 Task: For heading  Tahoma with underline.  font size for heading20,  'Change the font style of data to'Arial.  and font size to 12,  Change the alignment of both headline & data to Align left.  In the sheet  FinAudit logbook
Action: Mouse moved to (829, 108)
Screenshot: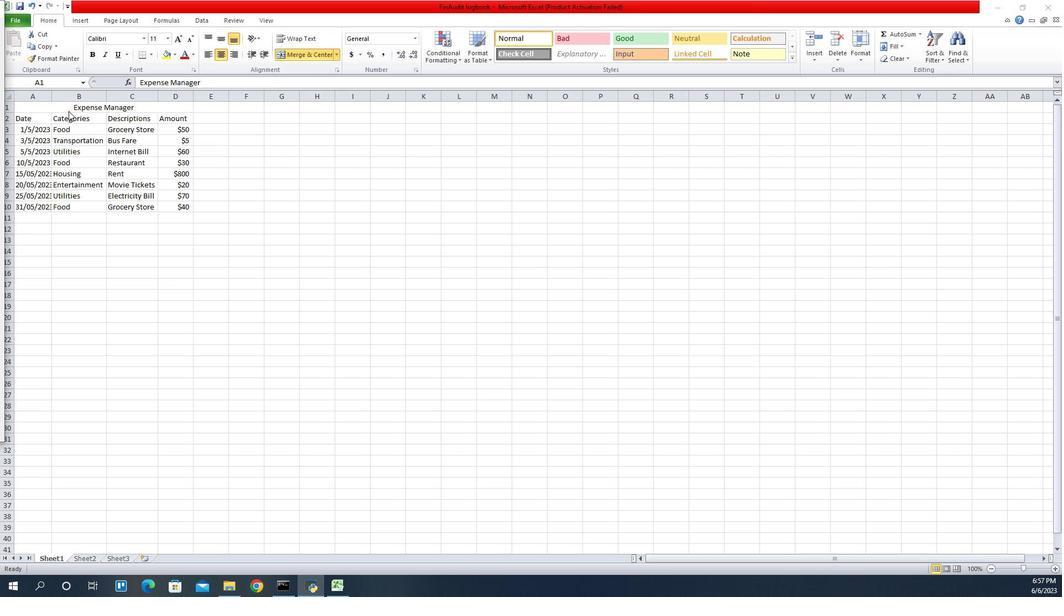 
Action: Mouse pressed left at (829, 108)
Screenshot: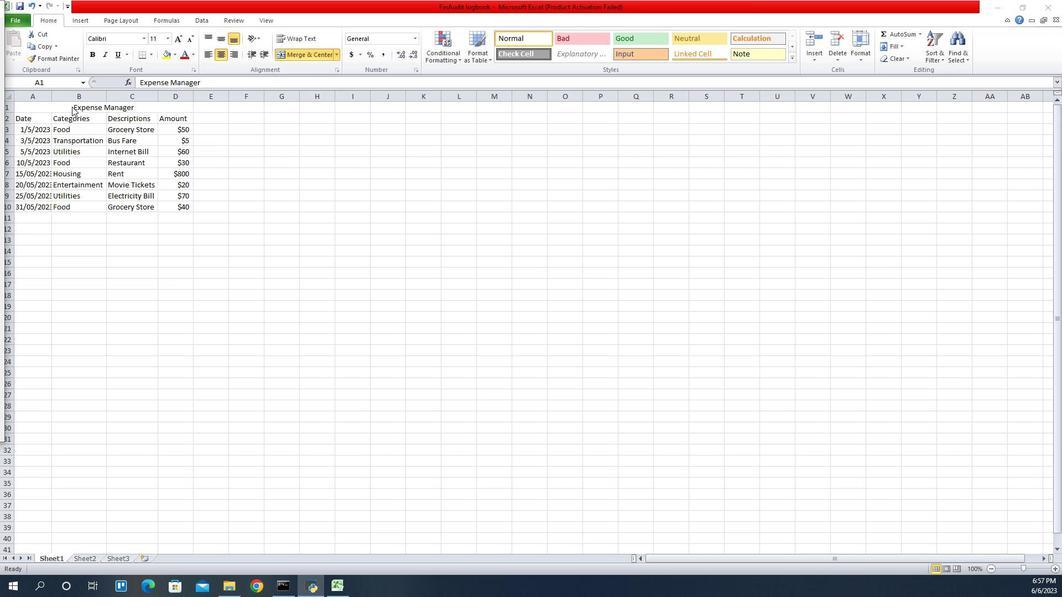 
Action: Mouse moved to (904, 35)
Screenshot: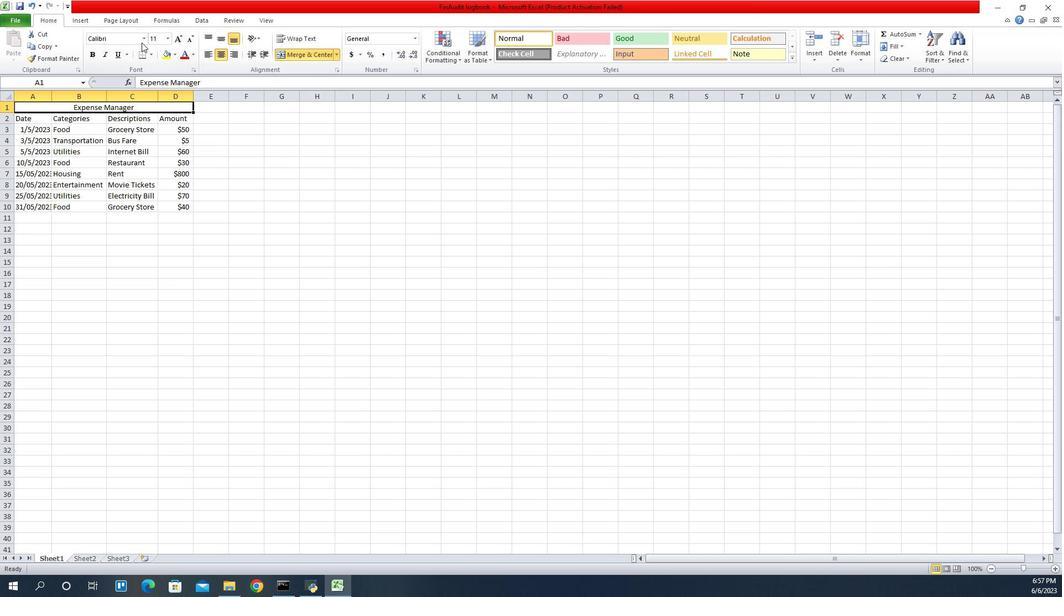 
Action: Mouse pressed left at (904, 35)
Screenshot: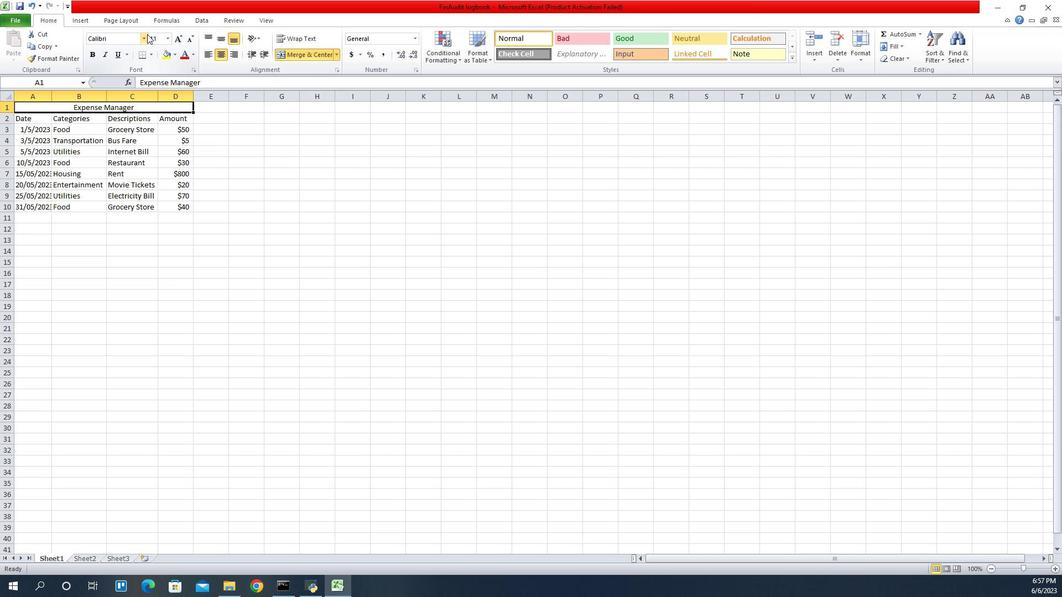 
Action: Mouse moved to (881, 327)
Screenshot: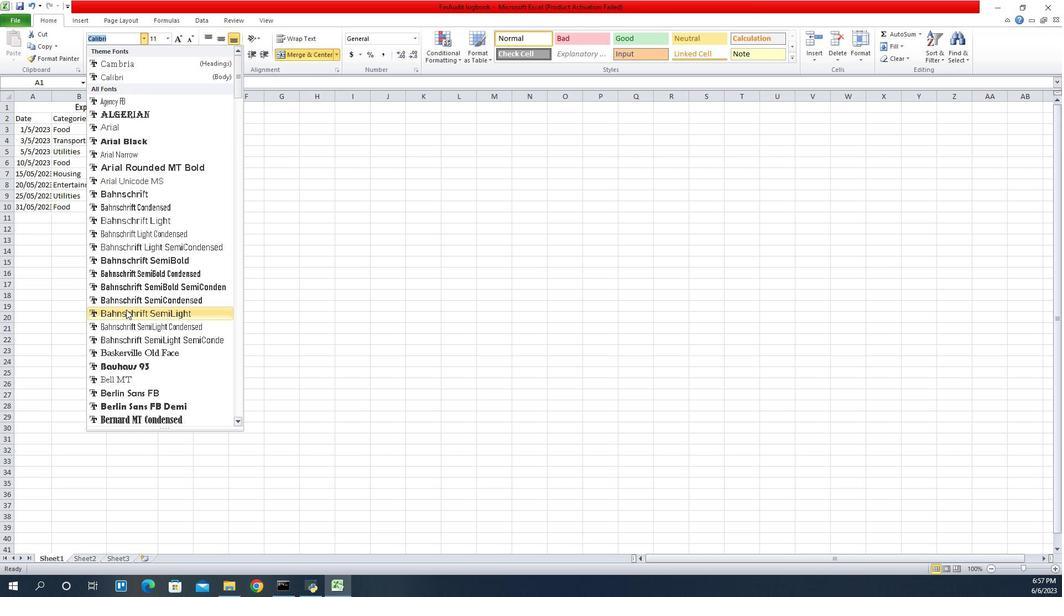 
Action: Mouse scrolled (881, 326) with delta (0, 0)
Screenshot: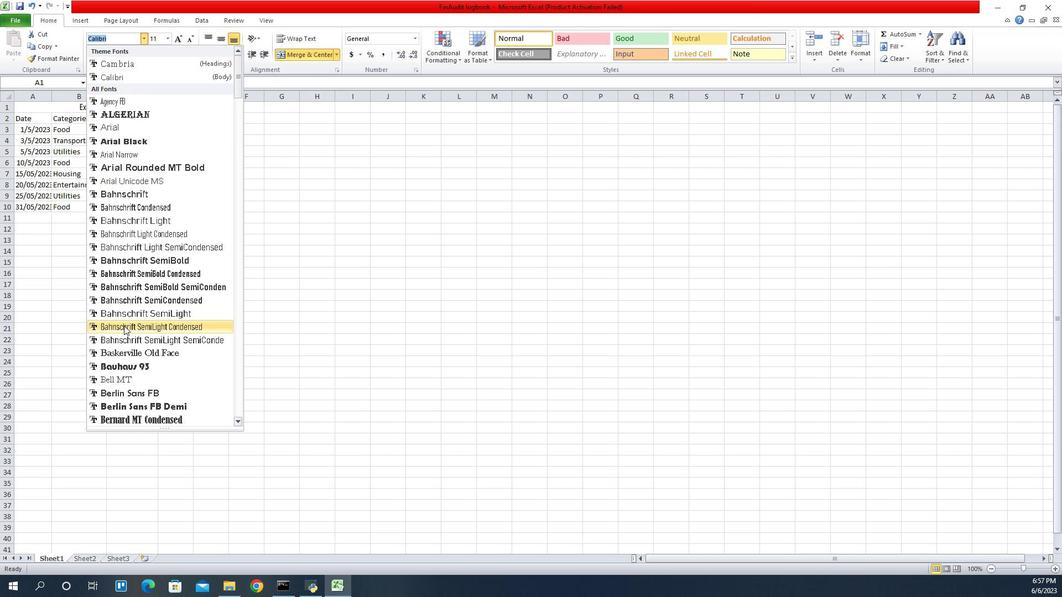 
Action: Mouse scrolled (881, 326) with delta (0, 0)
Screenshot: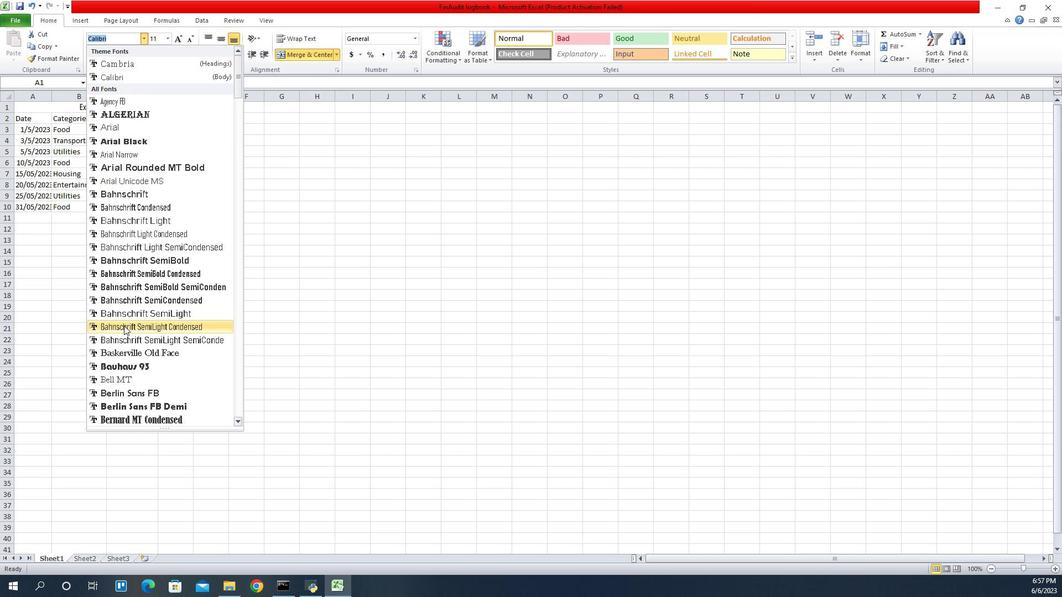 
Action: Mouse scrolled (881, 326) with delta (0, 0)
Screenshot: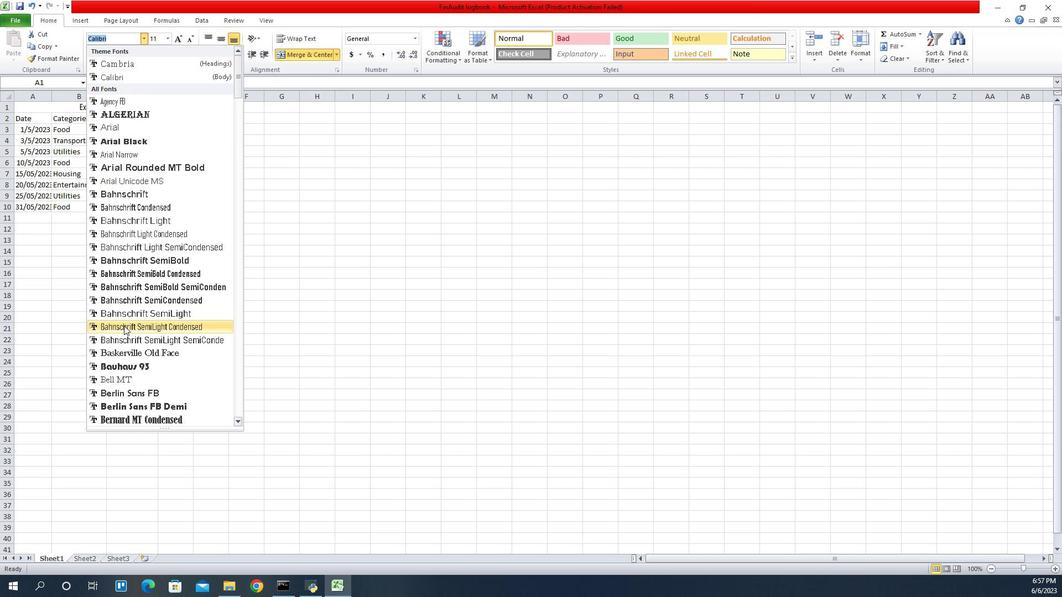 
Action: Mouse scrolled (881, 326) with delta (0, 0)
Screenshot: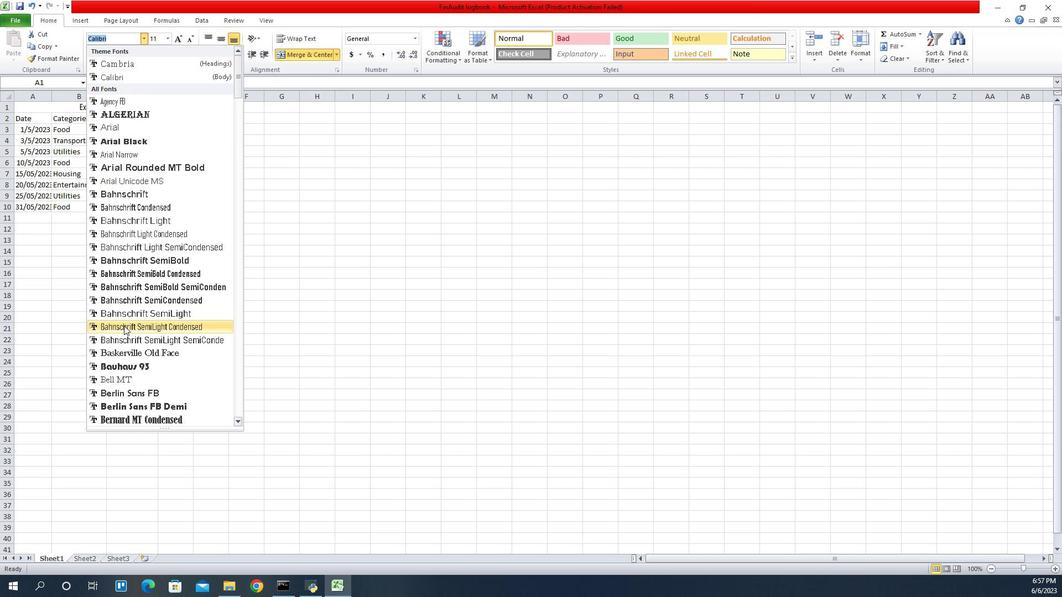 
Action: Mouse scrolled (881, 326) with delta (0, 0)
Screenshot: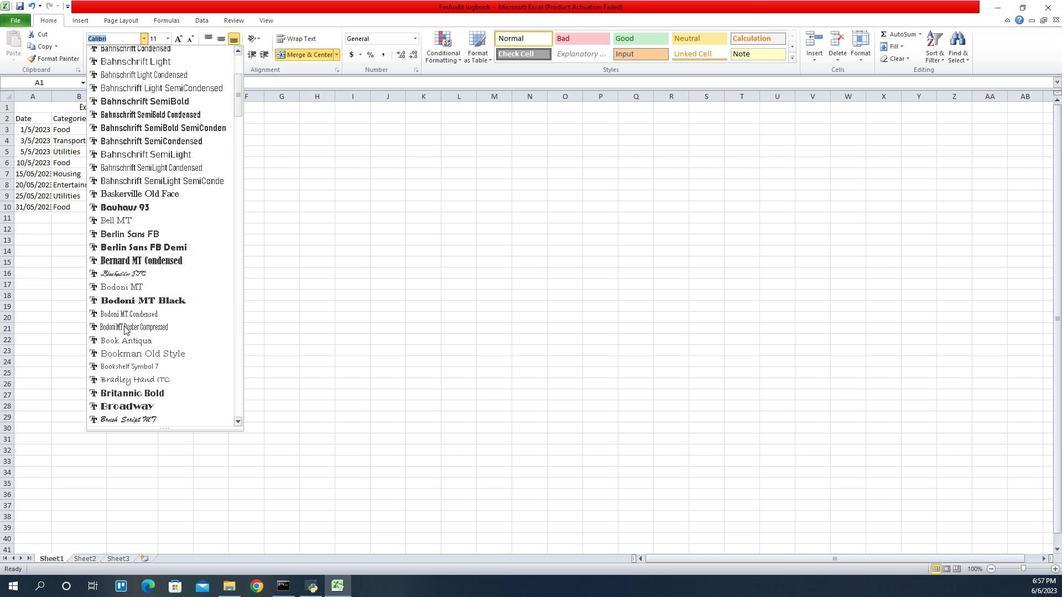 
Action: Mouse scrolled (881, 326) with delta (0, 0)
Screenshot: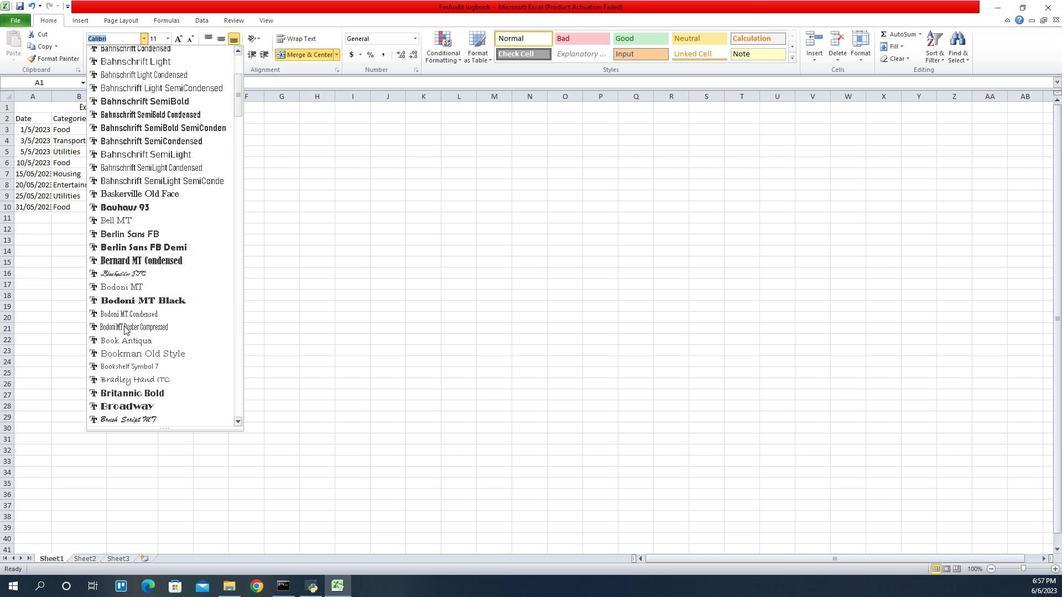 
Action: Mouse scrolled (881, 326) with delta (0, 0)
Screenshot: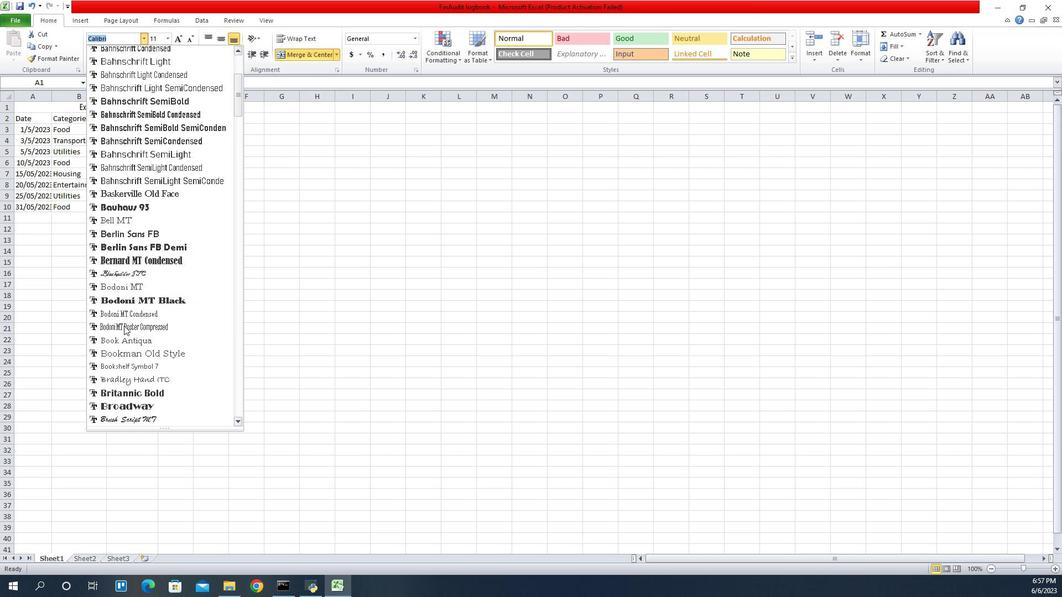 
Action: Mouse scrolled (881, 326) with delta (0, 0)
Screenshot: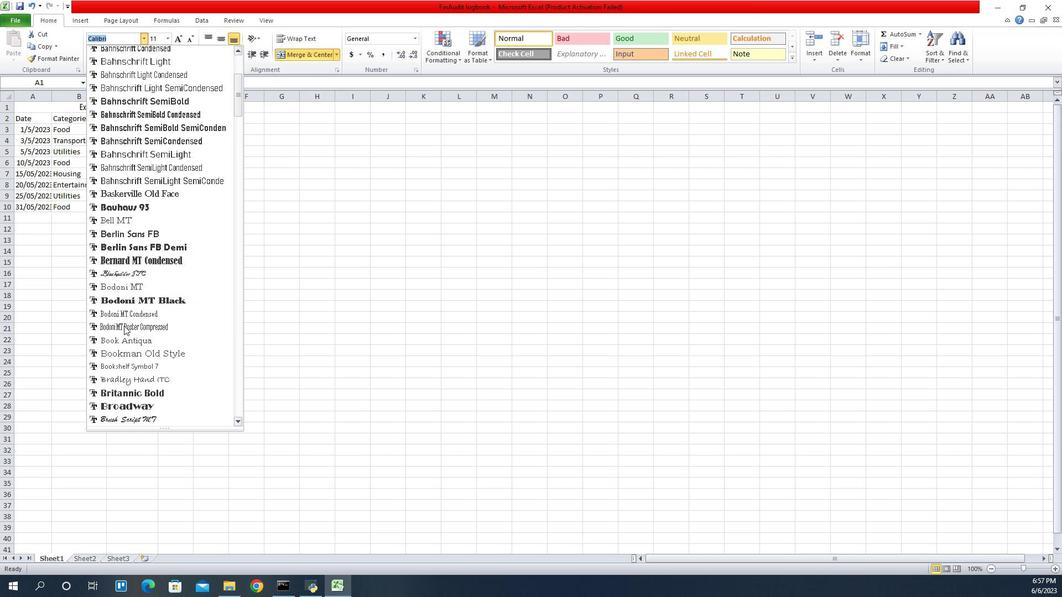 
Action: Mouse scrolled (881, 326) with delta (0, 0)
Screenshot: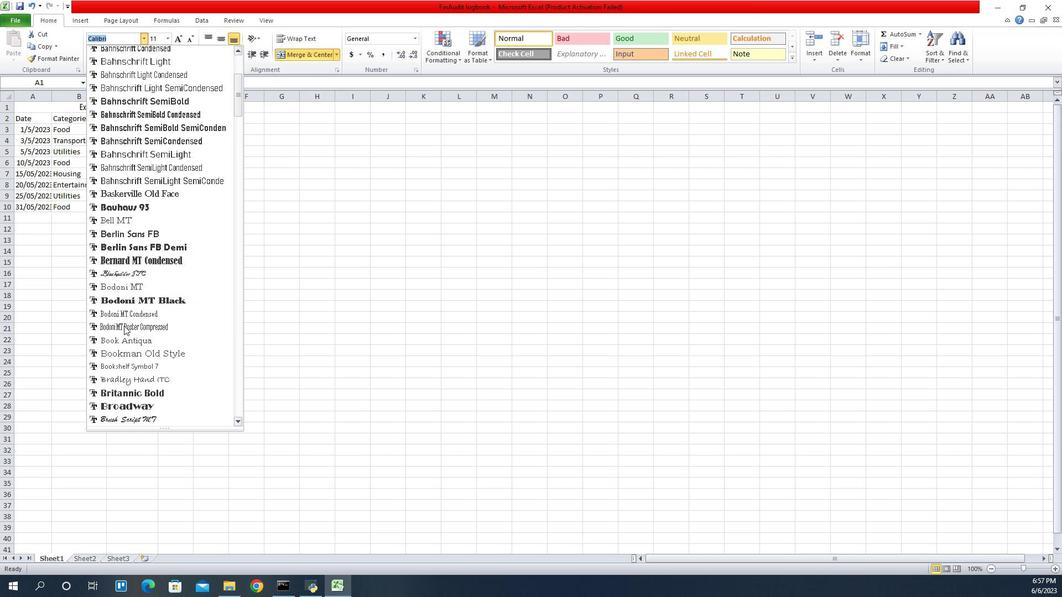 
Action: Mouse scrolled (881, 326) with delta (0, 0)
Screenshot: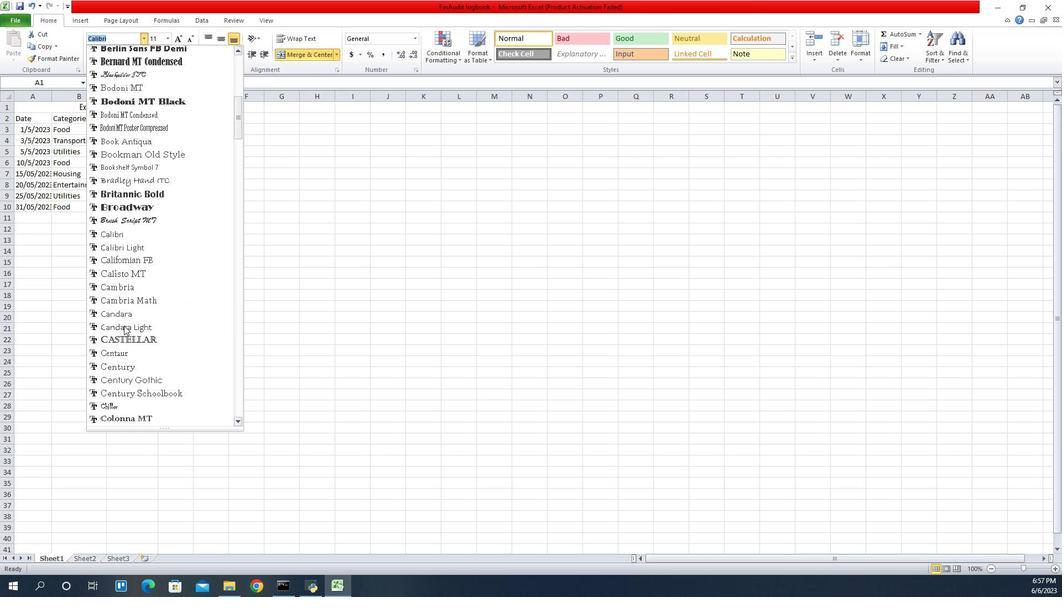 
Action: Mouse scrolled (881, 326) with delta (0, 0)
Screenshot: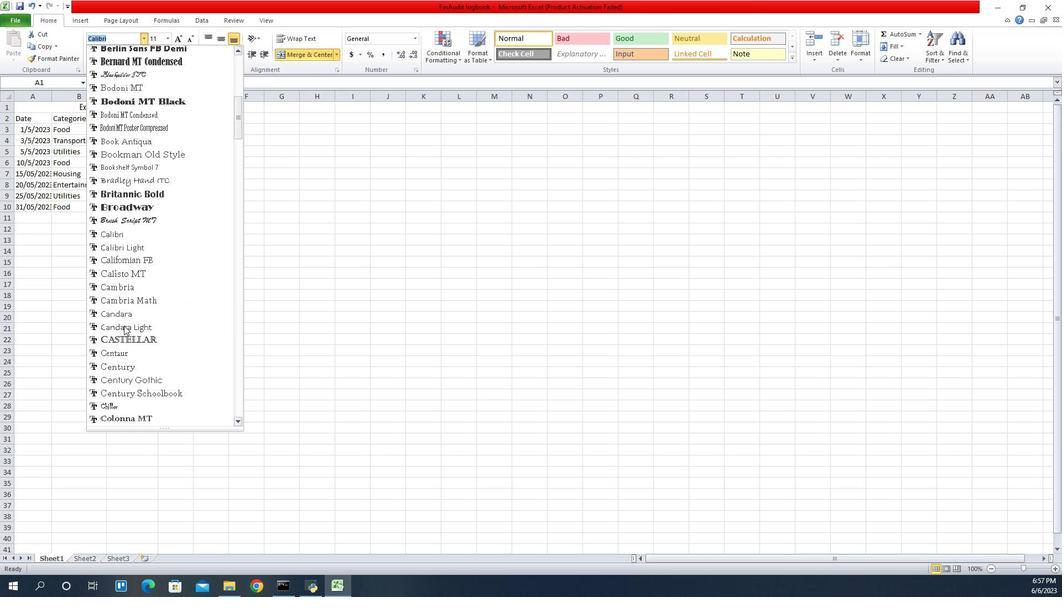 
Action: Mouse scrolled (881, 326) with delta (0, 0)
Screenshot: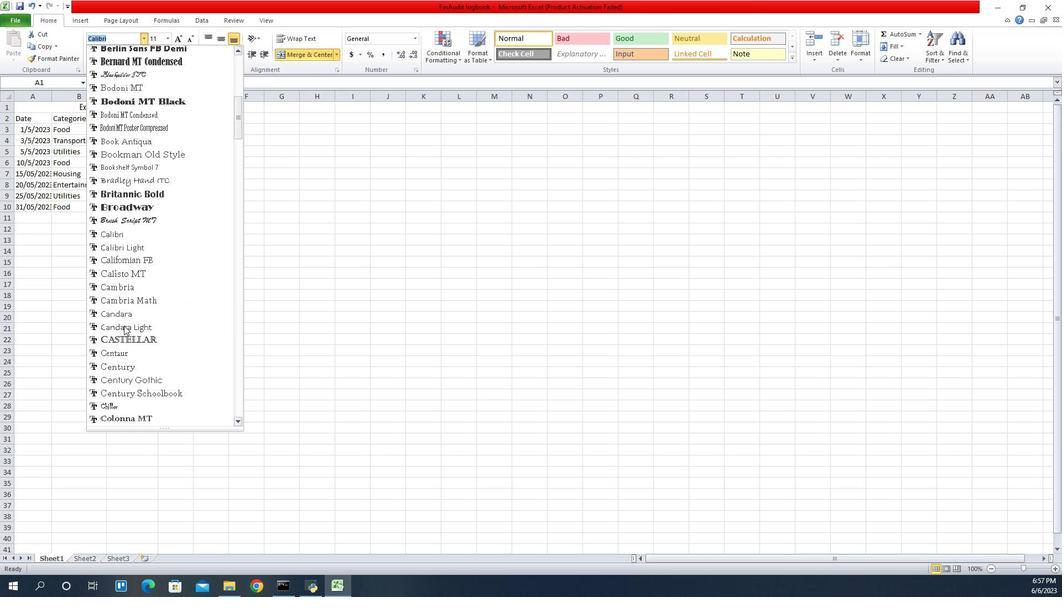 
Action: Mouse scrolled (881, 326) with delta (0, 0)
Screenshot: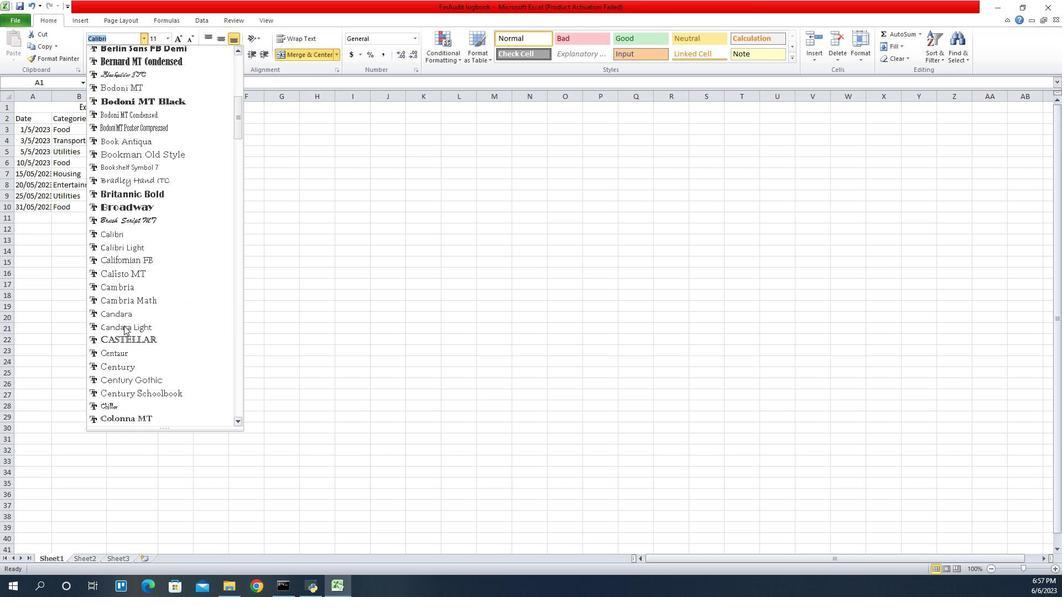 
Action: Mouse scrolled (881, 326) with delta (0, 0)
Screenshot: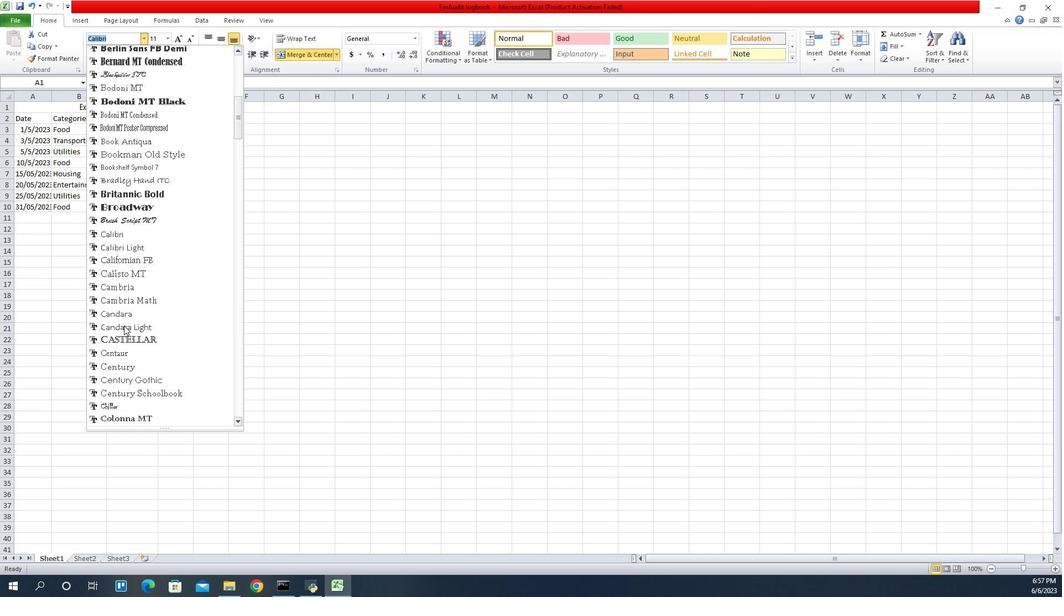 
Action: Mouse scrolled (881, 326) with delta (0, 0)
Screenshot: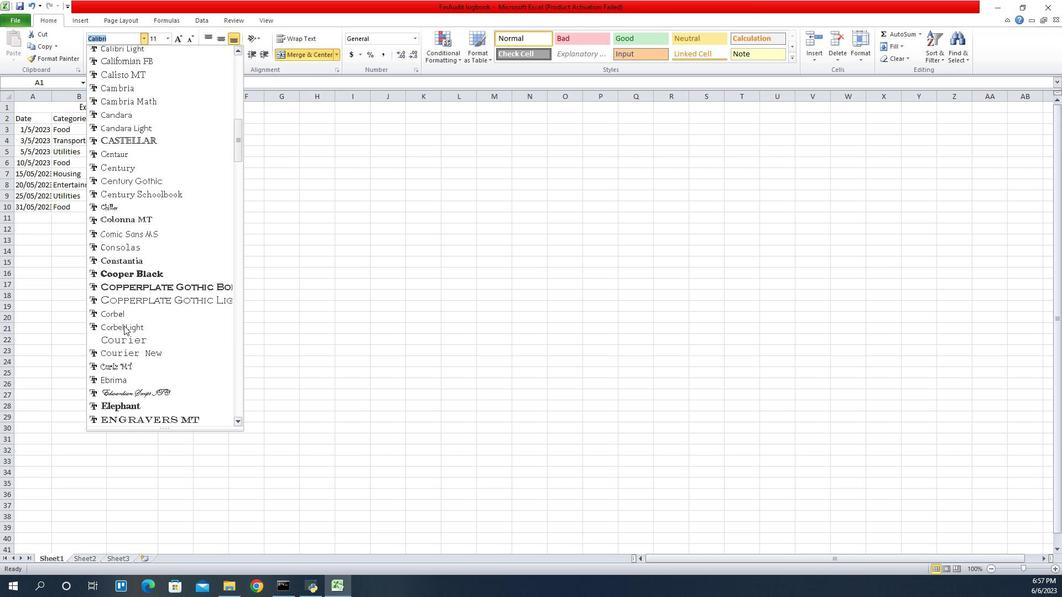 
Action: Mouse scrolled (881, 326) with delta (0, 0)
Screenshot: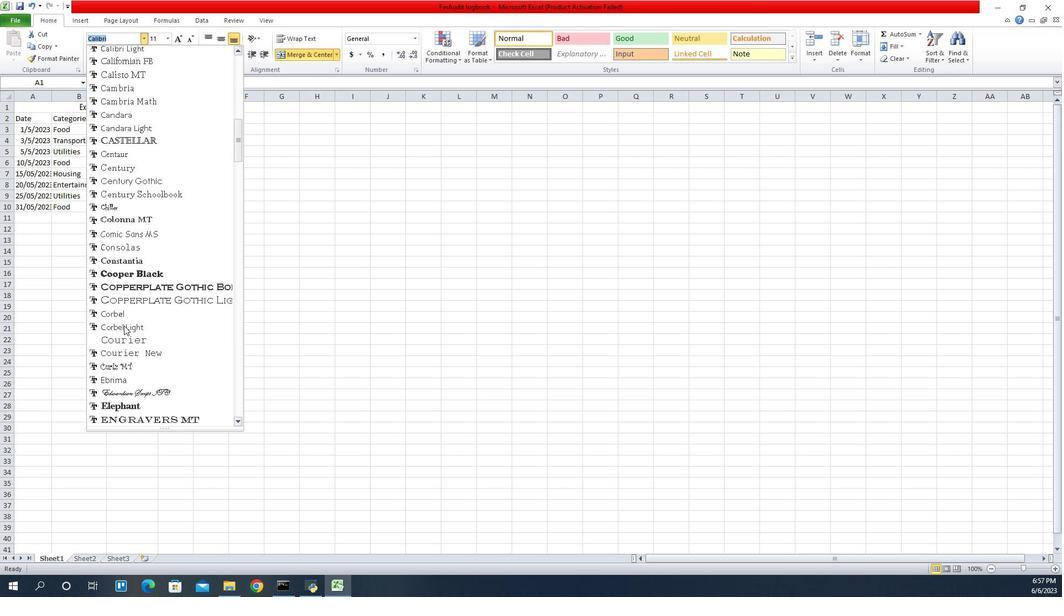 
Action: Mouse scrolled (881, 326) with delta (0, 0)
Screenshot: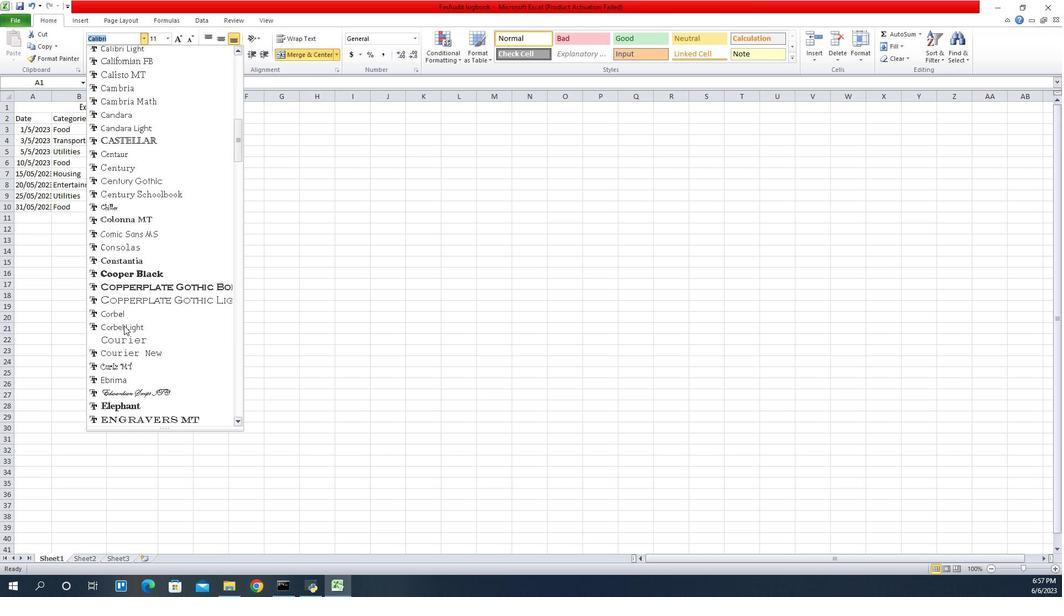 
Action: Mouse scrolled (881, 326) with delta (0, 0)
Screenshot: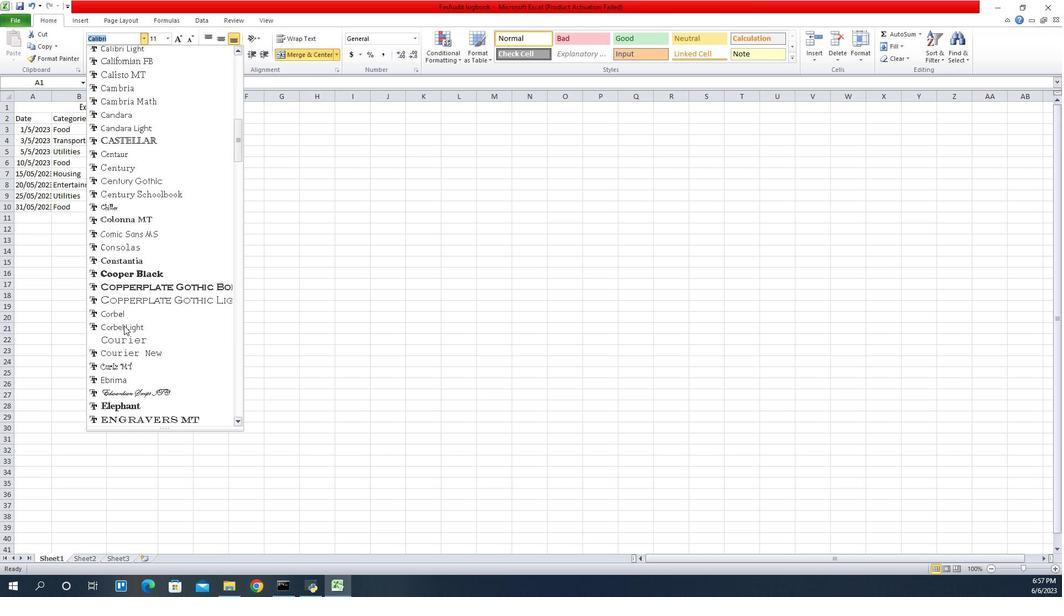 
Action: Mouse scrolled (881, 326) with delta (0, 0)
Screenshot: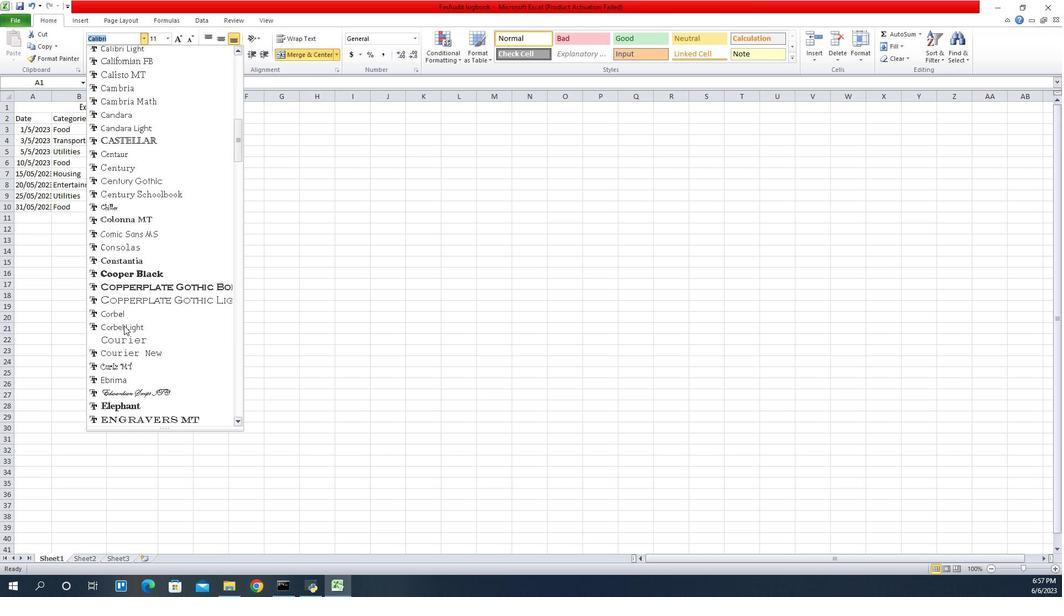 
Action: Mouse scrolled (881, 326) with delta (0, 0)
Screenshot: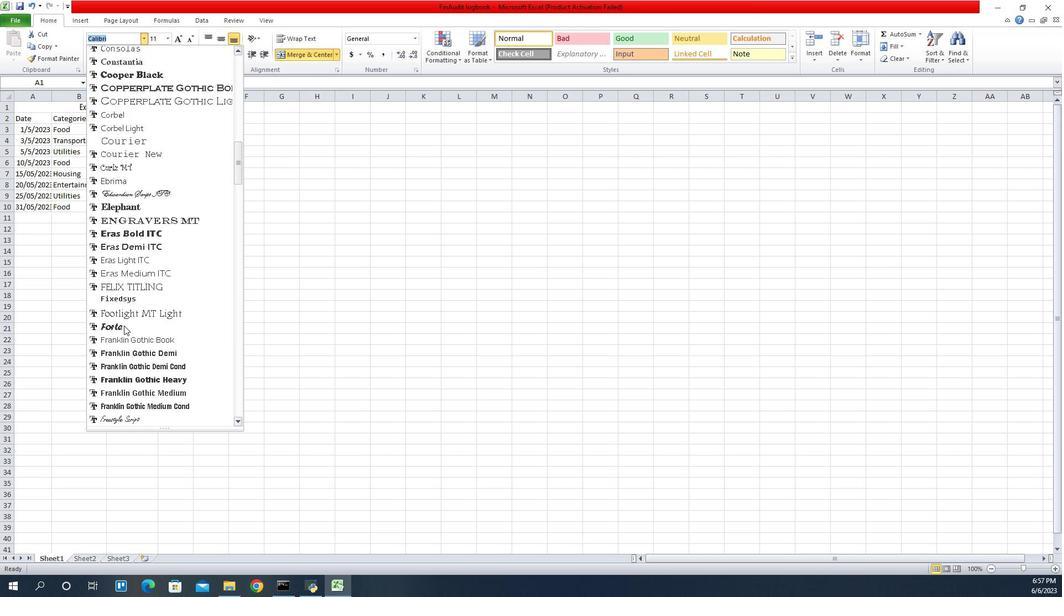 
Action: Mouse scrolled (881, 326) with delta (0, 0)
Screenshot: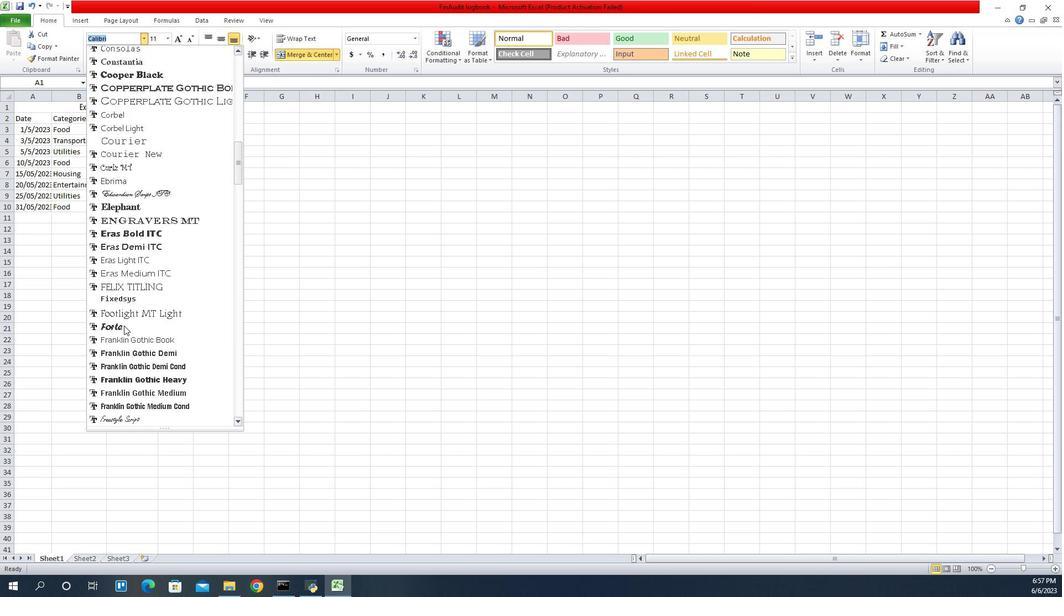 
Action: Mouse scrolled (881, 326) with delta (0, 0)
Screenshot: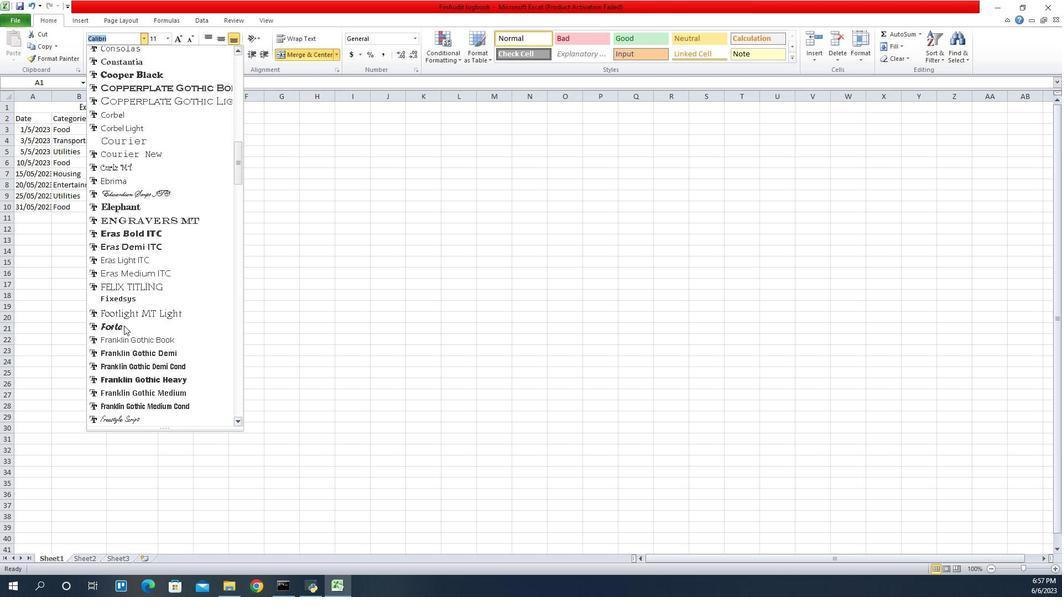 
Action: Mouse scrolled (881, 326) with delta (0, 0)
Screenshot: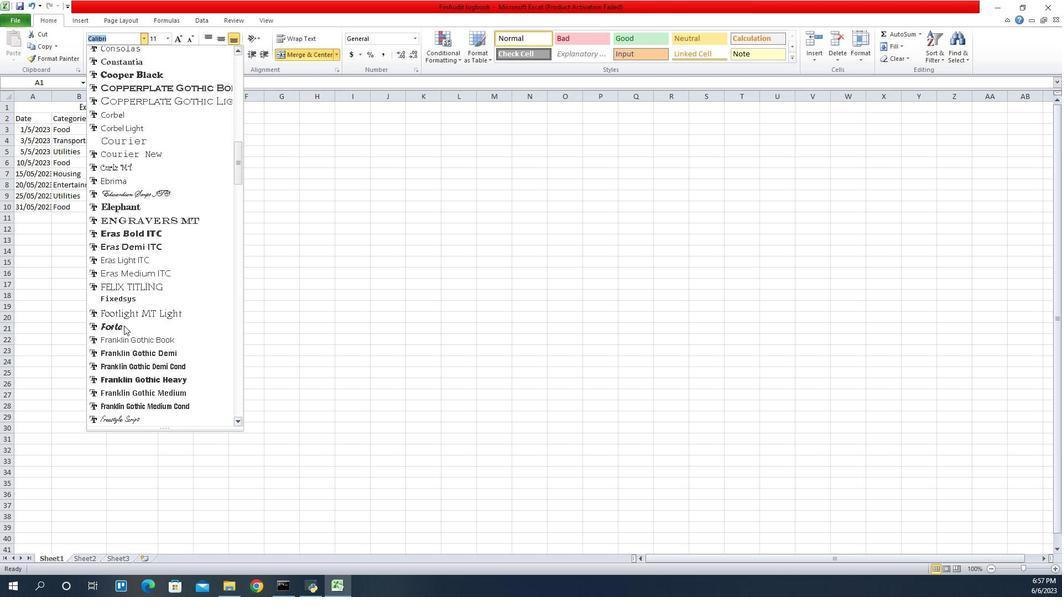 
Action: Mouse scrolled (881, 326) with delta (0, 0)
Screenshot: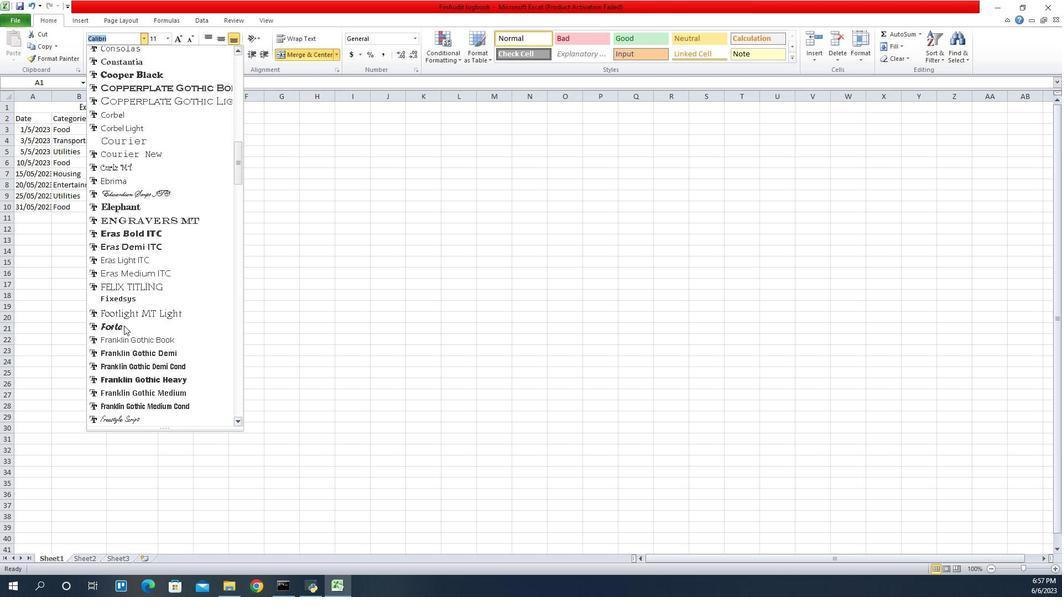 
Action: Mouse scrolled (881, 326) with delta (0, 0)
Screenshot: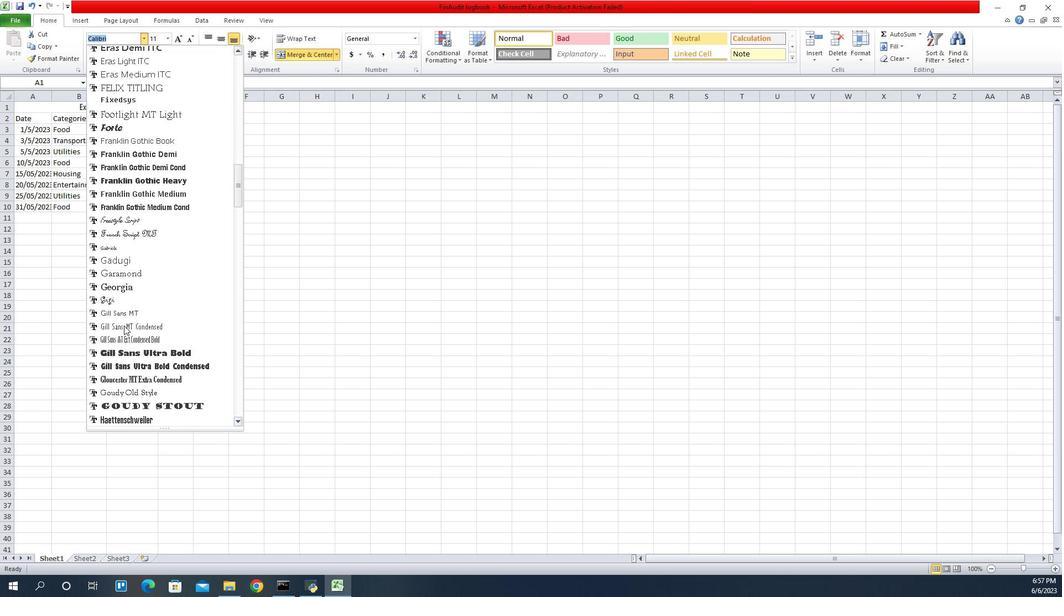 
Action: Mouse scrolled (881, 326) with delta (0, 0)
Screenshot: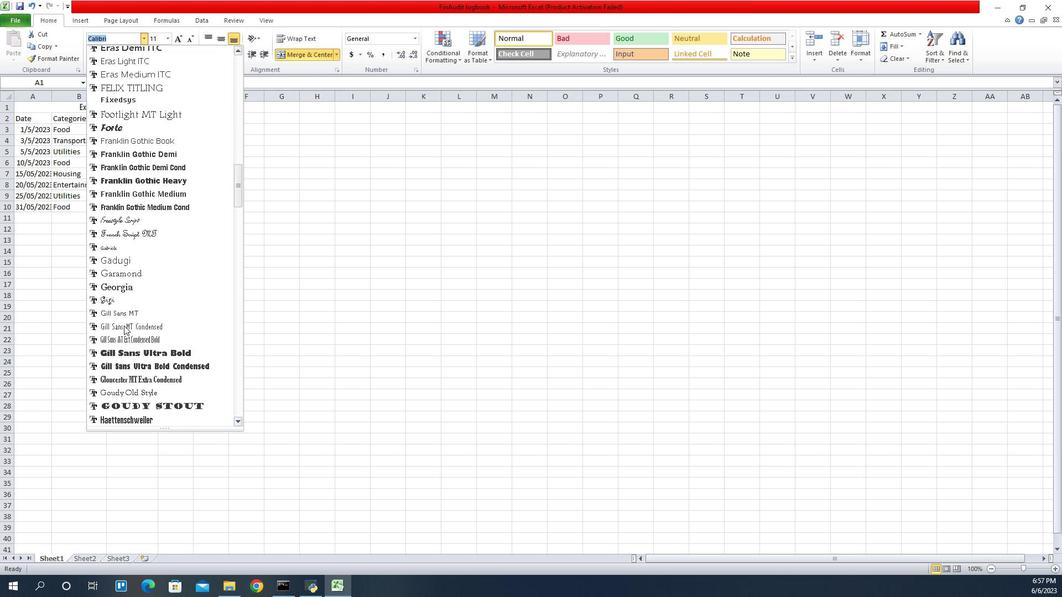 
Action: Mouse scrolled (881, 326) with delta (0, 0)
Screenshot: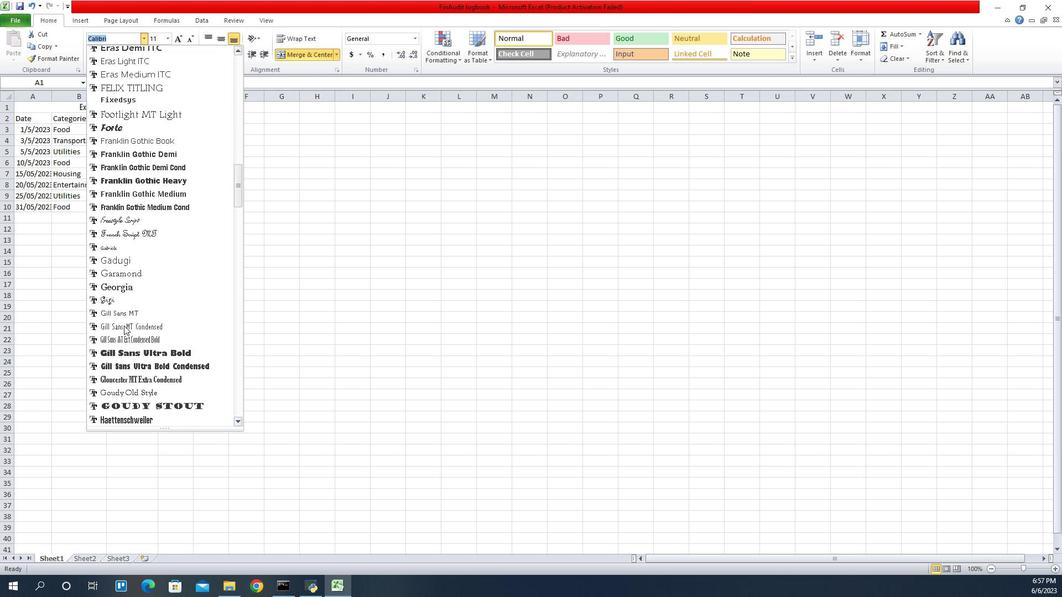 
Action: Mouse scrolled (881, 326) with delta (0, 0)
Screenshot: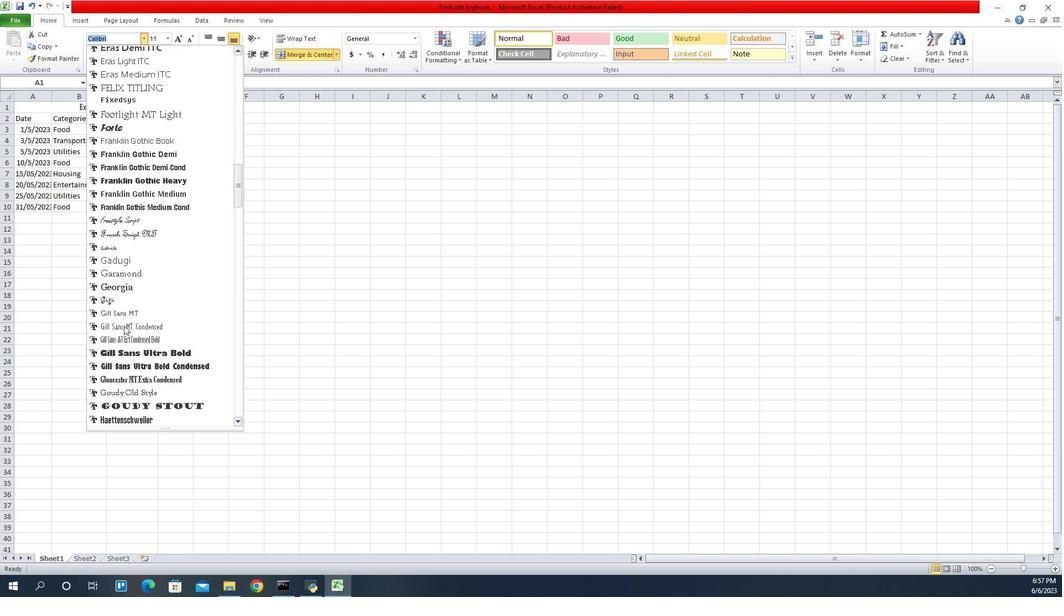 
Action: Mouse scrolled (881, 326) with delta (0, 0)
Screenshot: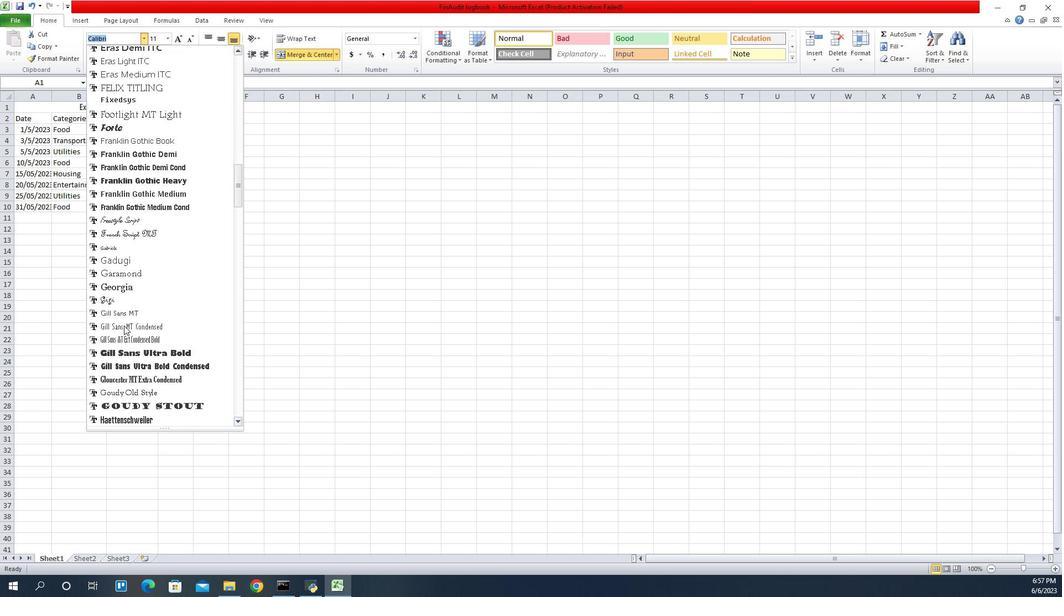 
Action: Mouse scrolled (881, 326) with delta (0, 0)
Screenshot: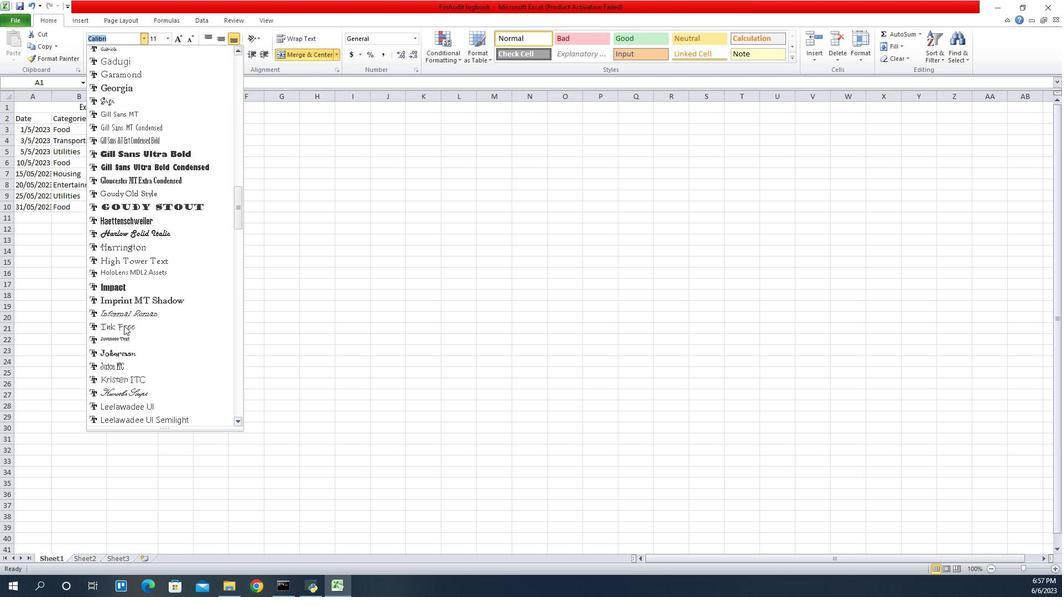 
Action: Mouse scrolled (881, 326) with delta (0, 0)
Screenshot: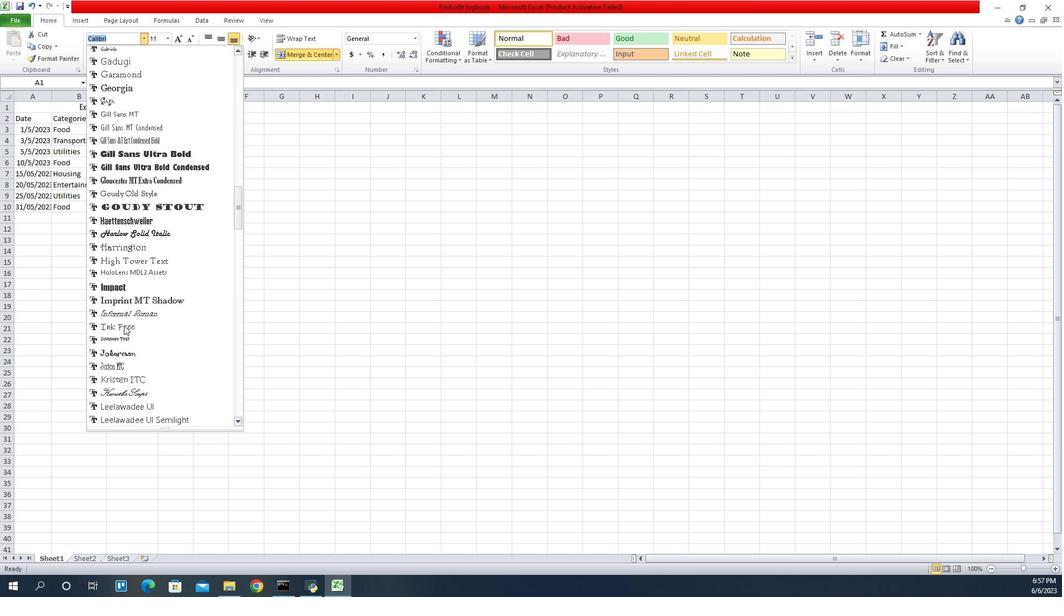 
Action: Mouse scrolled (881, 326) with delta (0, 0)
Screenshot: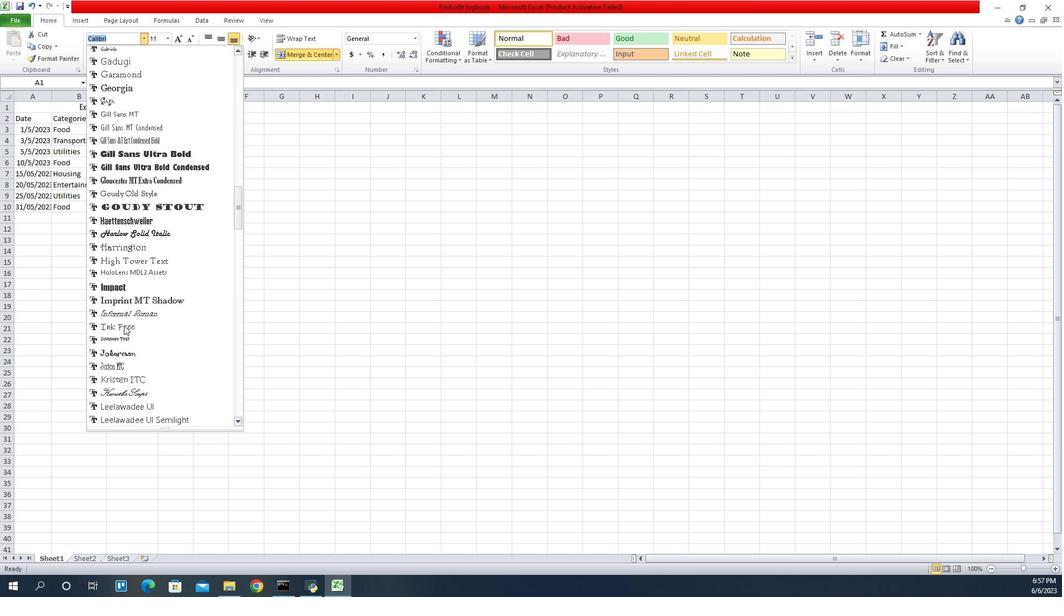 
Action: Mouse scrolled (881, 326) with delta (0, 0)
Screenshot: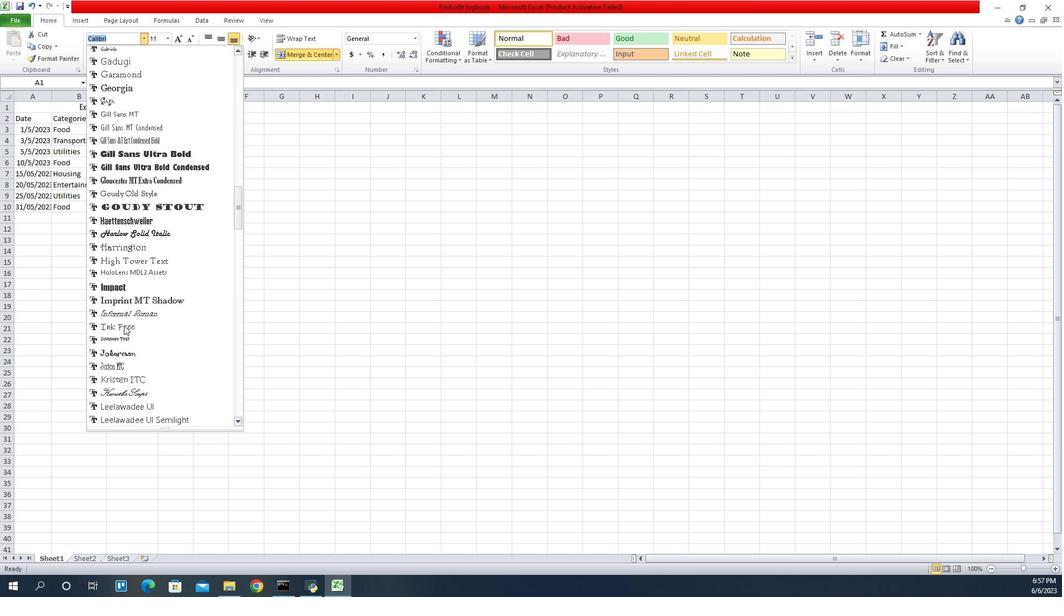 
Action: Mouse scrolled (881, 326) with delta (0, 0)
Screenshot: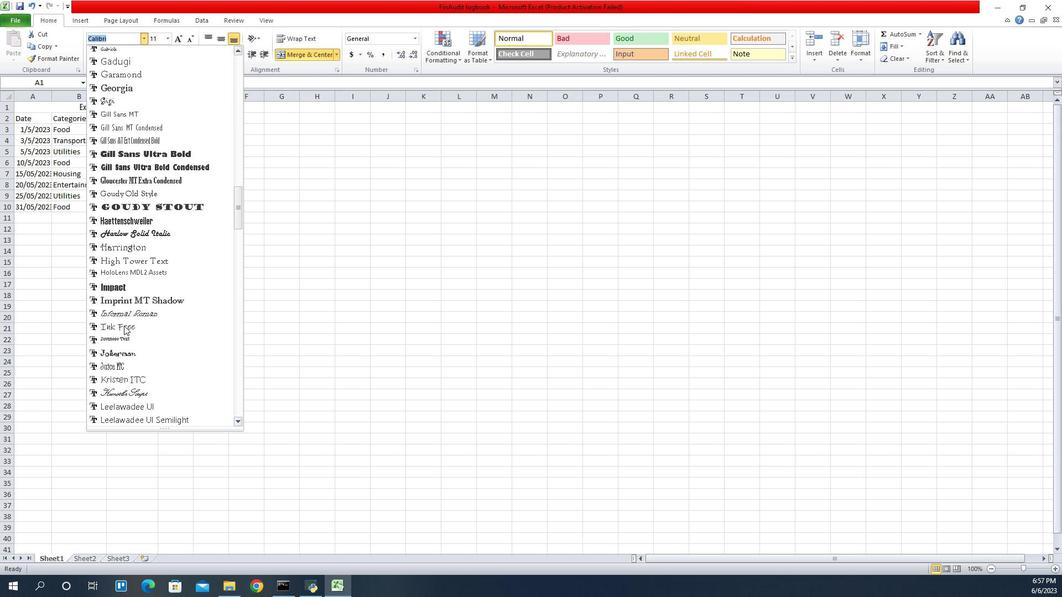
Action: Mouse scrolled (881, 326) with delta (0, 0)
Screenshot: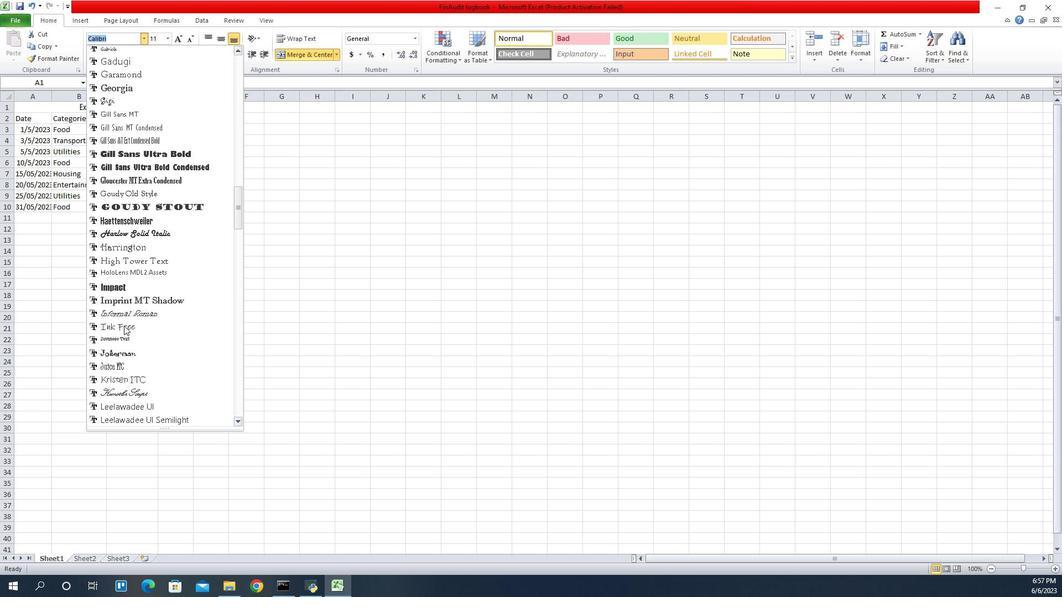
Action: Mouse scrolled (881, 326) with delta (0, 0)
Screenshot: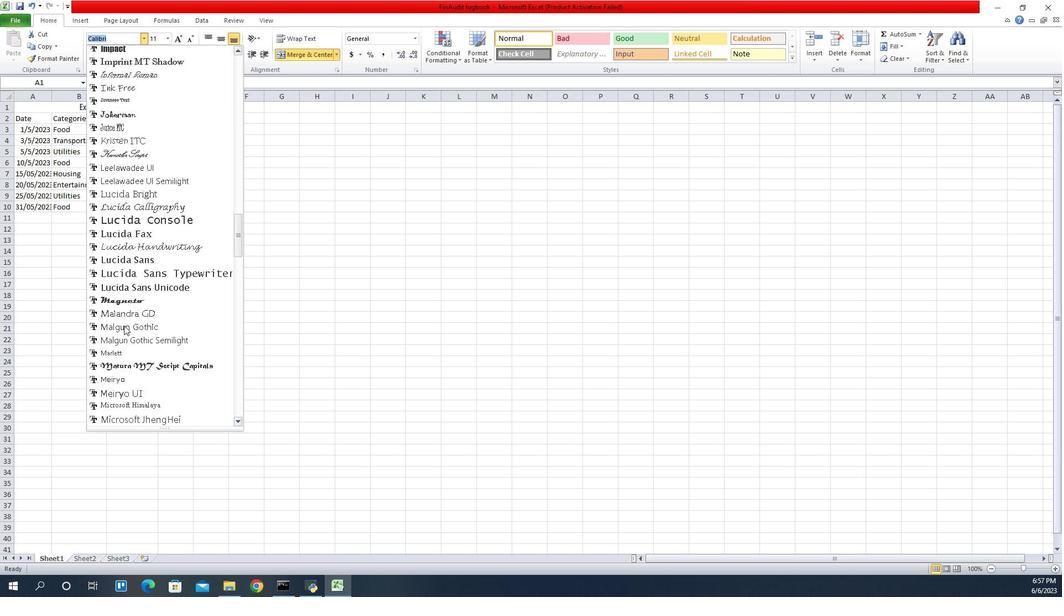 
Action: Mouse scrolled (881, 326) with delta (0, 0)
Screenshot: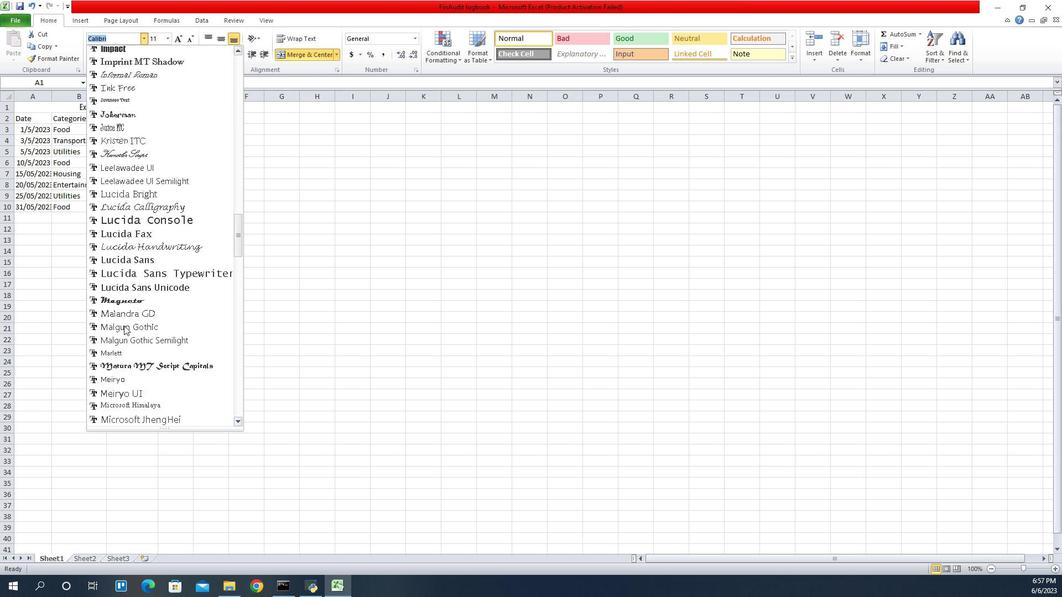 
Action: Mouse scrolled (881, 326) with delta (0, 0)
Screenshot: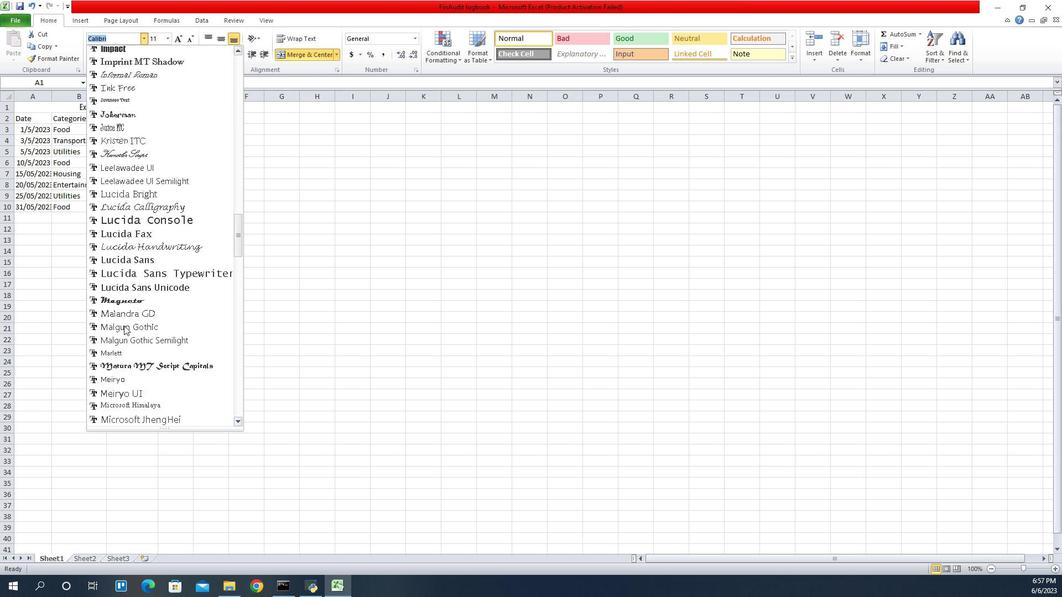 
Action: Mouse scrolled (881, 326) with delta (0, 0)
Screenshot: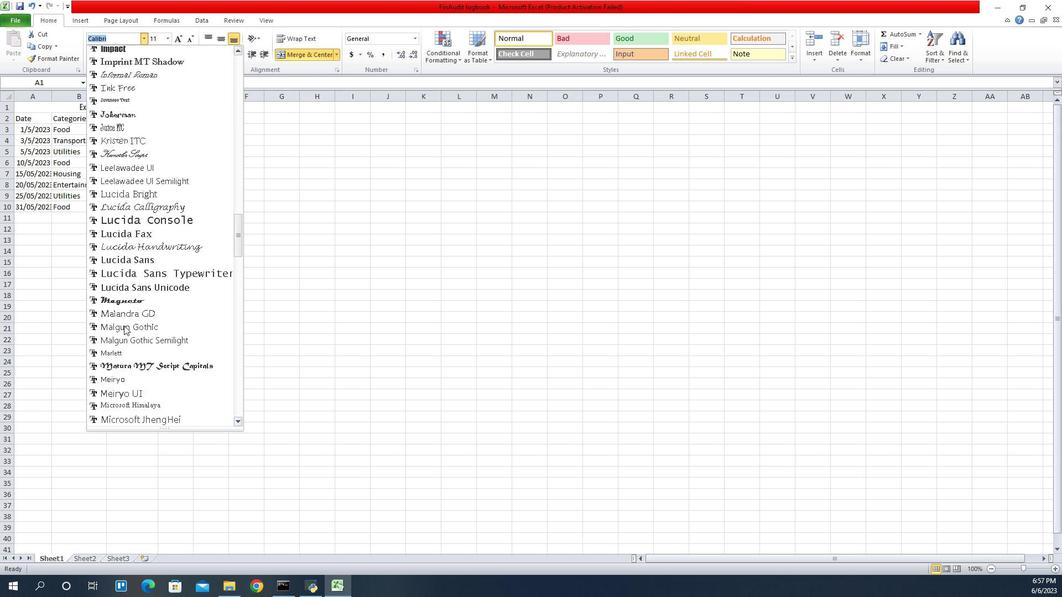 
Action: Mouse scrolled (881, 326) with delta (0, 0)
Screenshot: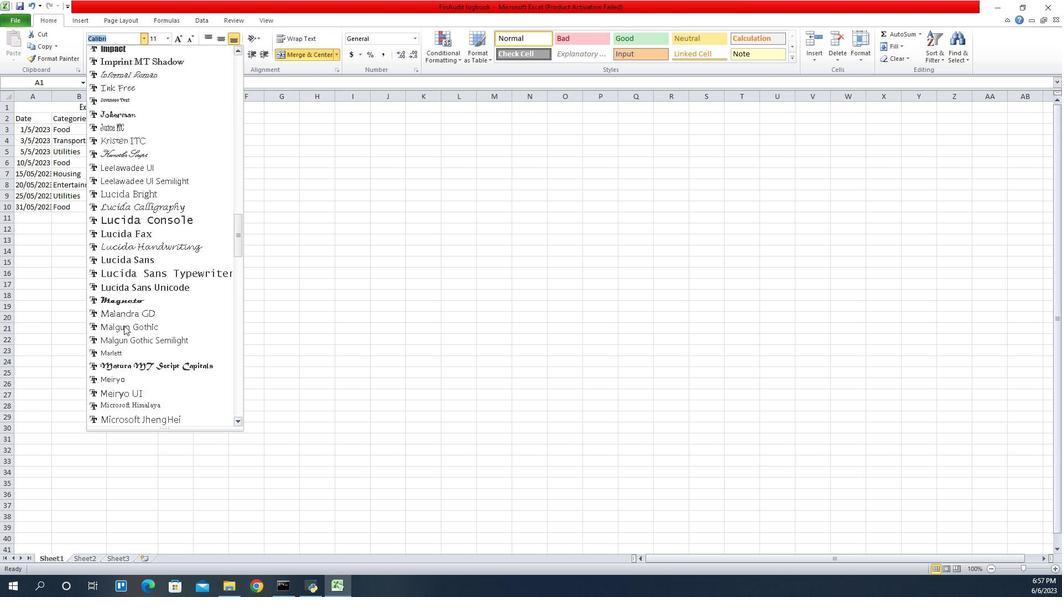 
Action: Mouse scrolled (881, 326) with delta (0, 0)
Screenshot: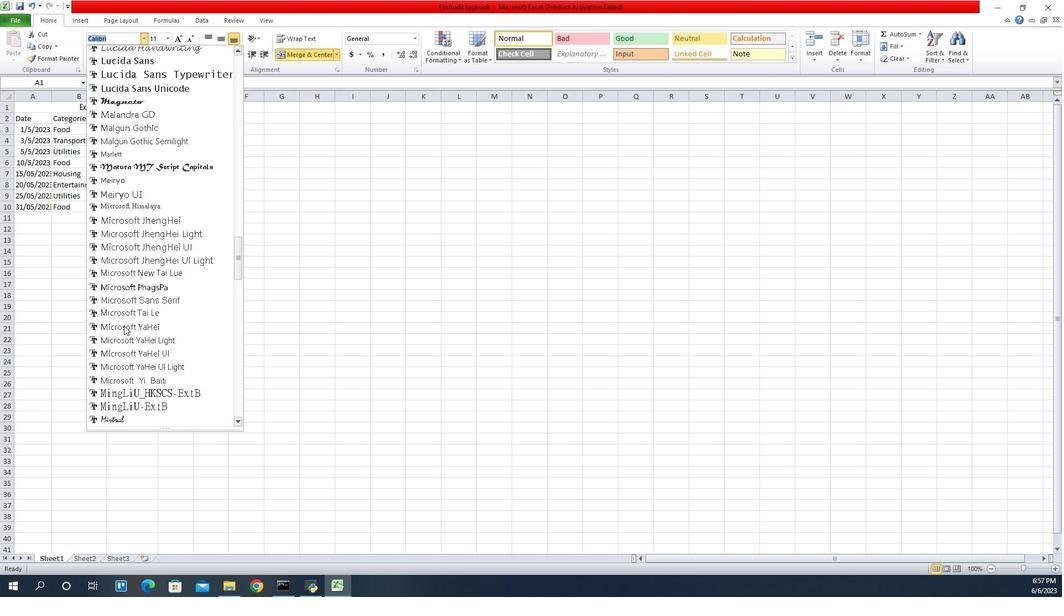 
Action: Mouse scrolled (881, 326) with delta (0, 0)
Screenshot: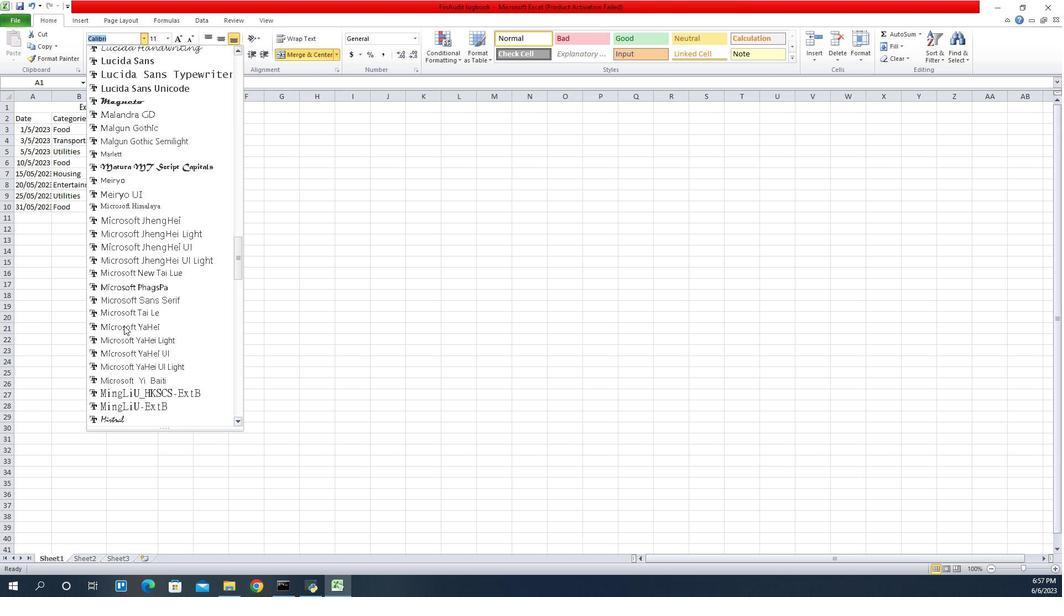 
Action: Mouse scrolled (881, 326) with delta (0, 0)
Screenshot: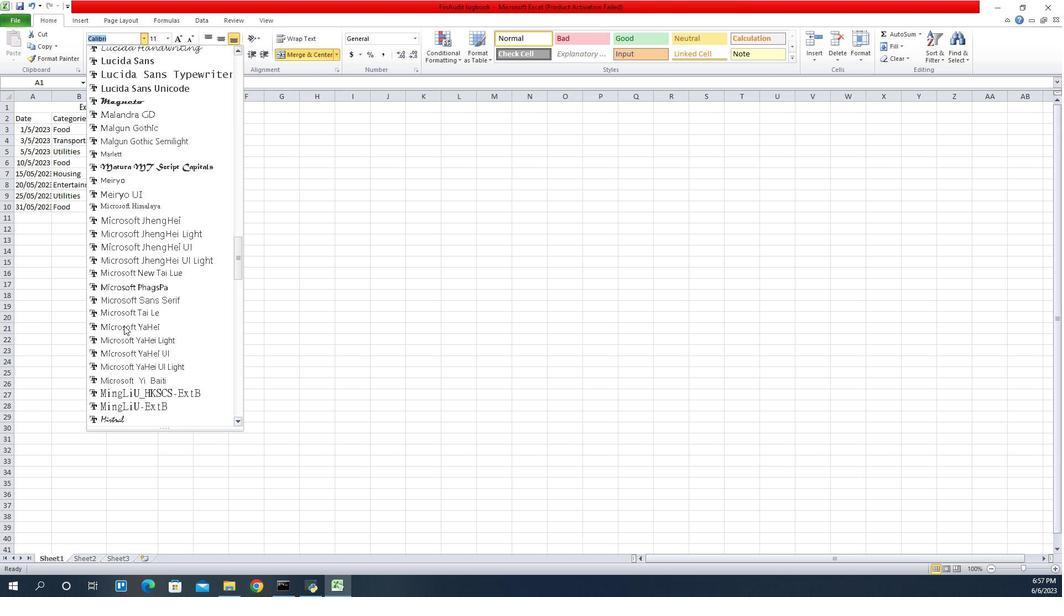 
Action: Mouse scrolled (881, 326) with delta (0, 0)
Screenshot: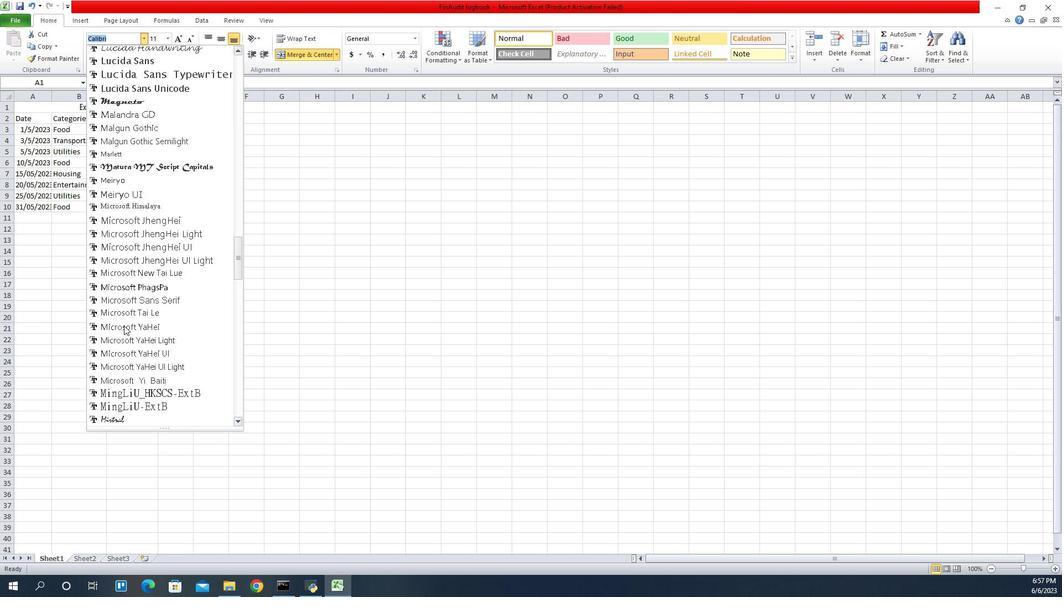 
Action: Mouse scrolled (881, 326) with delta (0, 0)
Screenshot: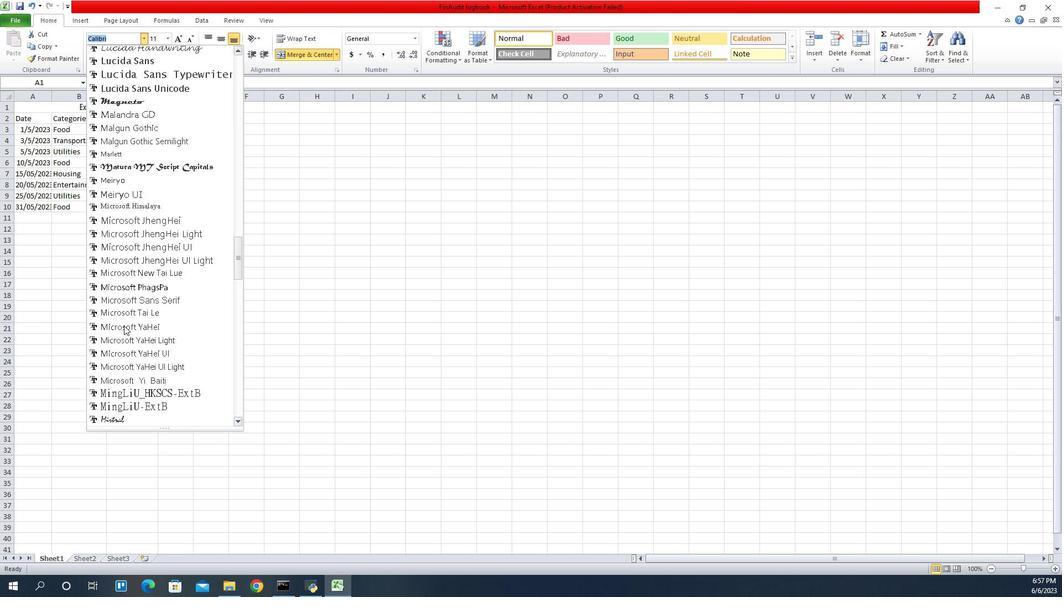 
Action: Mouse scrolled (881, 326) with delta (0, 0)
Screenshot: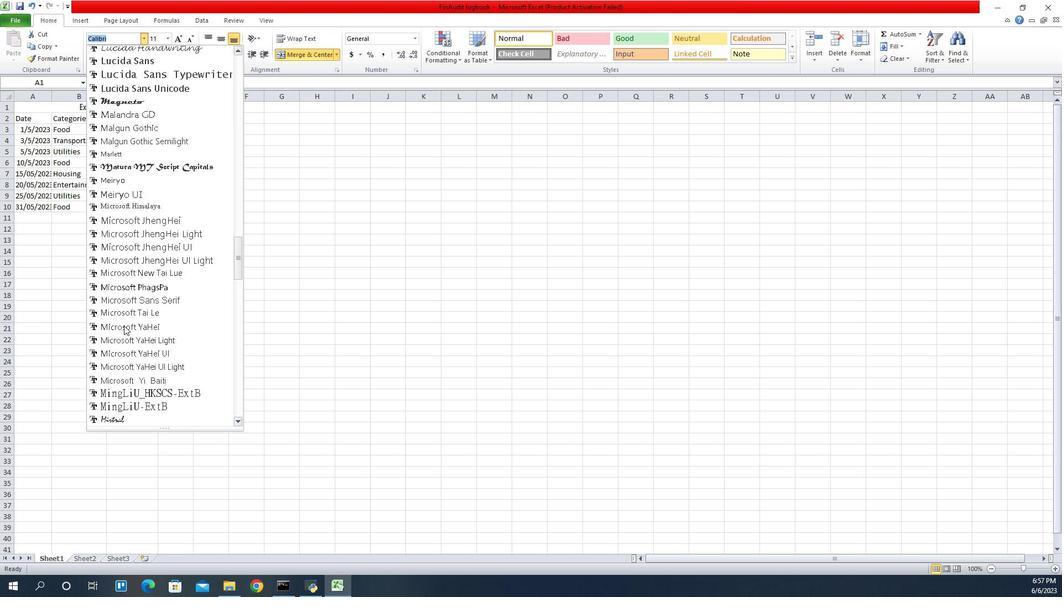 
Action: Mouse scrolled (881, 326) with delta (0, 0)
Screenshot: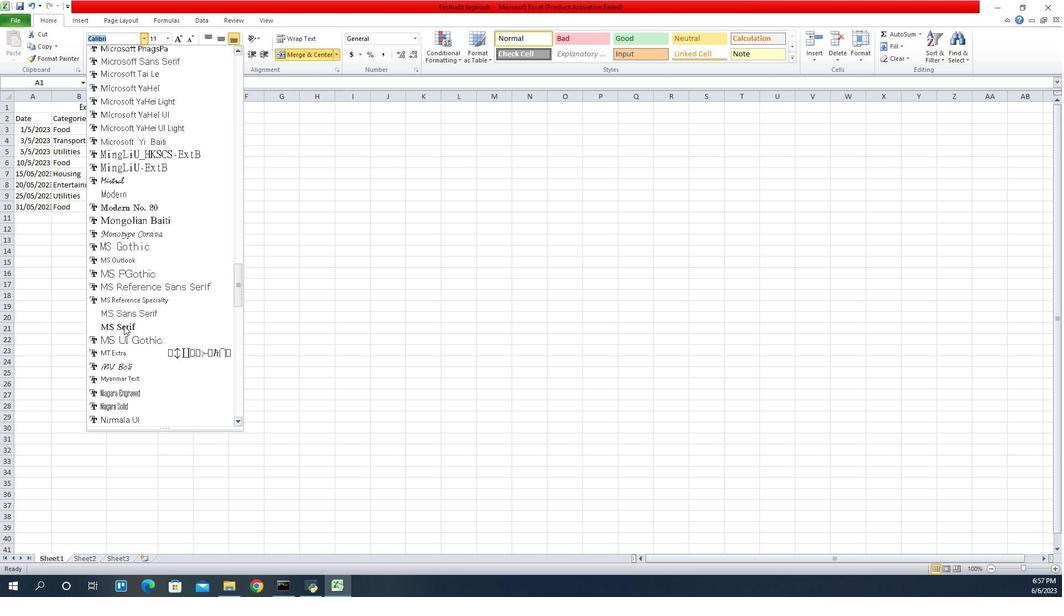 
Action: Mouse scrolled (881, 326) with delta (0, 0)
Screenshot: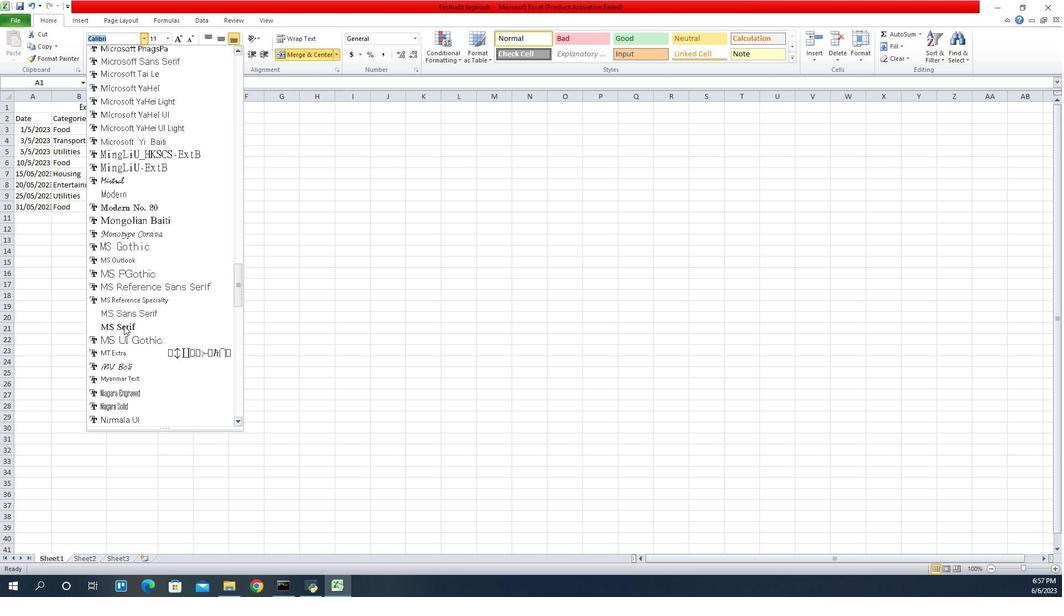 
Action: Mouse scrolled (881, 326) with delta (0, 0)
Screenshot: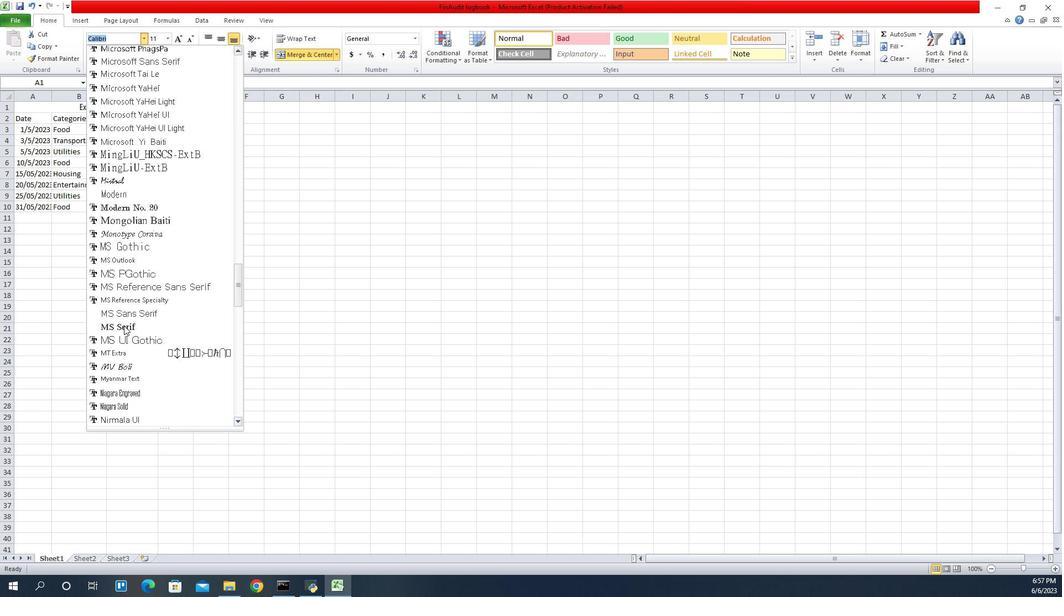 
Action: Mouse scrolled (881, 326) with delta (0, 0)
Screenshot: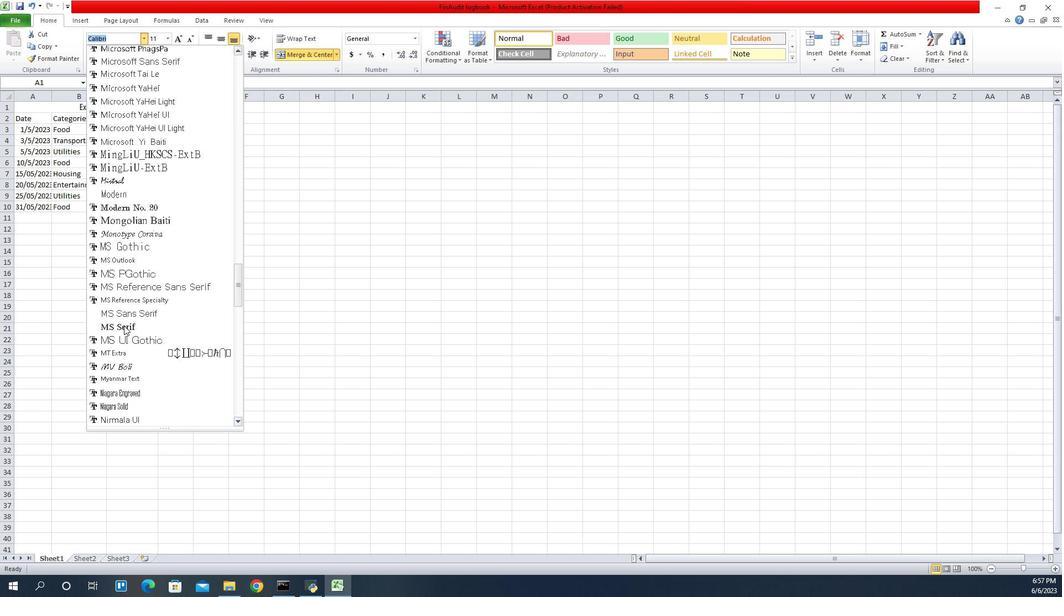 
Action: Mouse scrolled (881, 326) with delta (0, 0)
Screenshot: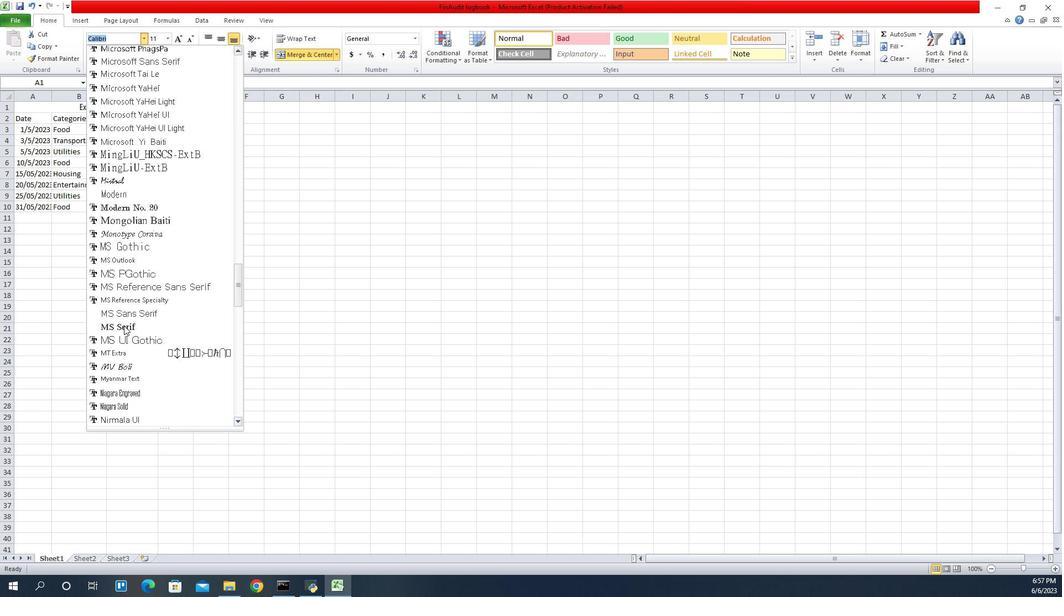 
Action: Mouse scrolled (881, 326) with delta (0, 0)
Screenshot: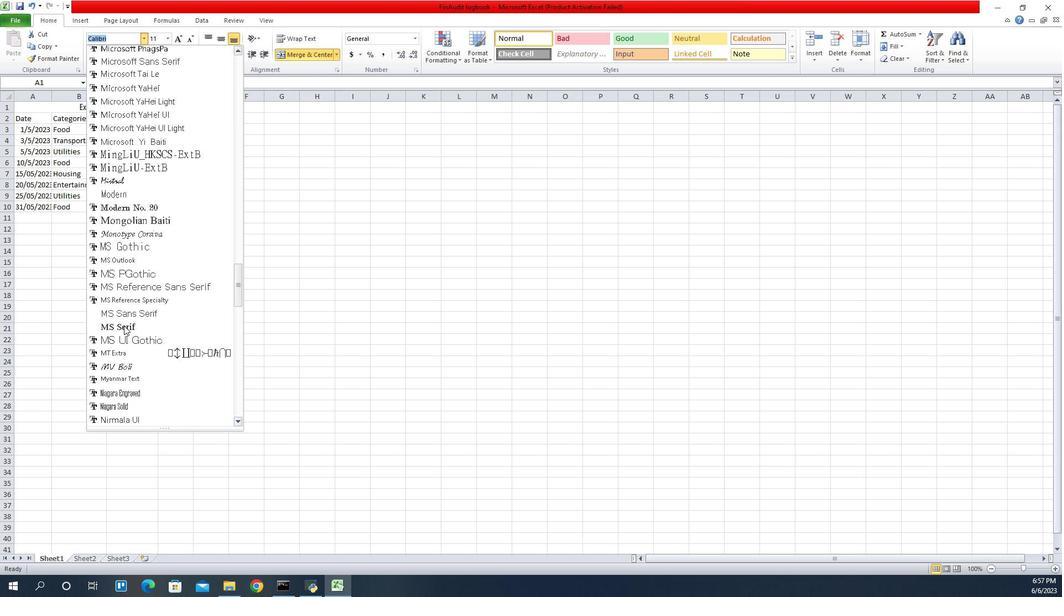 
Action: Mouse scrolled (881, 326) with delta (0, 0)
Screenshot: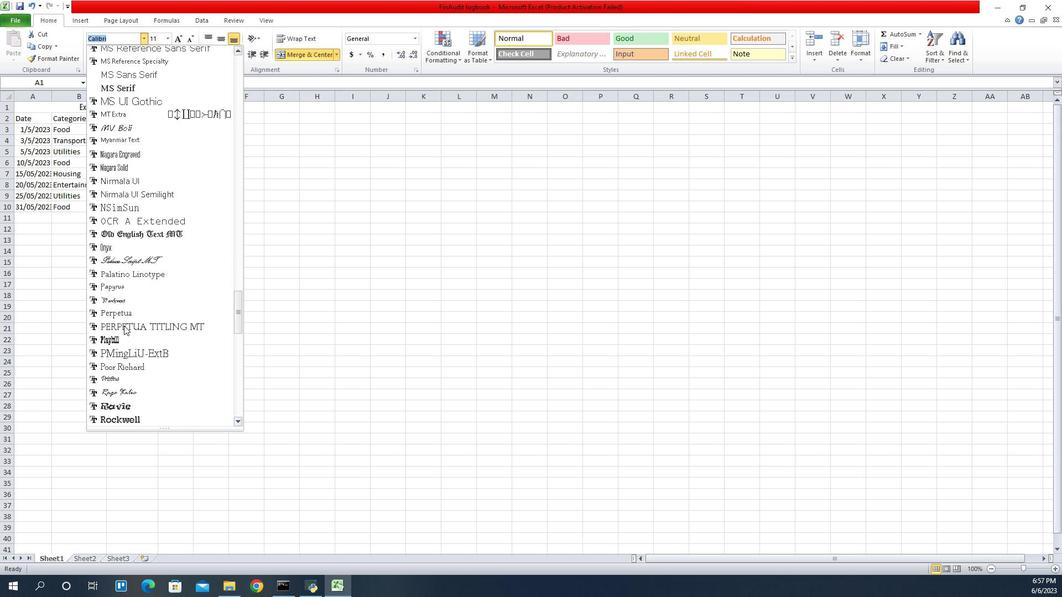 
Action: Mouse scrolled (881, 326) with delta (0, 0)
Screenshot: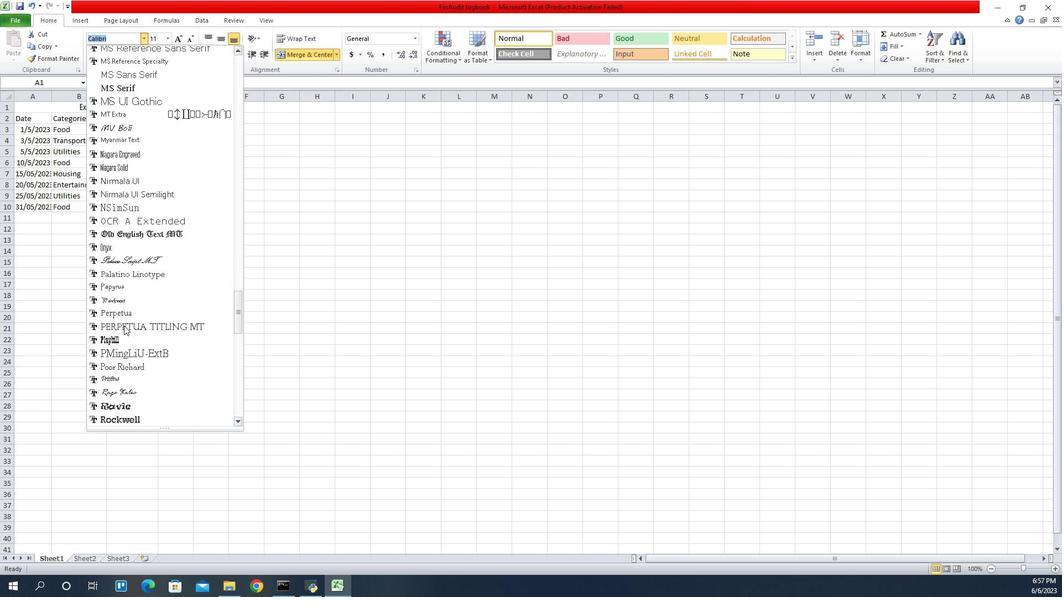 
Action: Mouse scrolled (881, 326) with delta (0, 0)
Screenshot: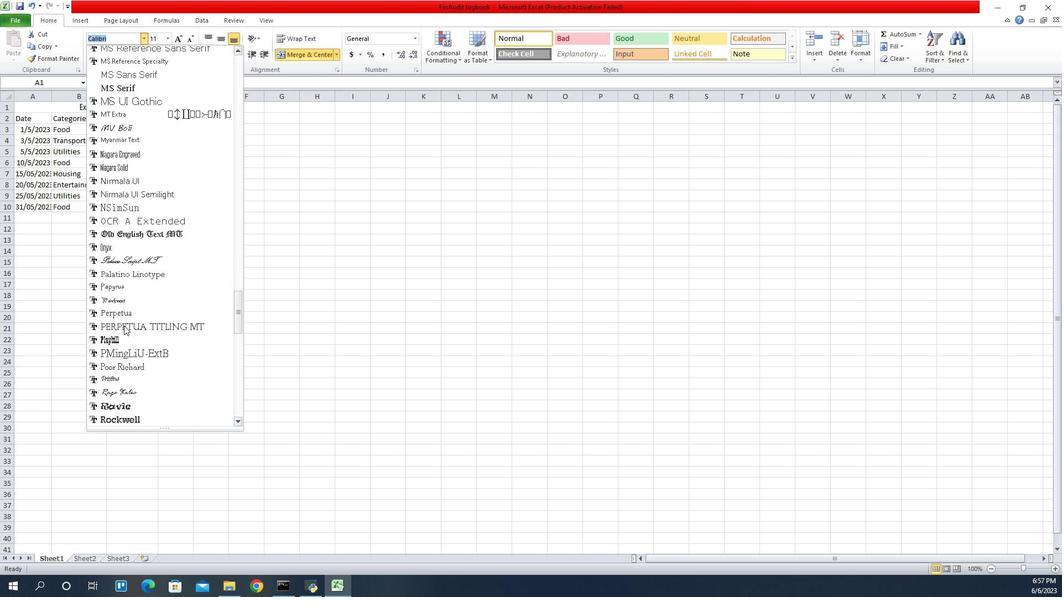 
Action: Mouse scrolled (881, 326) with delta (0, 0)
Screenshot: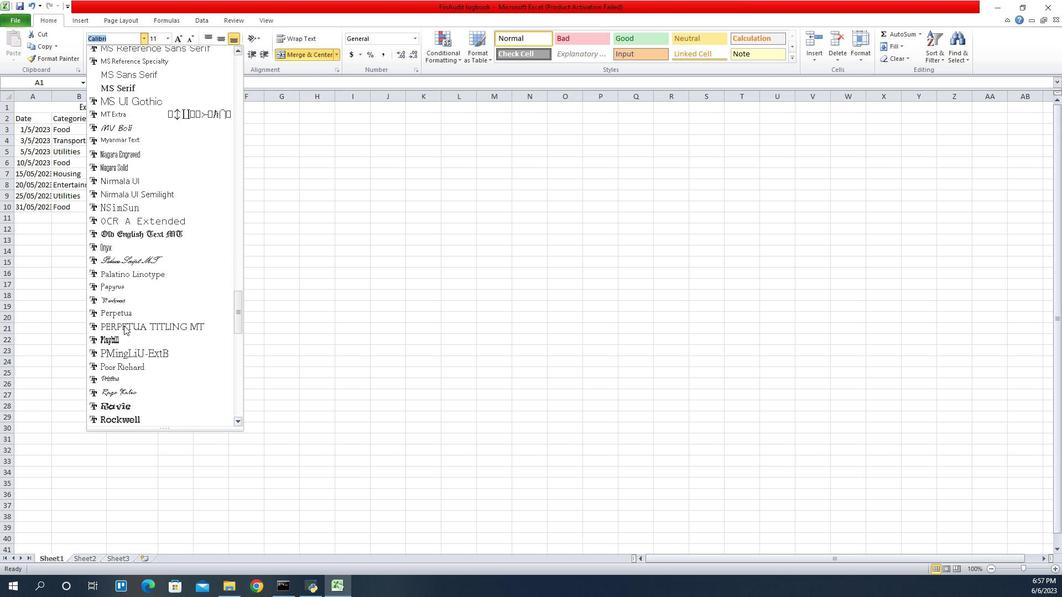
Action: Mouse scrolled (881, 326) with delta (0, 0)
Screenshot: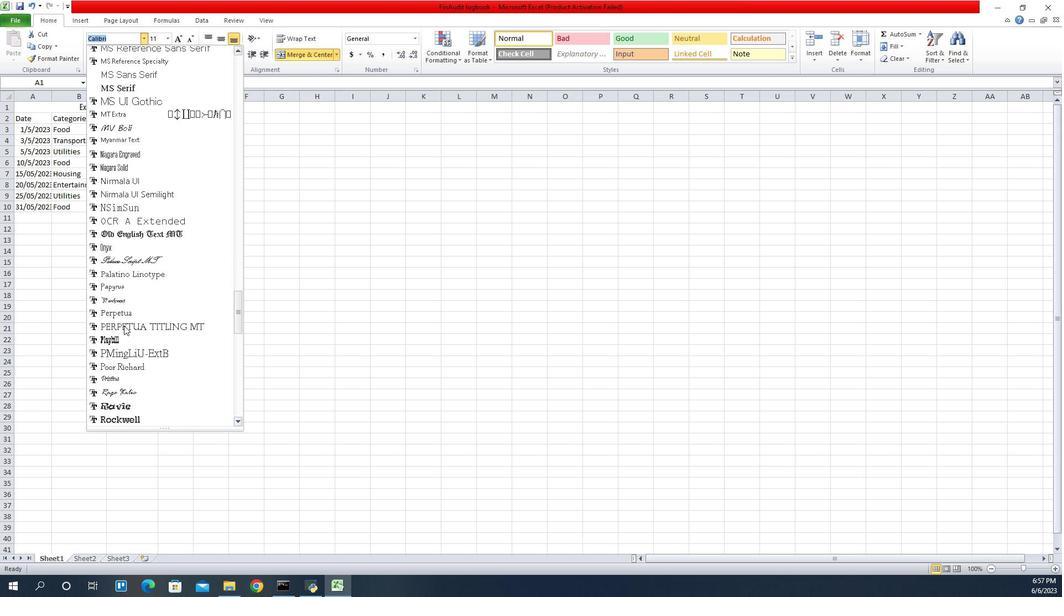 
Action: Mouse scrolled (881, 326) with delta (0, 0)
Screenshot: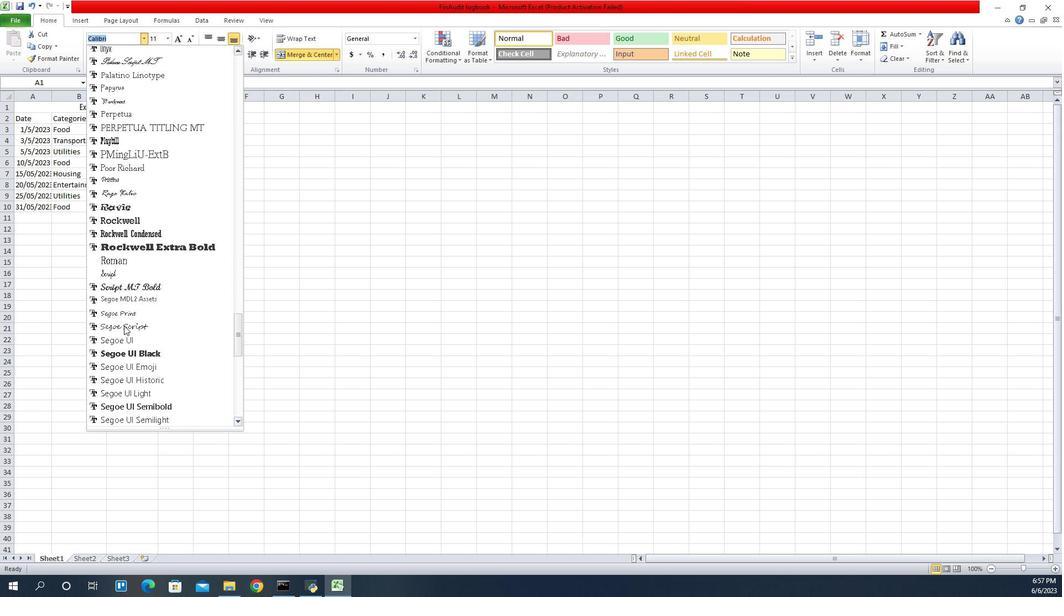 
Action: Mouse scrolled (881, 326) with delta (0, 0)
Screenshot: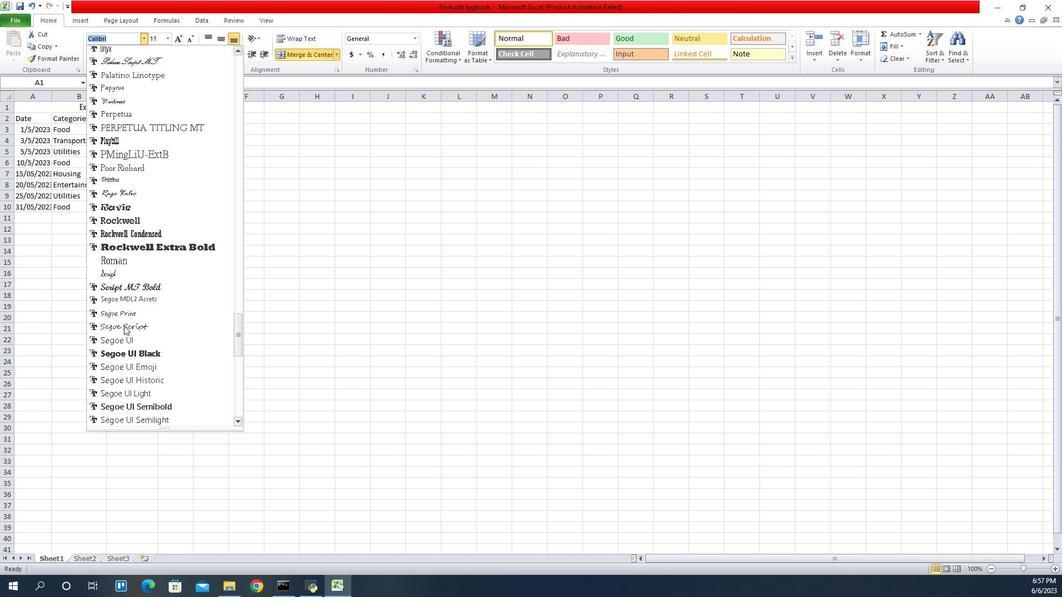 
Action: Mouse scrolled (881, 326) with delta (0, 0)
Screenshot: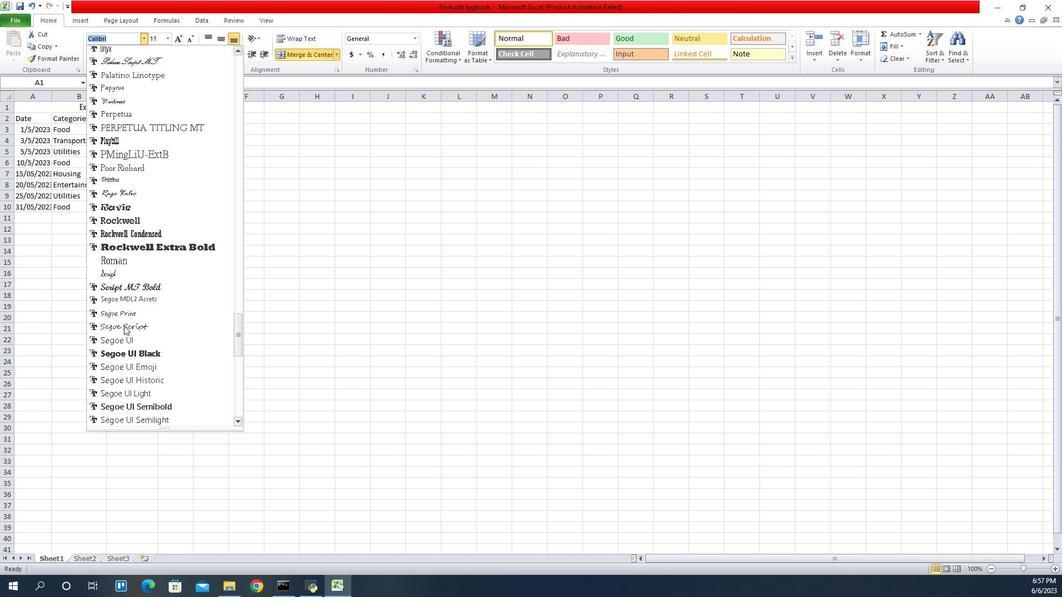 
Action: Mouse scrolled (881, 326) with delta (0, 0)
Screenshot: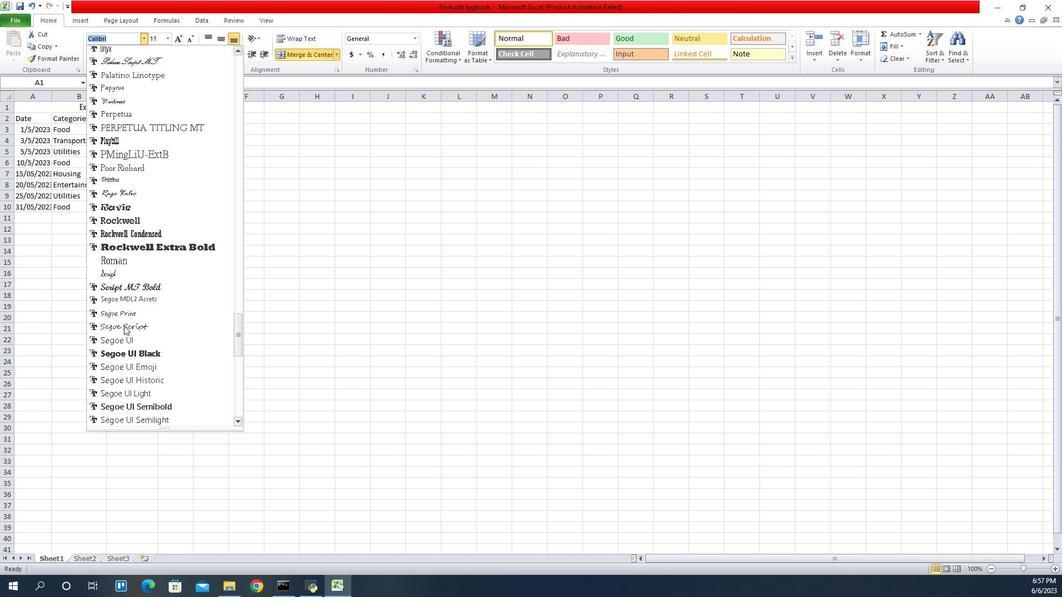 
Action: Mouse scrolled (881, 326) with delta (0, 0)
Screenshot: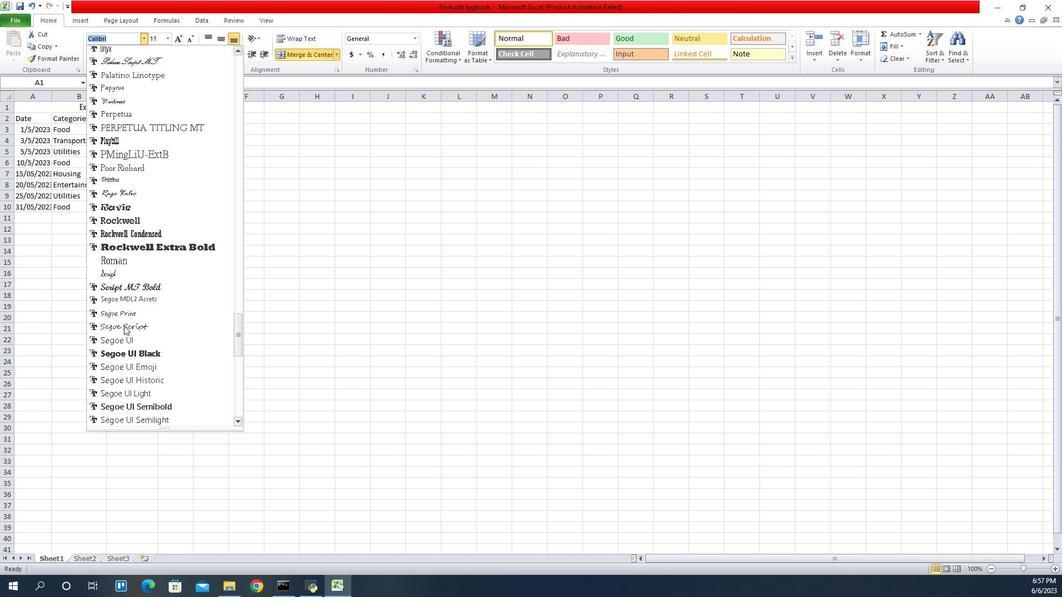 
Action: Mouse scrolled (881, 326) with delta (0, 0)
Screenshot: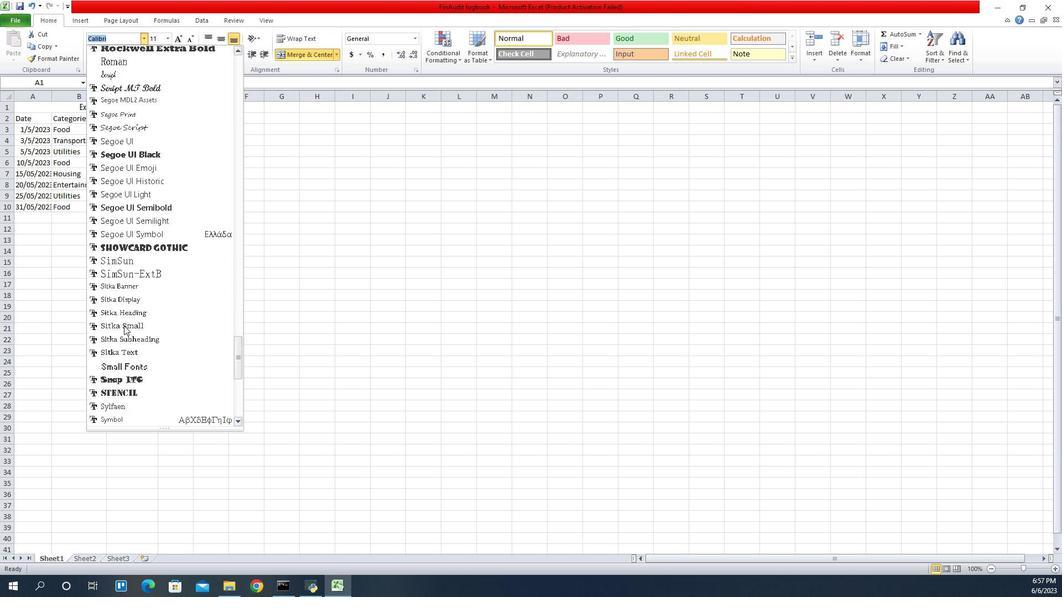 
Action: Mouse scrolled (881, 326) with delta (0, 0)
Screenshot: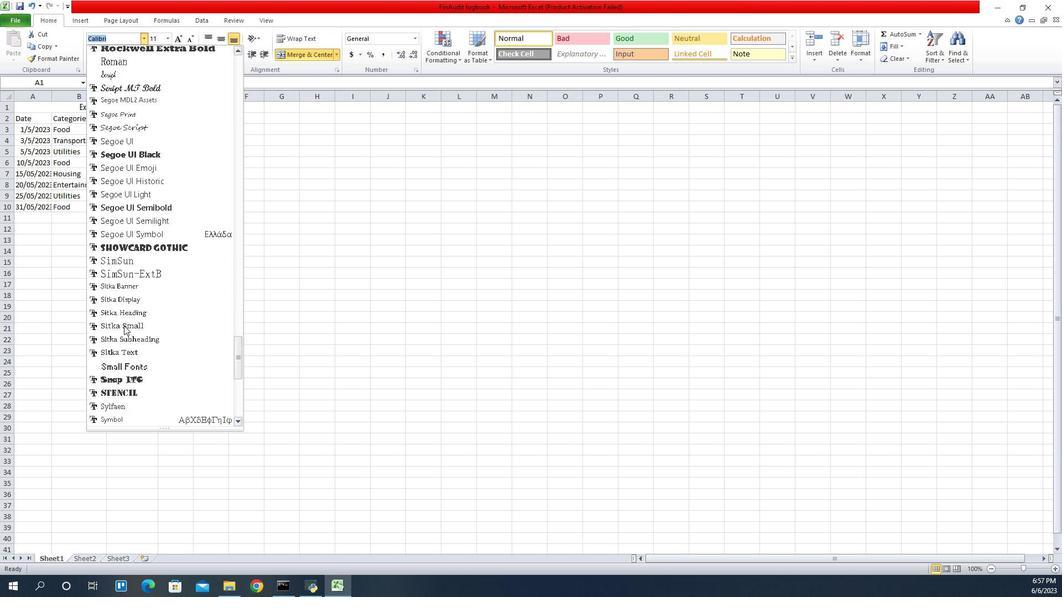 
Action: Mouse scrolled (881, 326) with delta (0, 0)
Screenshot: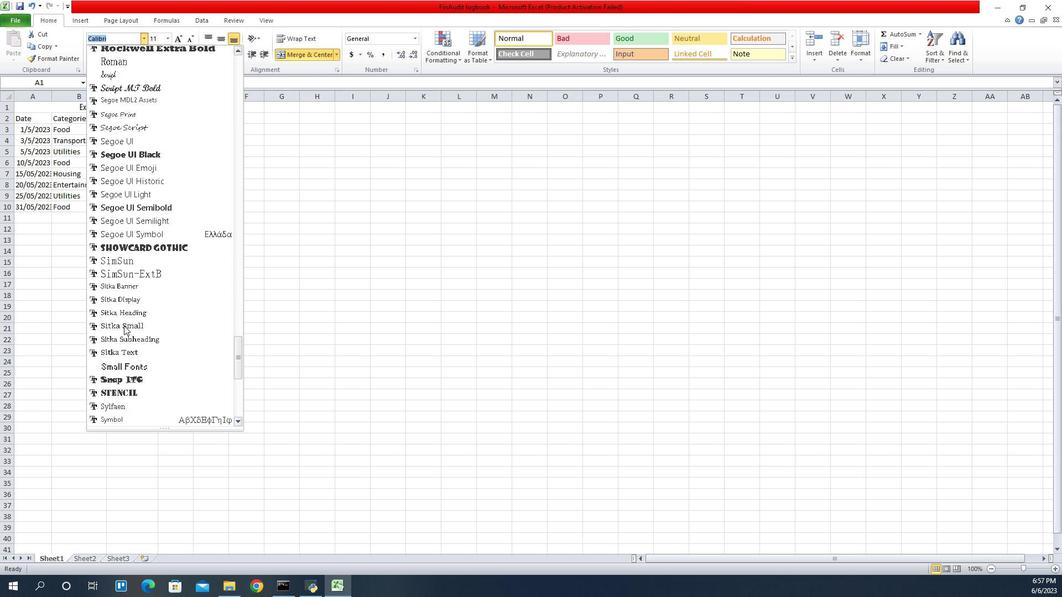 
Action: Mouse scrolled (881, 326) with delta (0, 0)
Screenshot: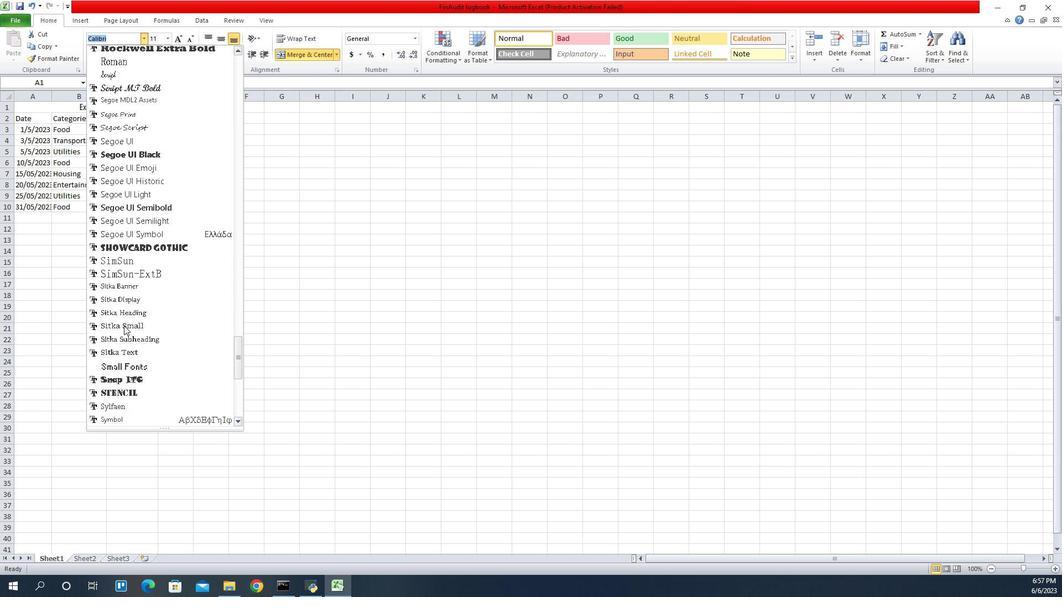 
Action: Mouse moved to (884, 292)
Screenshot: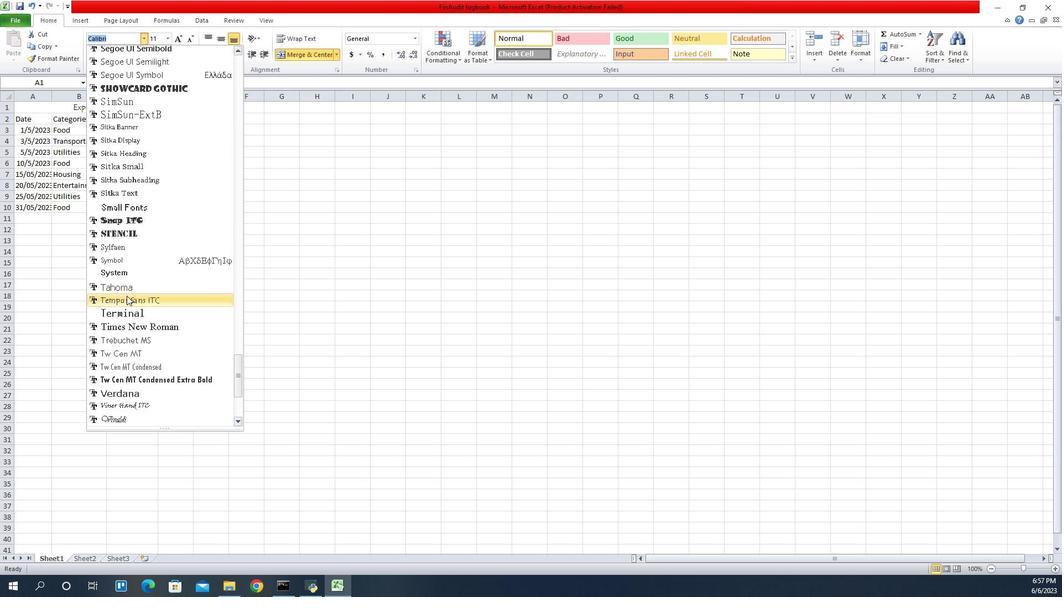 
Action: Mouse pressed left at (884, 292)
Screenshot: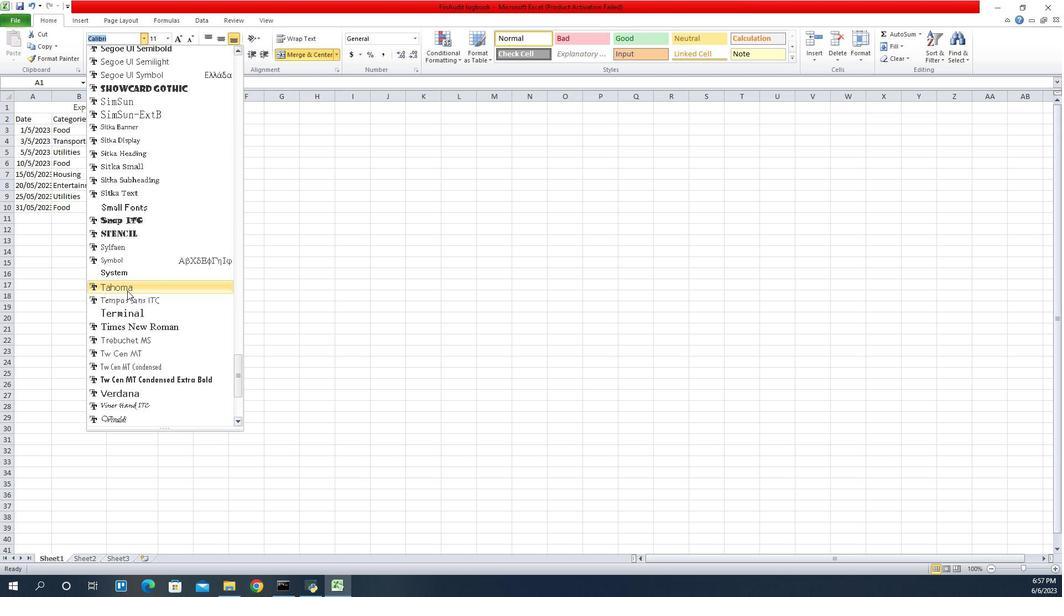 
Action: Mouse moved to (878, 58)
Screenshot: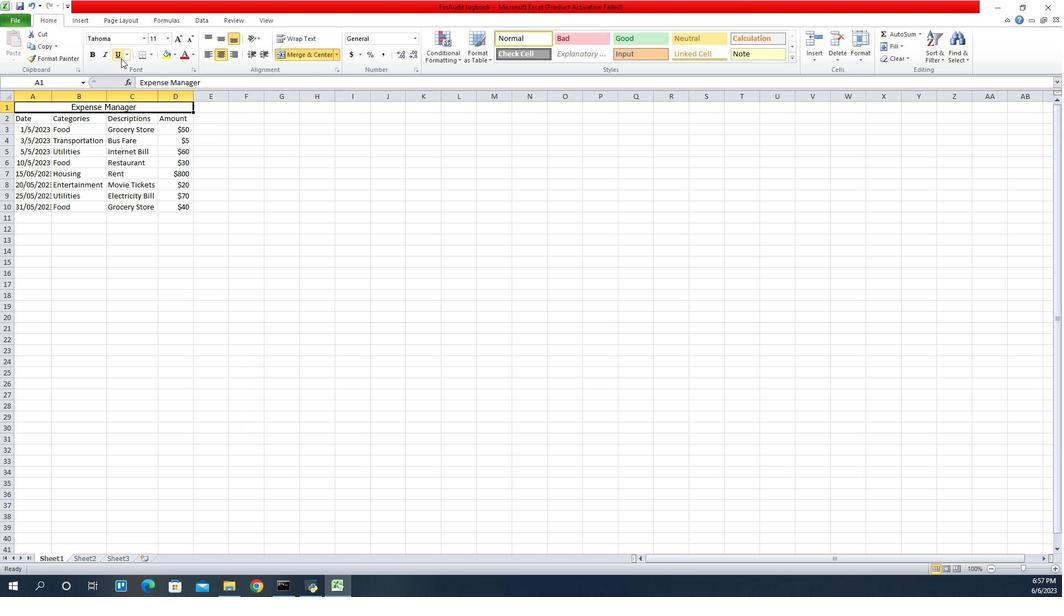 
Action: Mouse pressed left at (878, 58)
Screenshot: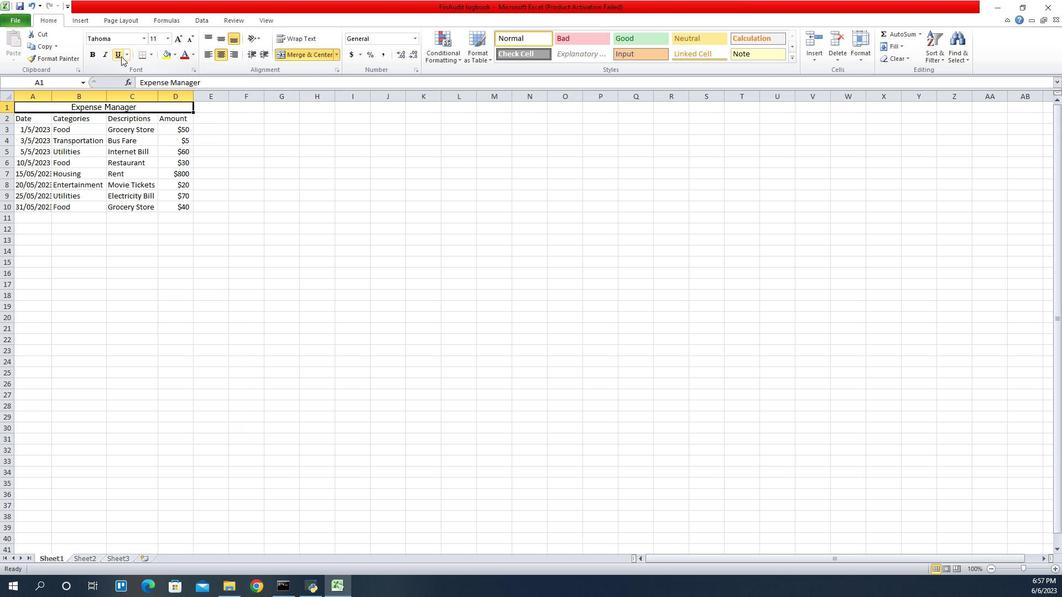 
Action: Mouse moved to (927, 43)
Screenshot: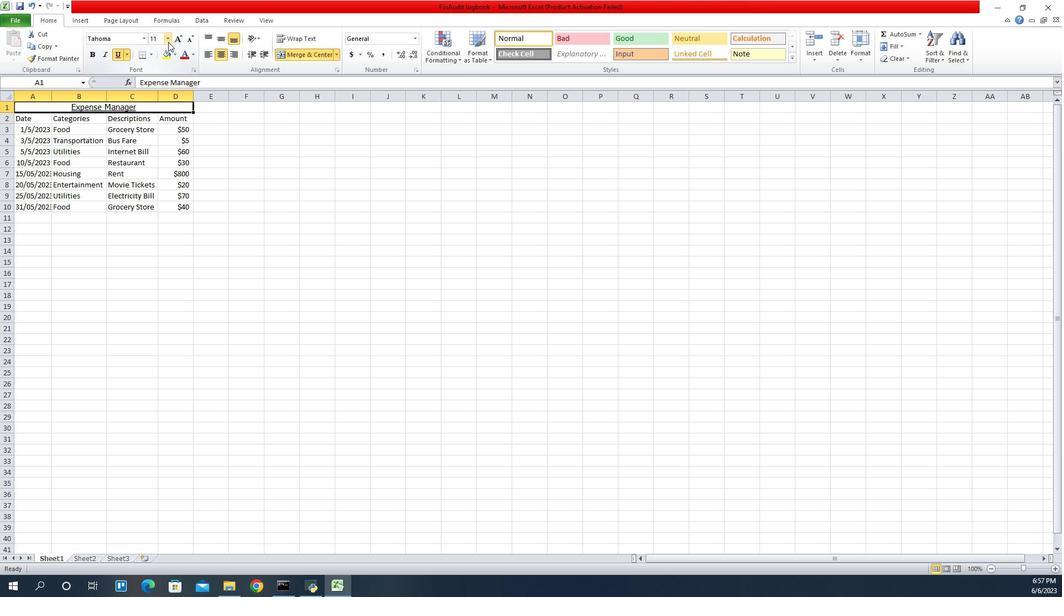 
Action: Mouse pressed left at (927, 43)
Screenshot: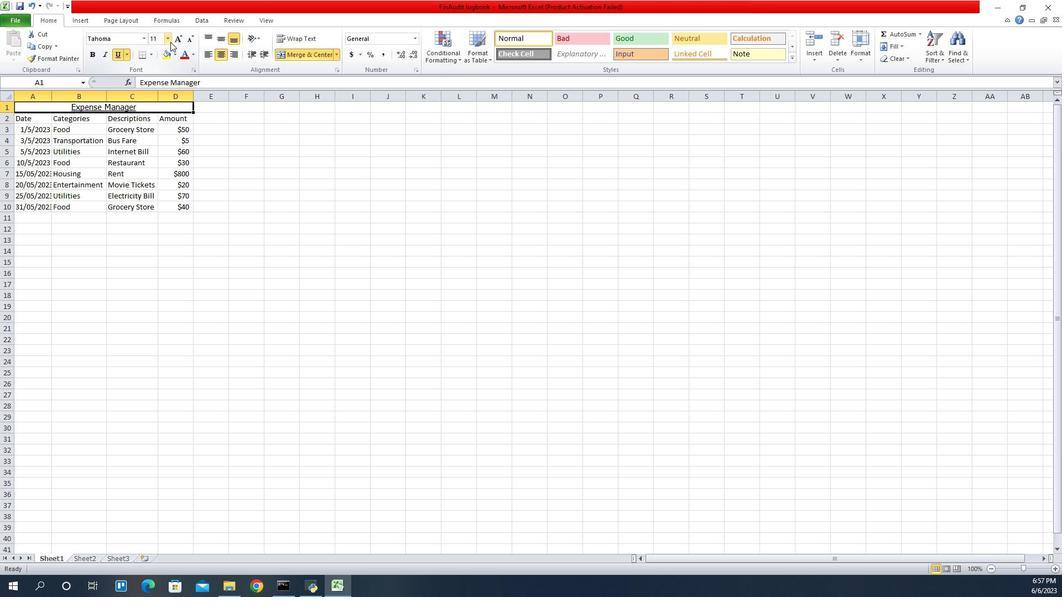 
Action: Mouse moved to (914, 130)
Screenshot: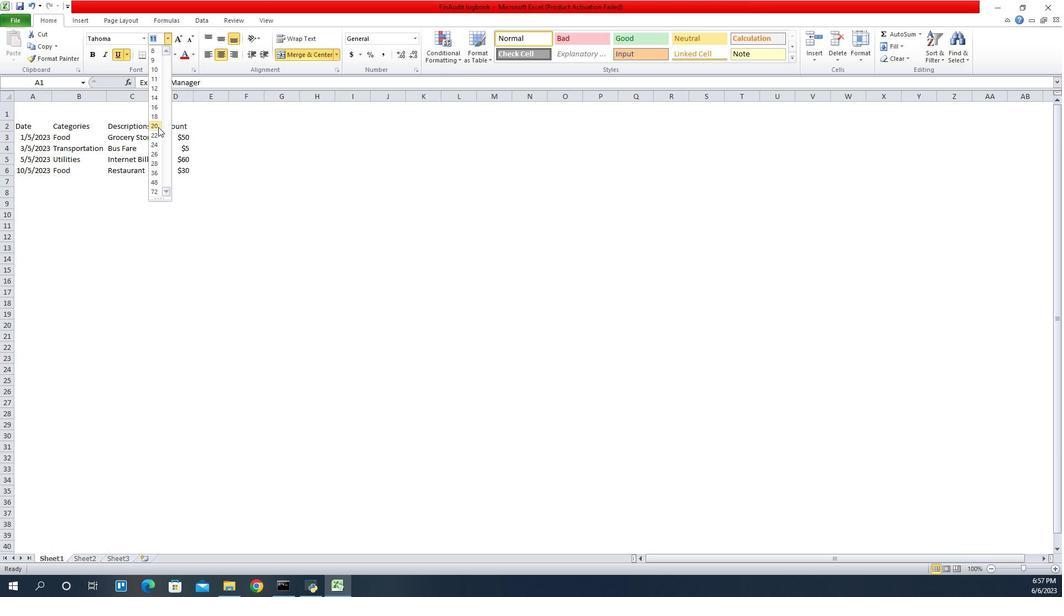 
Action: Mouse pressed left at (914, 130)
Screenshot: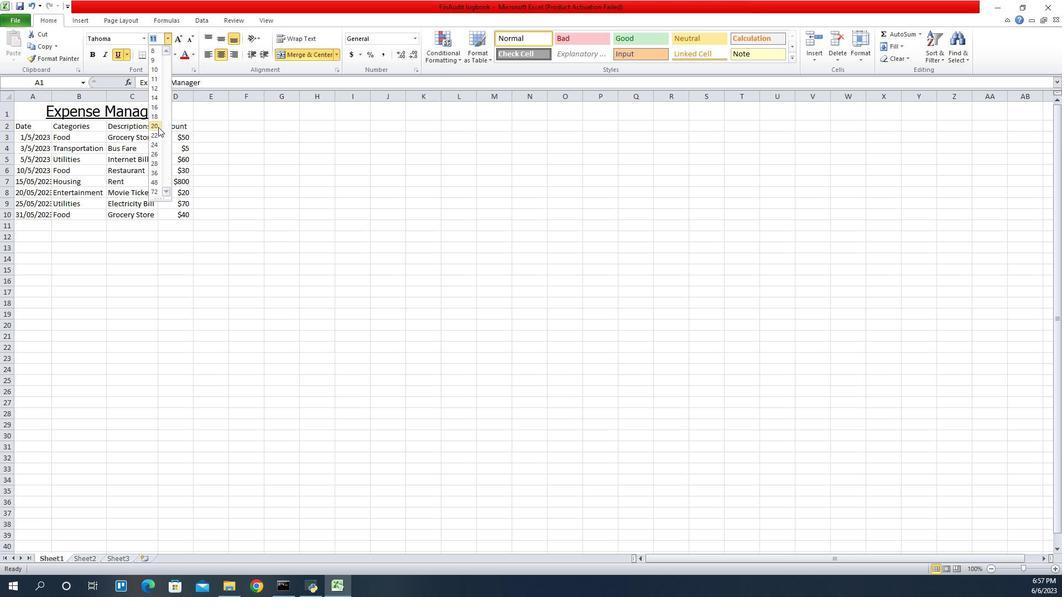 
Action: Mouse moved to (785, 129)
Screenshot: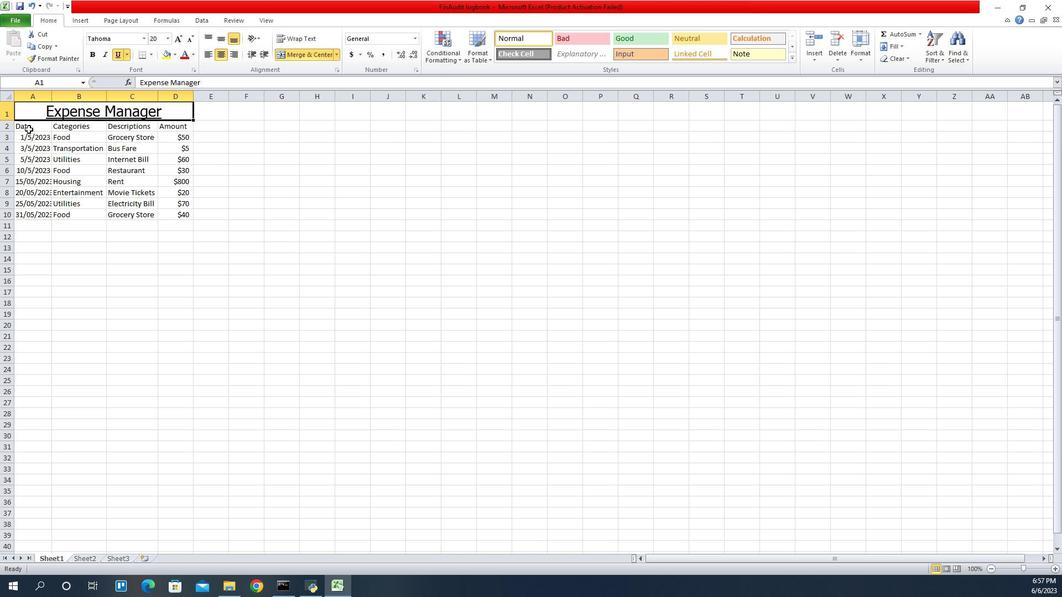 
Action: Mouse pressed left at (785, 129)
Screenshot: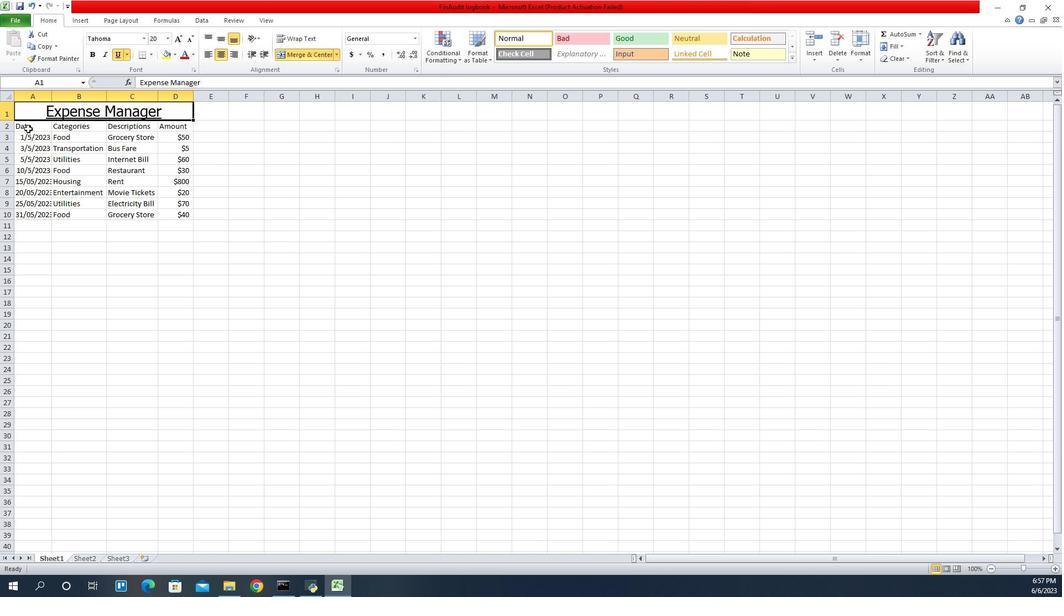 
Action: Mouse moved to (934, 218)
Screenshot: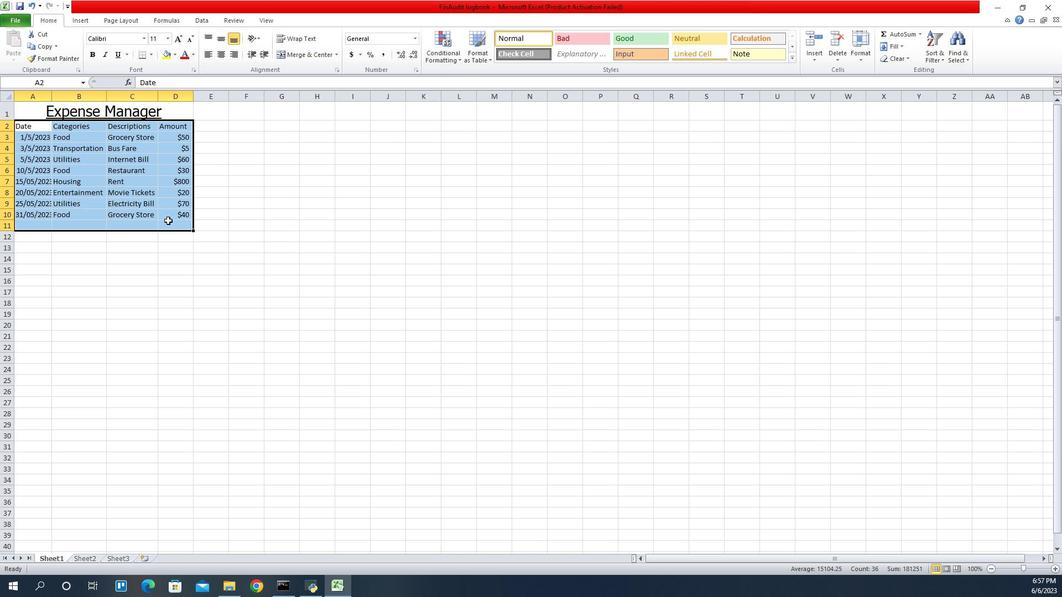 
Action: Mouse pressed left at (934, 218)
Screenshot: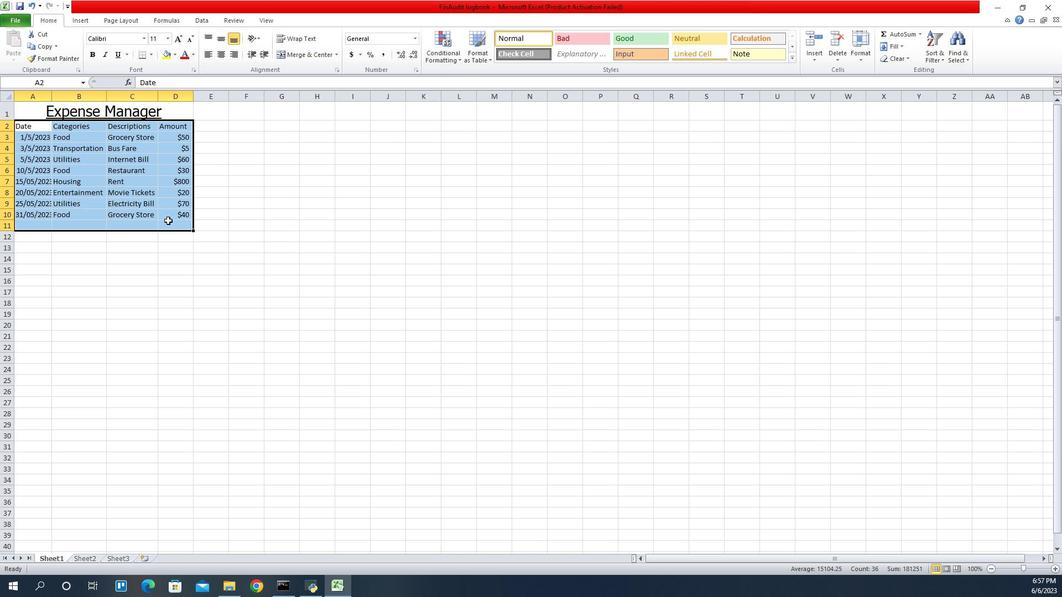 
Action: Mouse moved to (776, 130)
Screenshot: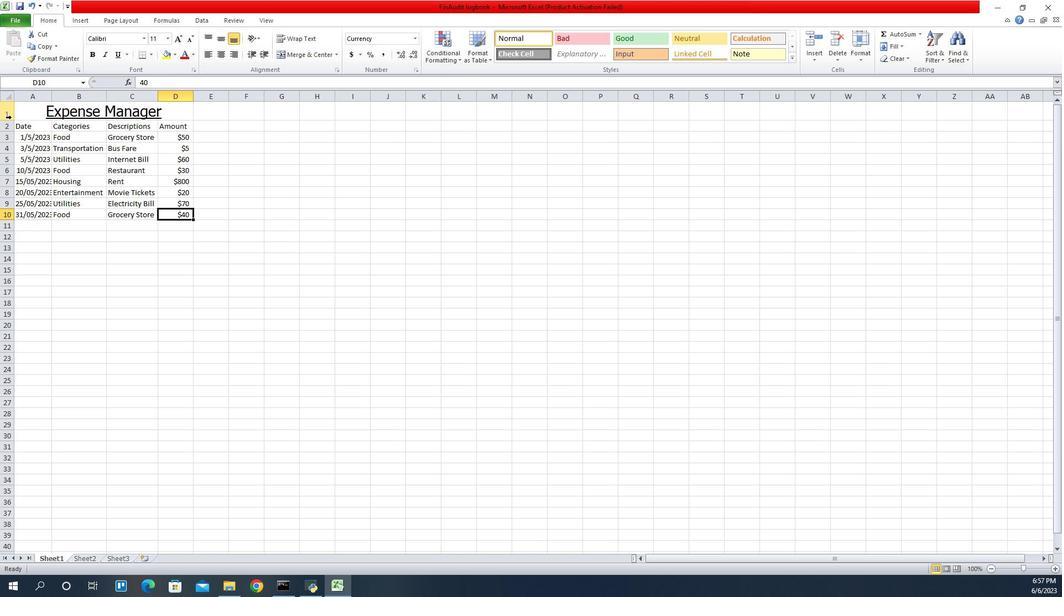
Action: Mouse pressed left at (776, 130)
Screenshot: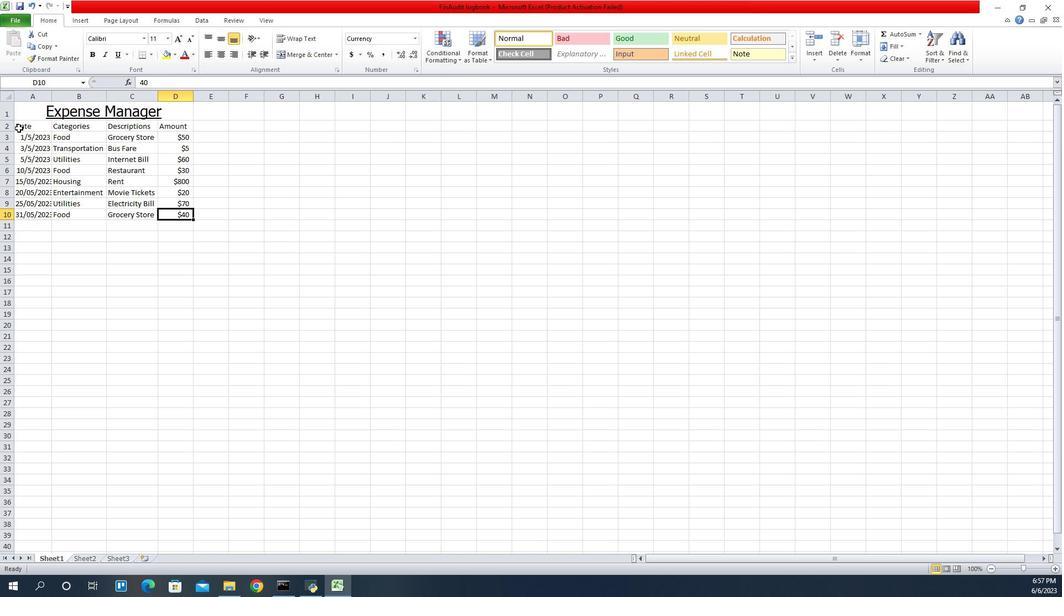 
Action: Mouse moved to (901, 37)
Screenshot: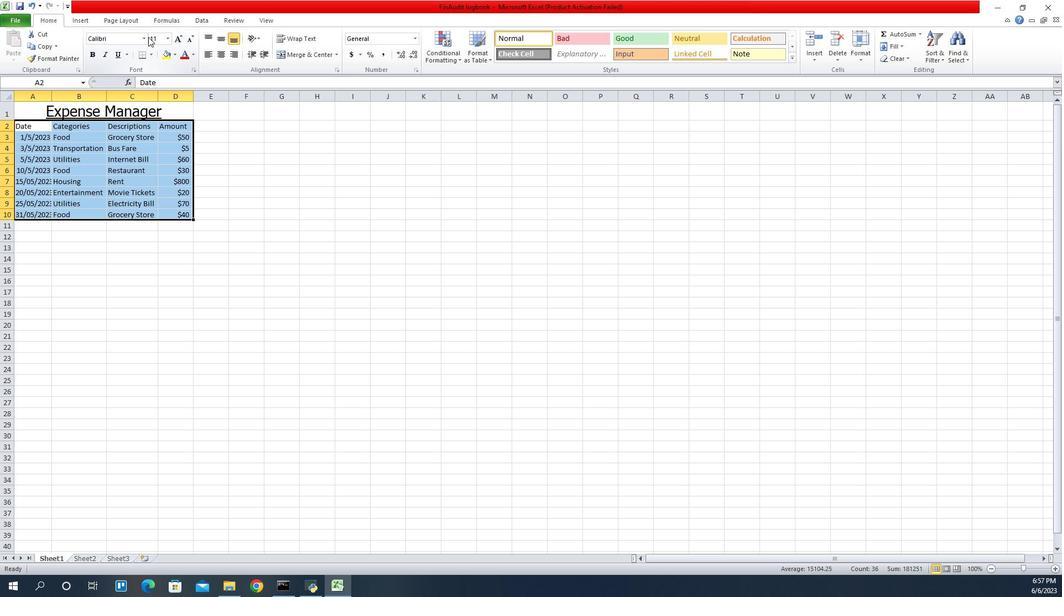 
Action: Mouse pressed left at (901, 37)
Screenshot: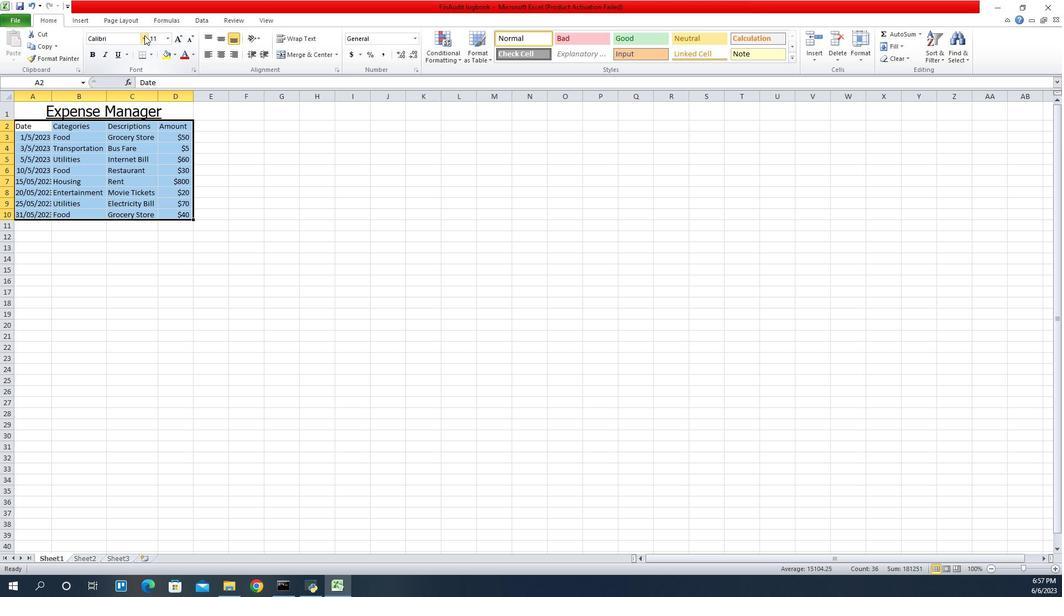 
Action: Mouse moved to (876, 130)
Screenshot: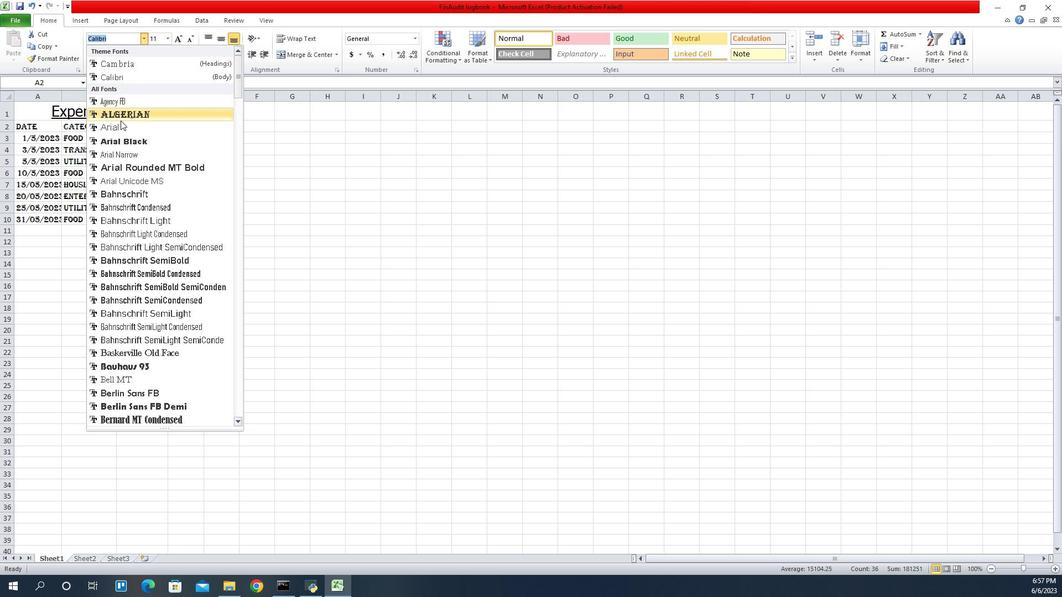
Action: Mouse pressed left at (876, 130)
Screenshot: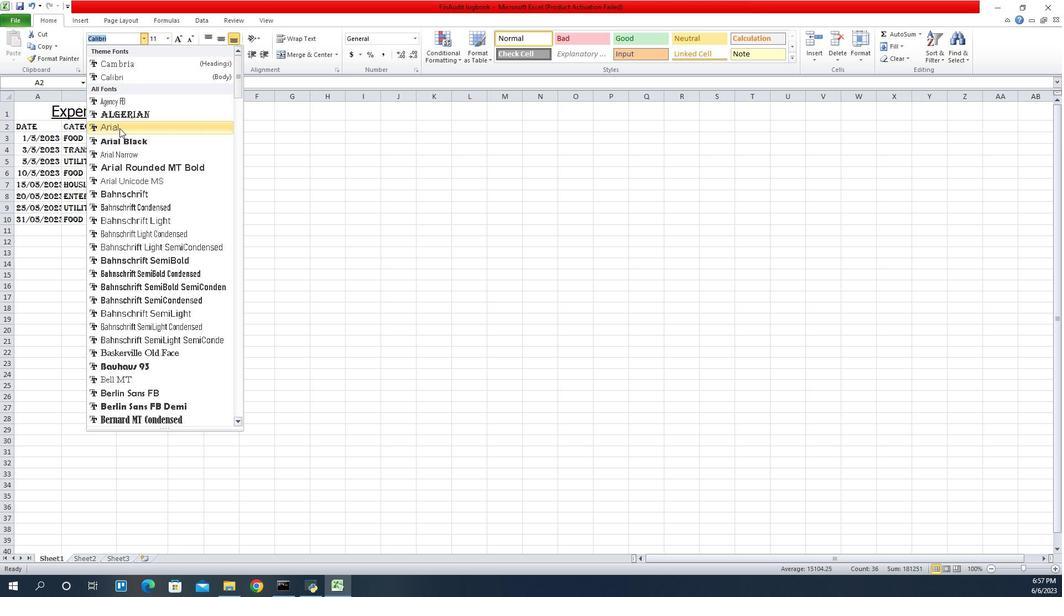 
Action: Mouse moved to (923, 39)
Screenshot: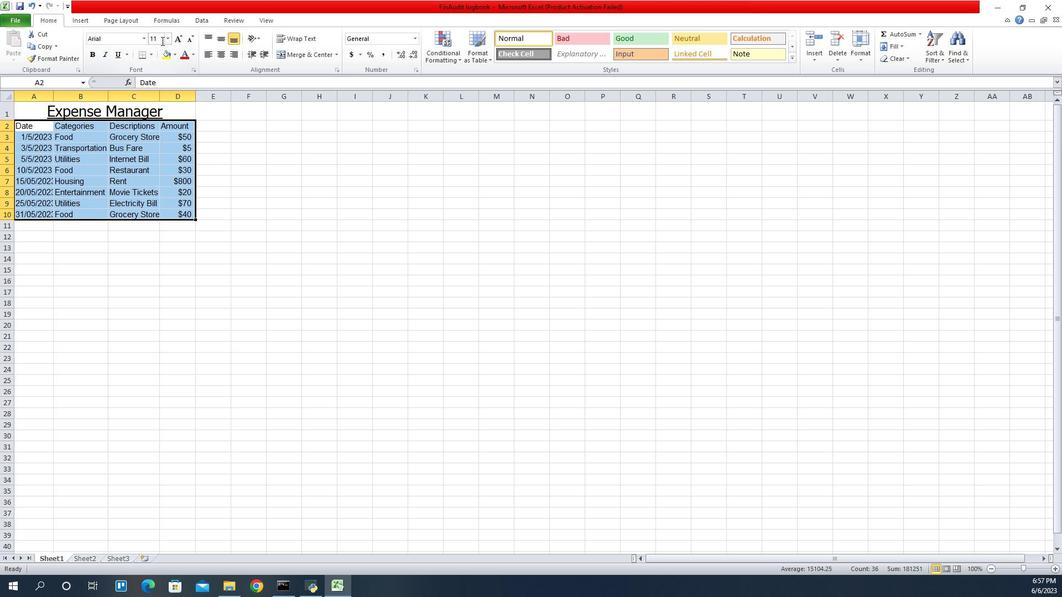 
Action: Mouse pressed left at (923, 39)
Screenshot: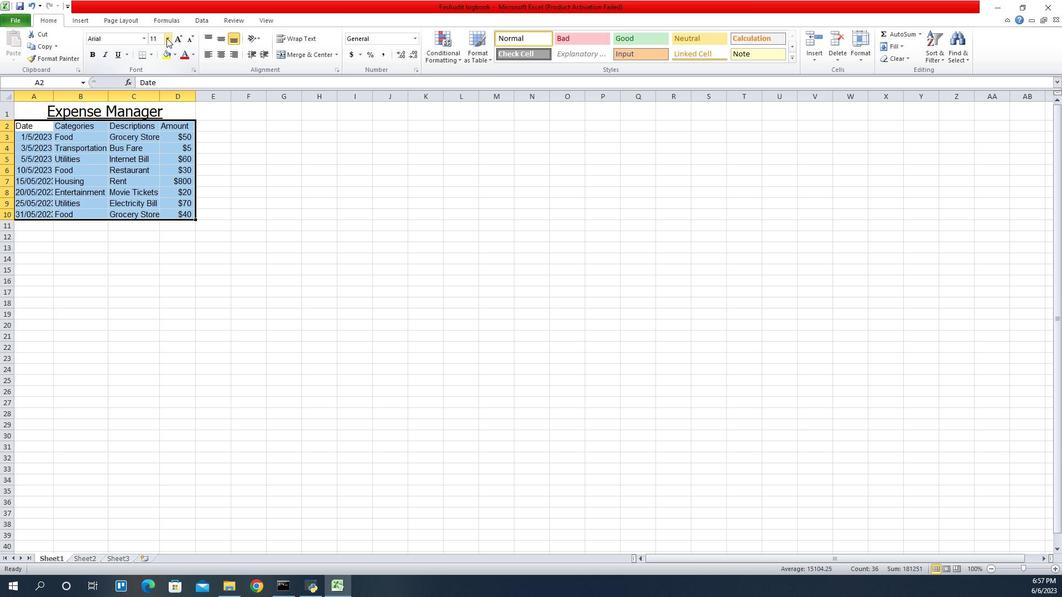 
Action: Mouse moved to (915, 90)
Screenshot: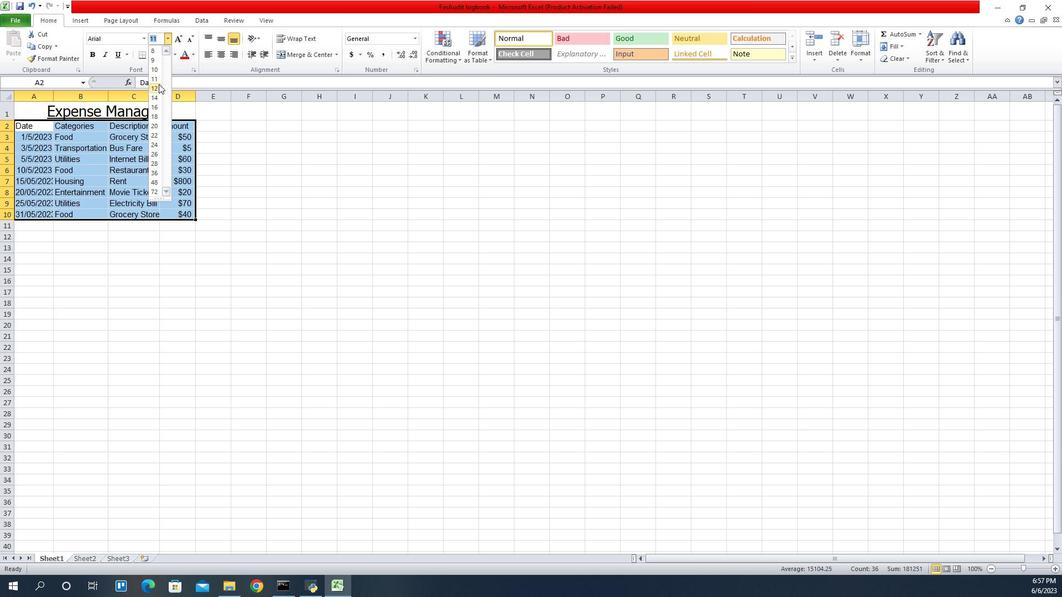 
Action: Mouse pressed left at (915, 90)
Screenshot: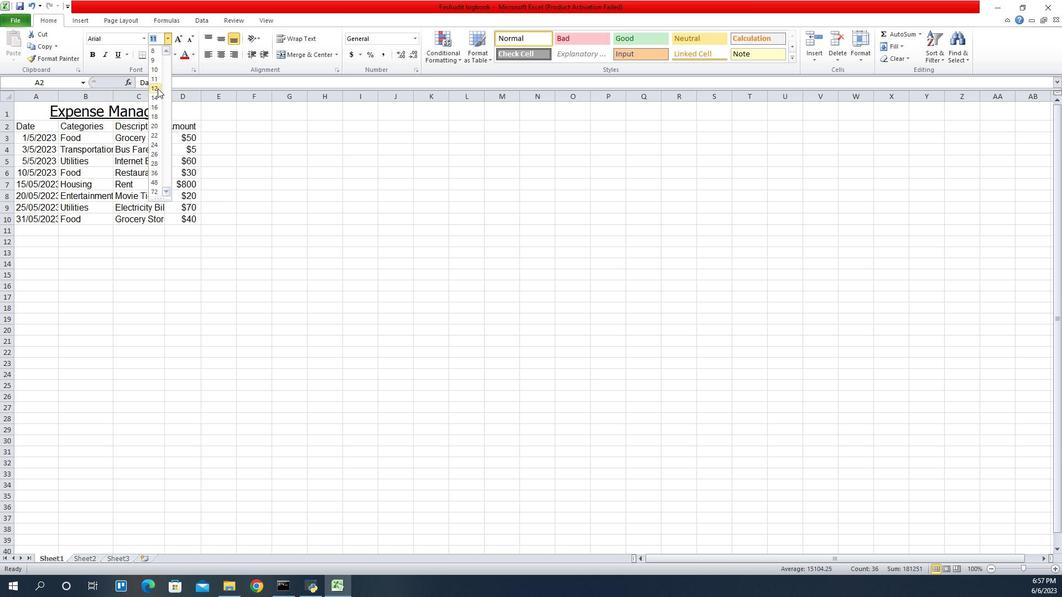 
Action: Mouse moved to (822, 111)
Screenshot: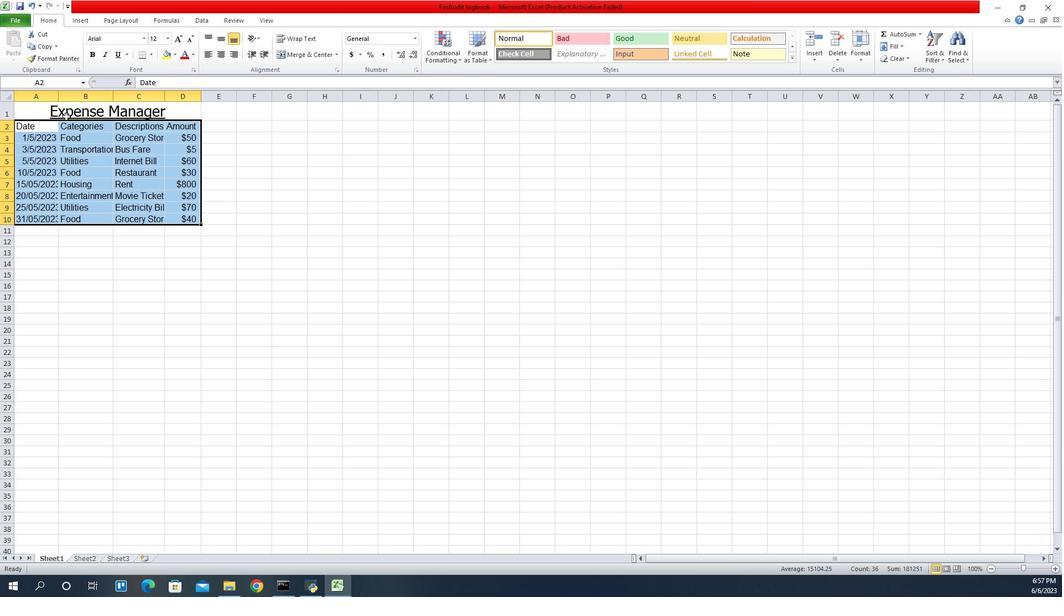 
Action: Mouse pressed left at (822, 111)
Screenshot: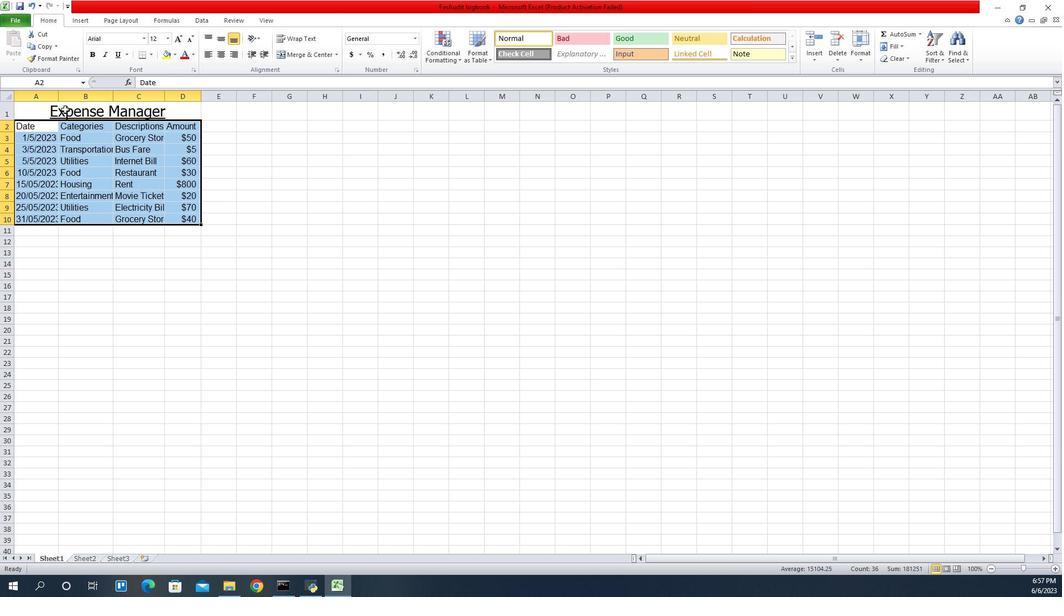 
Action: Mouse moved to (962, 56)
Screenshot: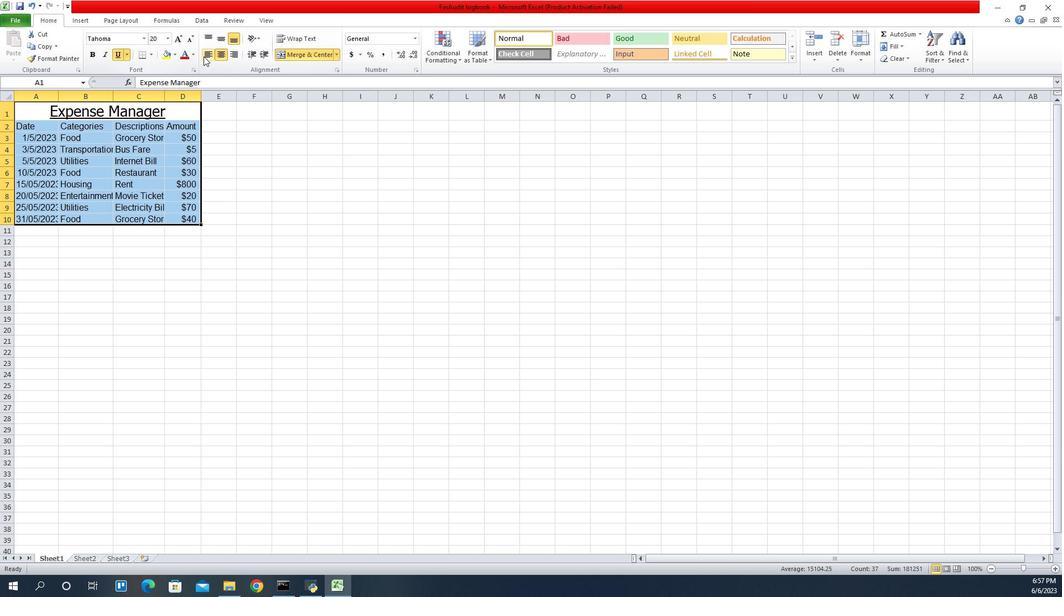 
Action: Mouse pressed left at (962, 56)
Screenshot: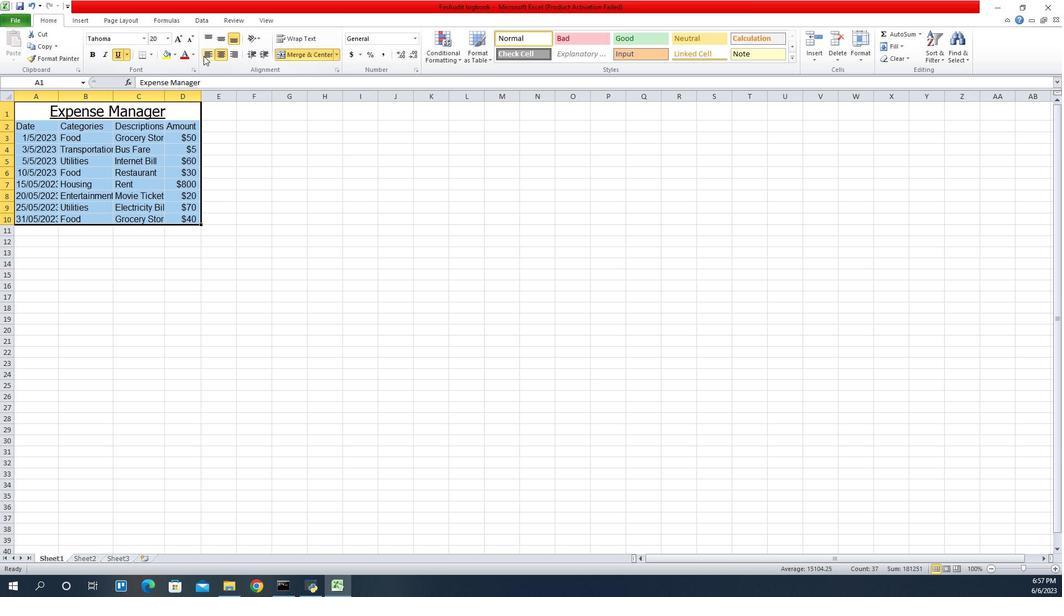 
Action: Mouse moved to (817, 97)
Screenshot: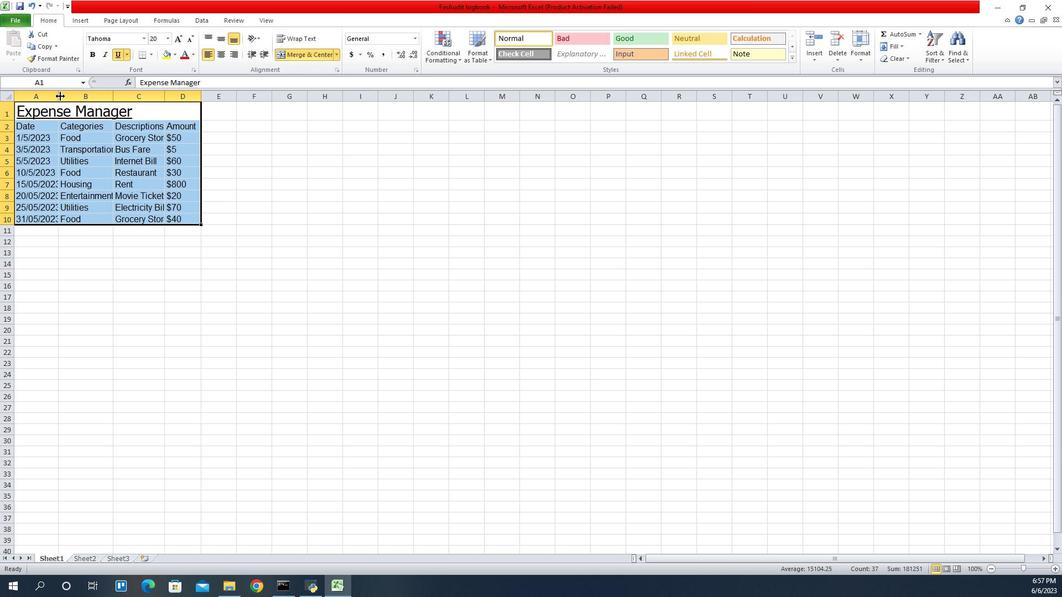 
Action: Mouse pressed left at (817, 97)
Screenshot: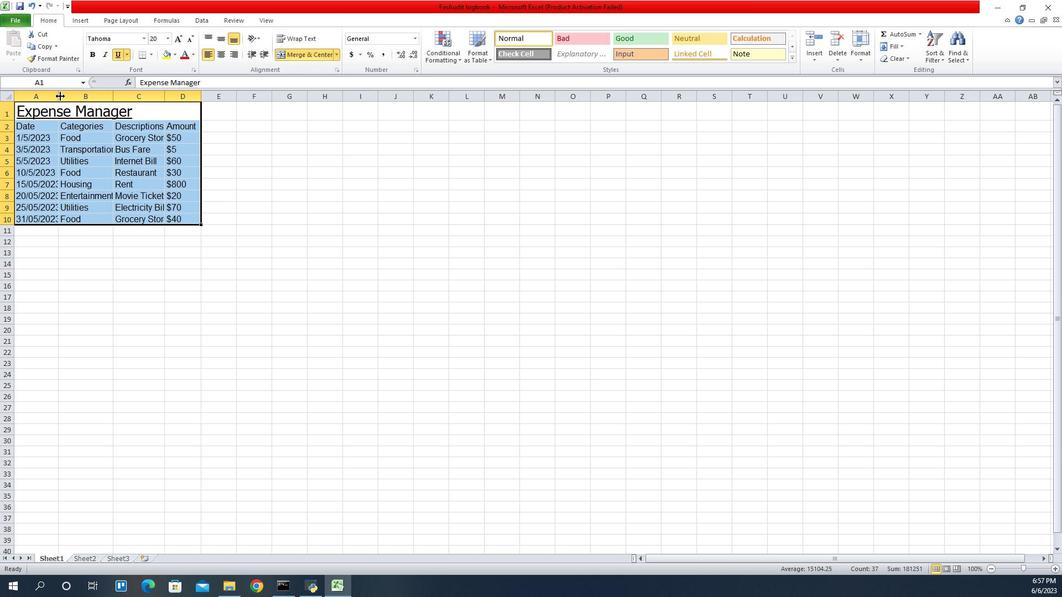 
Action: Mouse pressed left at (817, 97)
Screenshot: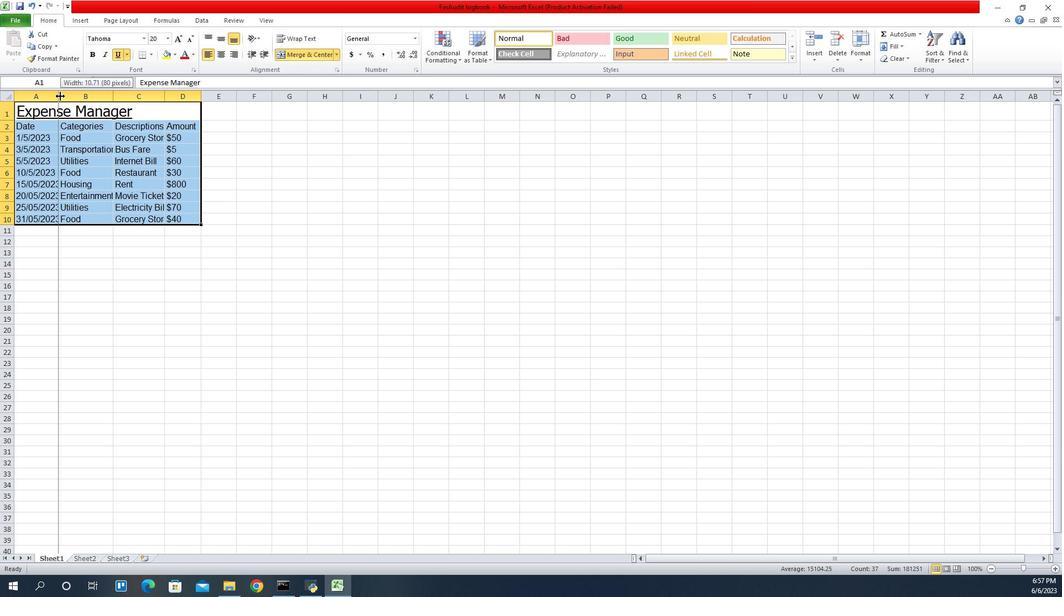 
Action: Mouse moved to (873, 101)
Screenshot: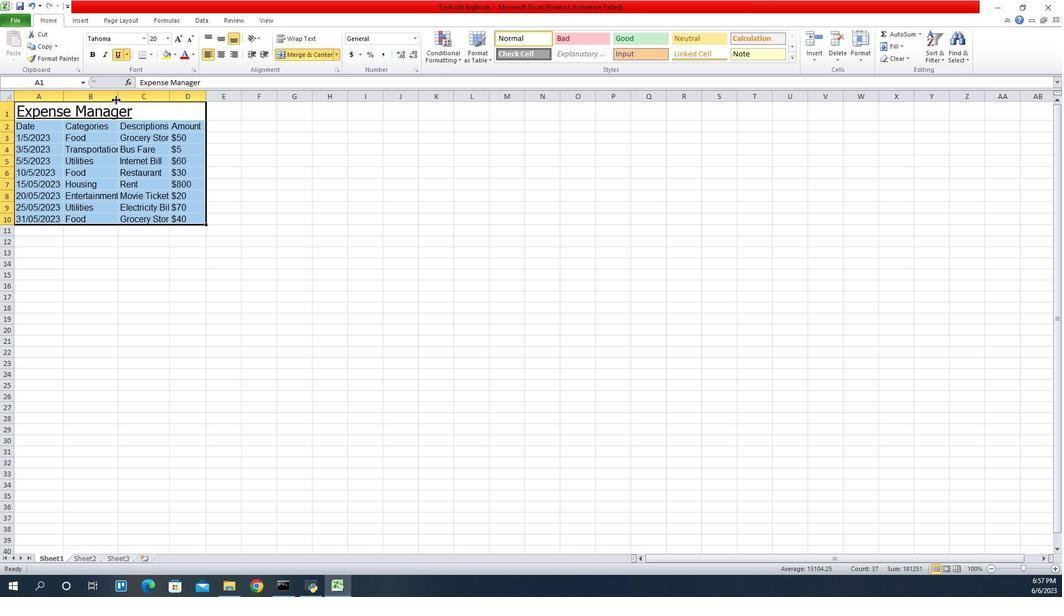 
Action: Mouse pressed left at (873, 101)
Screenshot: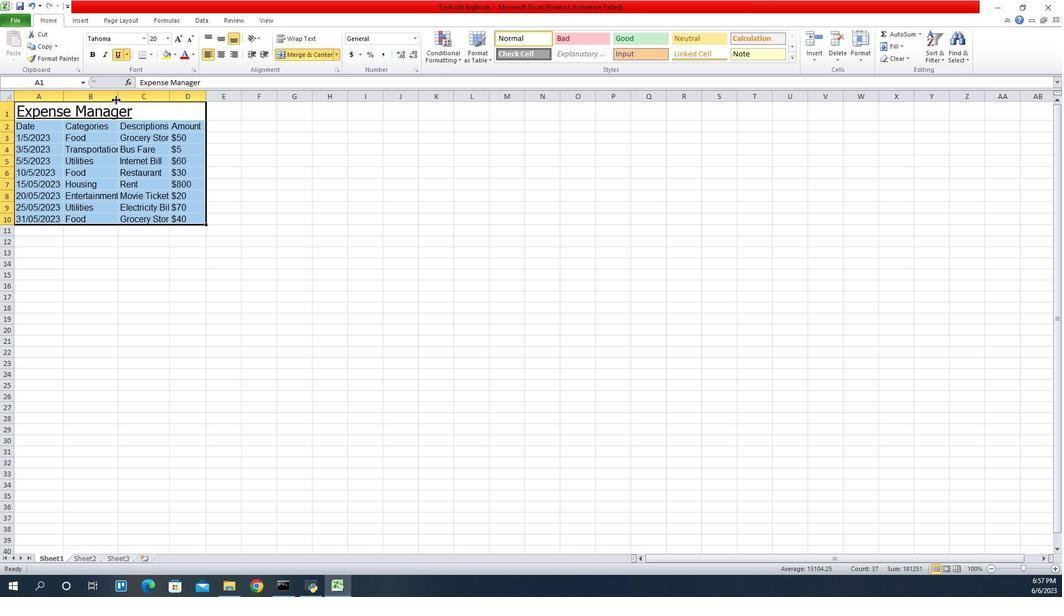 
Action: Mouse pressed left at (873, 101)
Screenshot: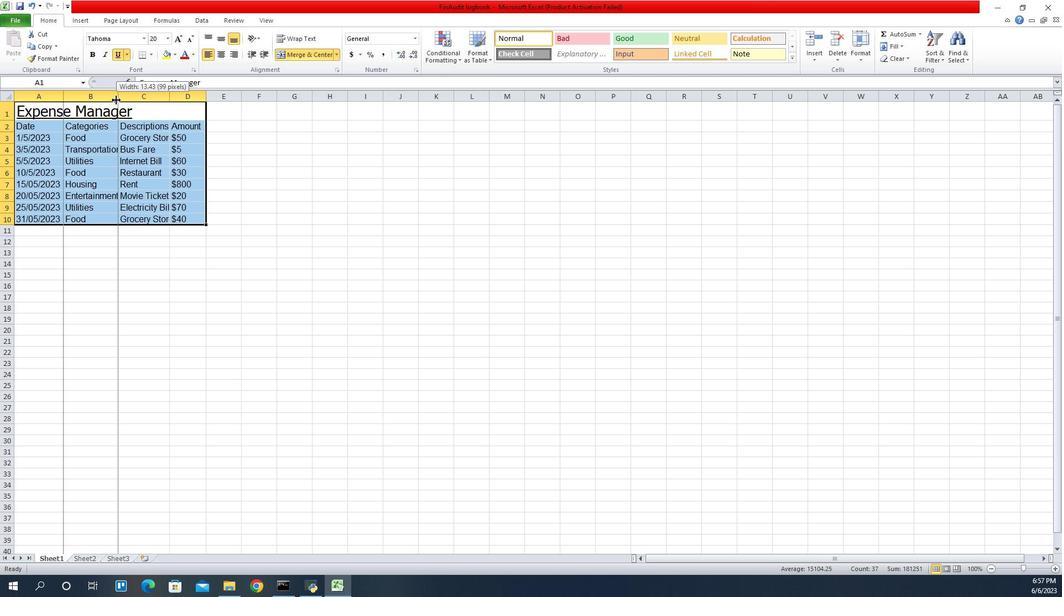 
Action: Mouse moved to (929, 98)
Screenshot: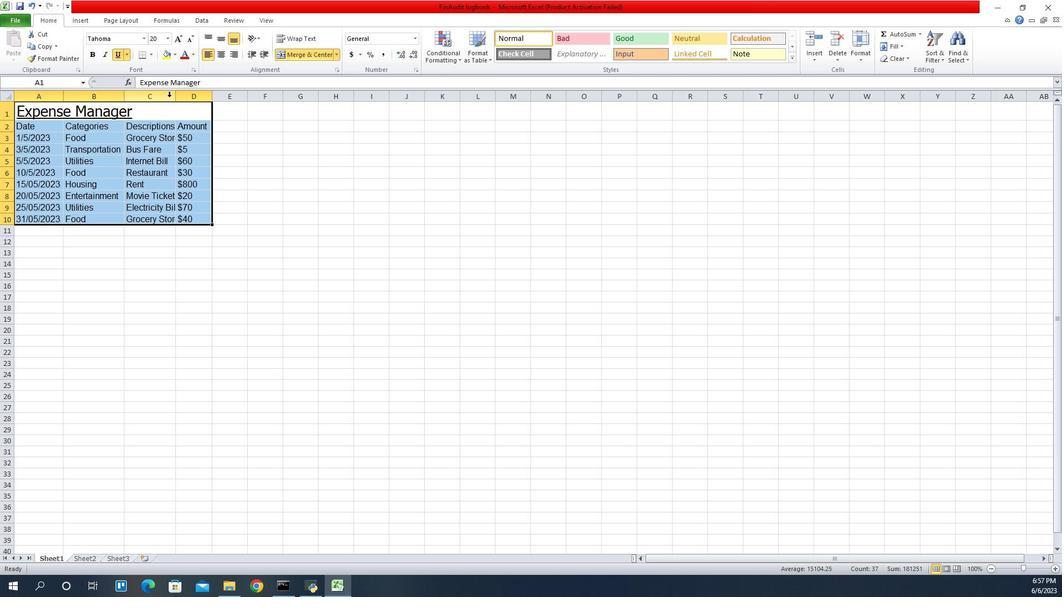 
Action: Mouse pressed left at (929, 98)
Screenshot: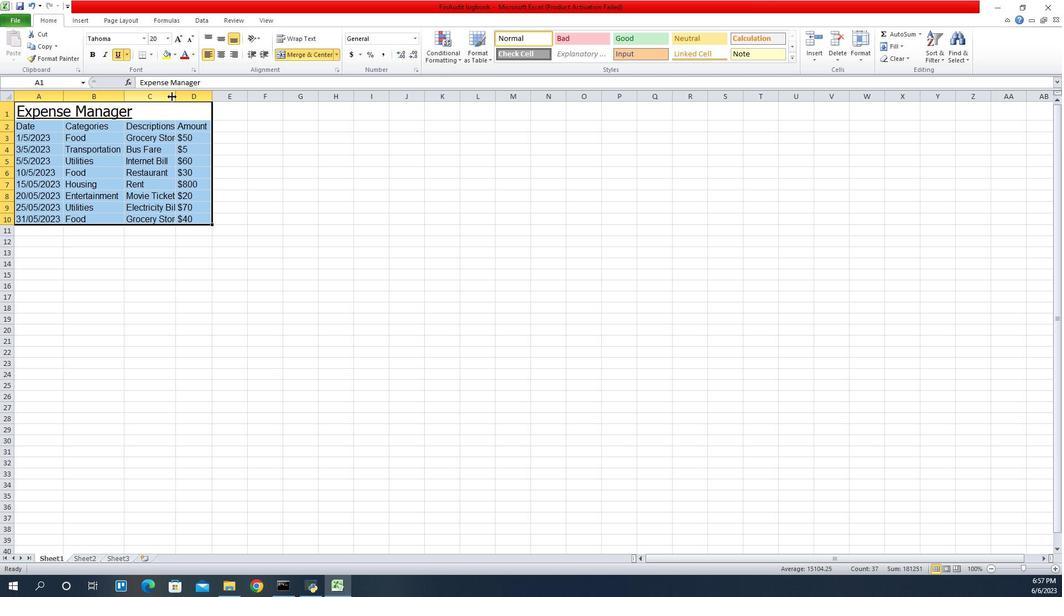 
Action: Mouse pressed left at (929, 98)
Screenshot: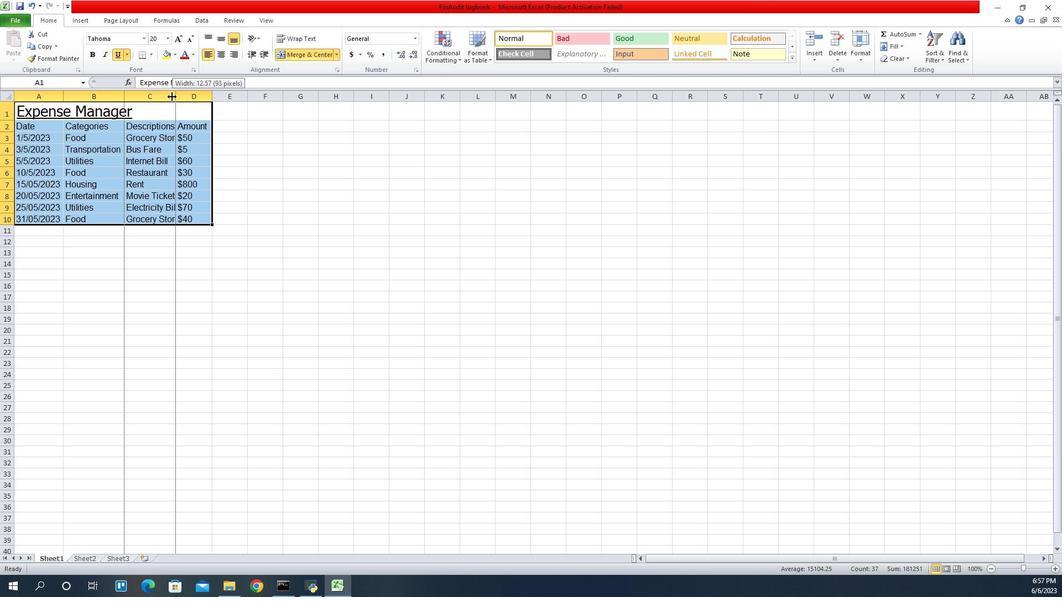 
Action: Mouse moved to (978, 97)
Screenshot: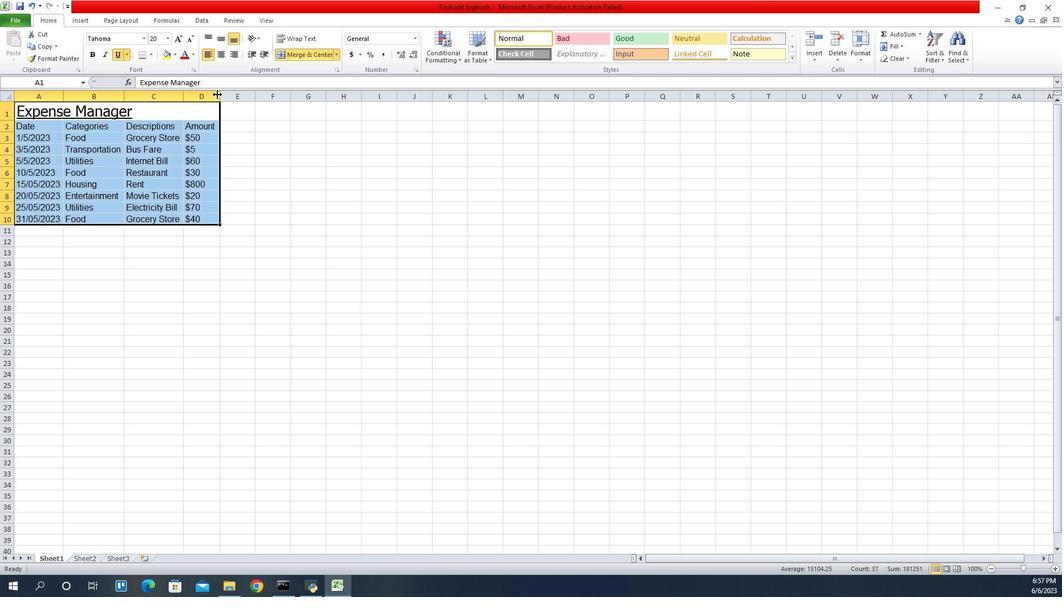 
Action: Mouse pressed left at (978, 97)
Screenshot: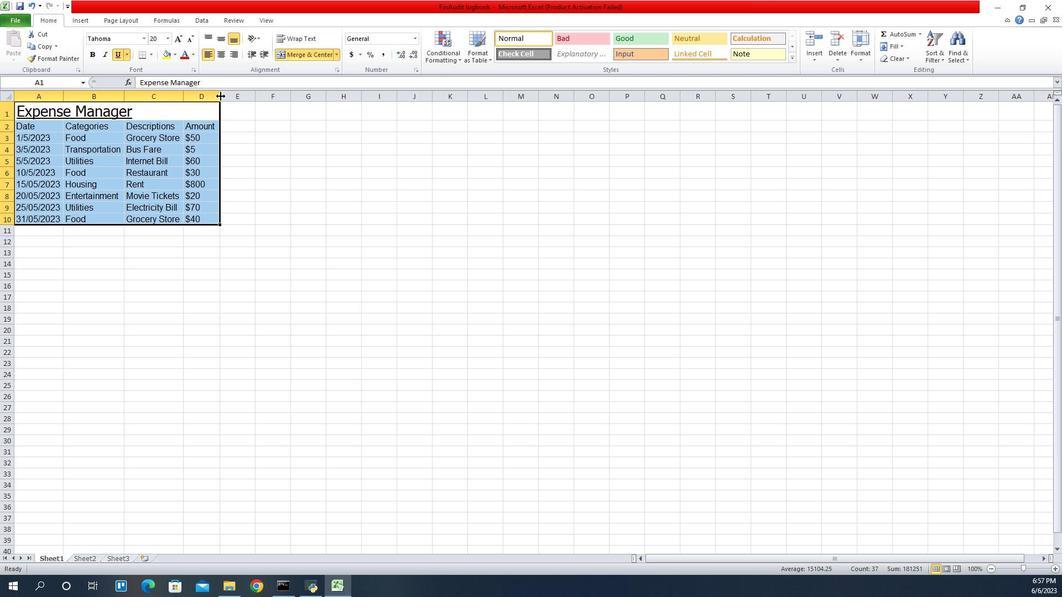 
Action: Mouse pressed left at (978, 97)
Screenshot: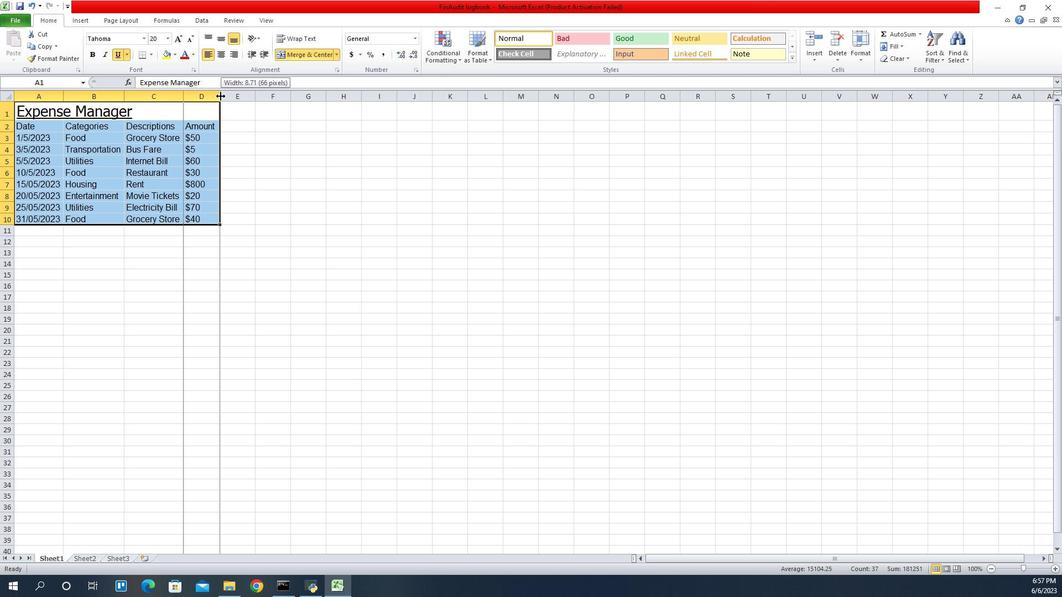 
Action: Mouse moved to (978, 91)
Screenshot: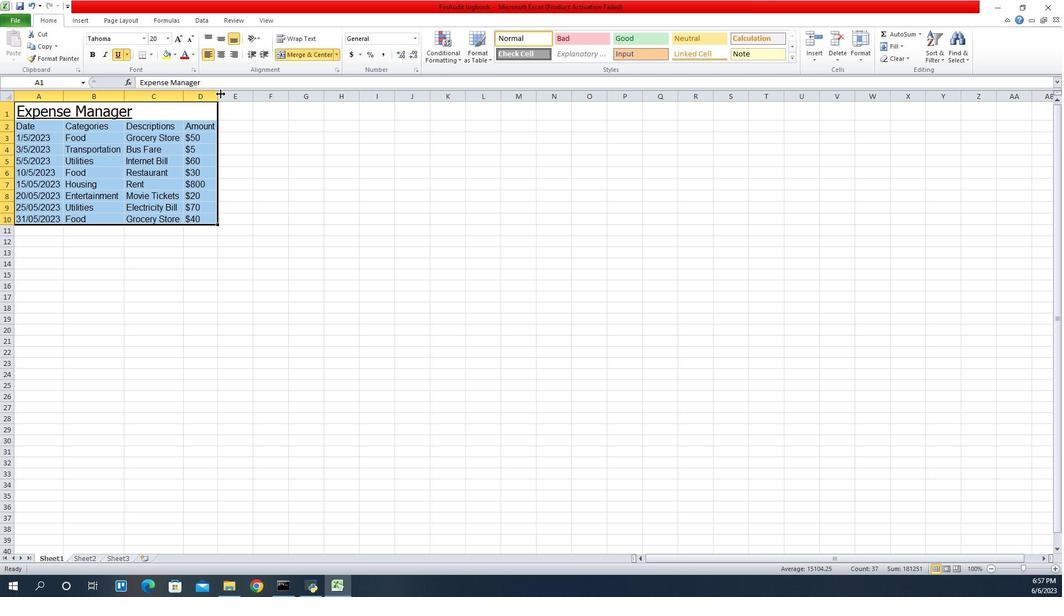 
